 Task: Search one way flight ticket for 5 adults, 2 children, 1 infant in seat and 1 infant on lap in economy from Sioux Falls: Joe Foss Field to Laramie: Laramie Regional Airport on 5-3-2023. Choice of flights is Southwest. Number of bags: 2 carry on bags. Price is upto 60000. Outbound departure time preference is 6:00.
Action: Mouse moved to (390, 153)
Screenshot: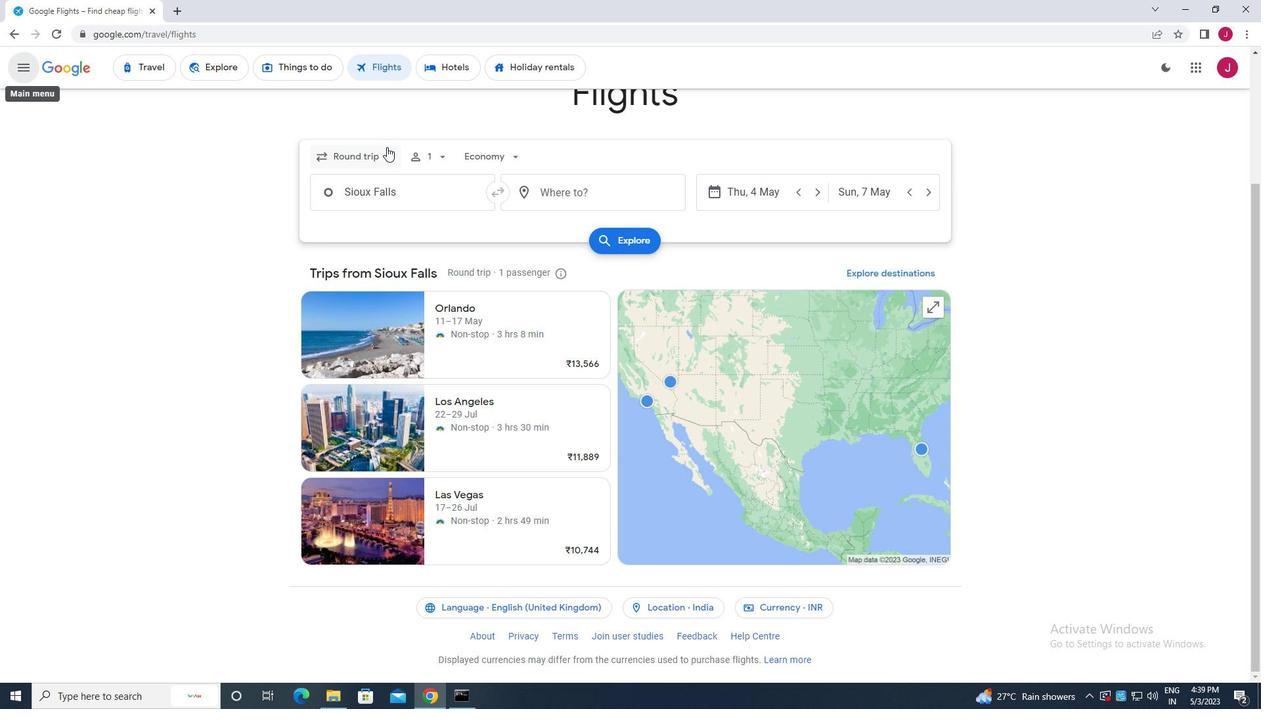 
Action: Mouse pressed left at (390, 153)
Screenshot: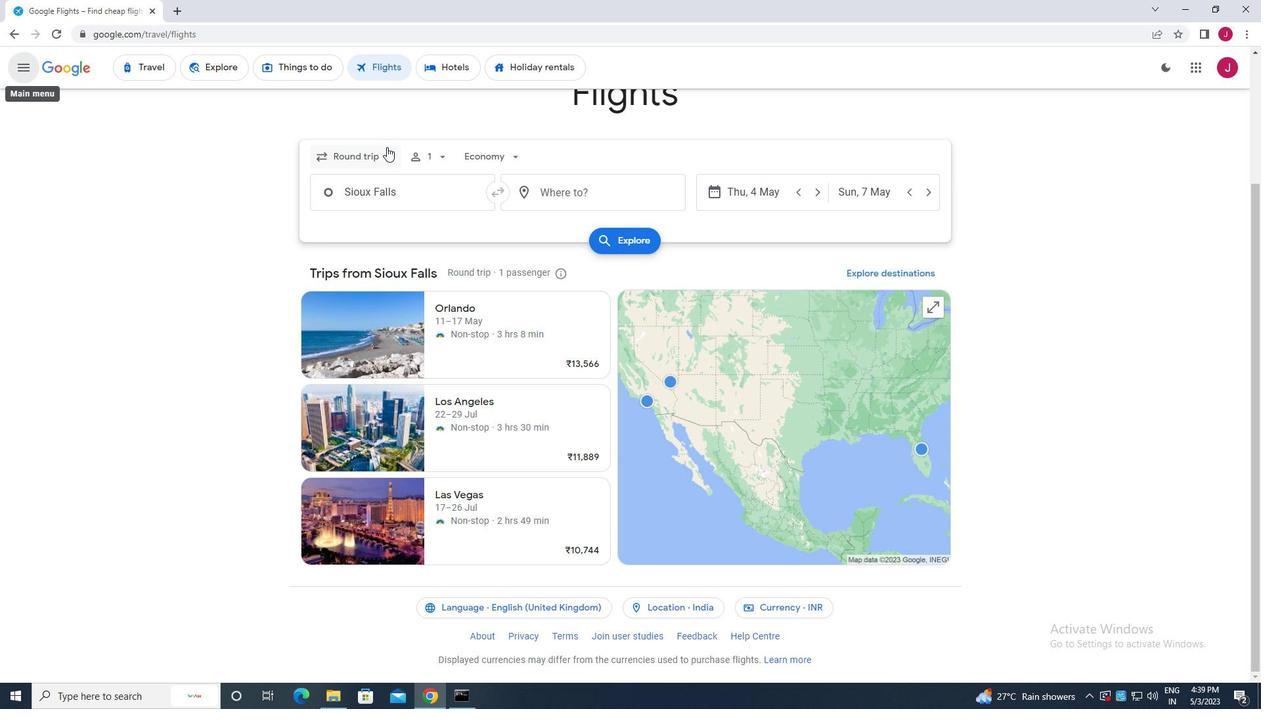
Action: Mouse moved to (373, 214)
Screenshot: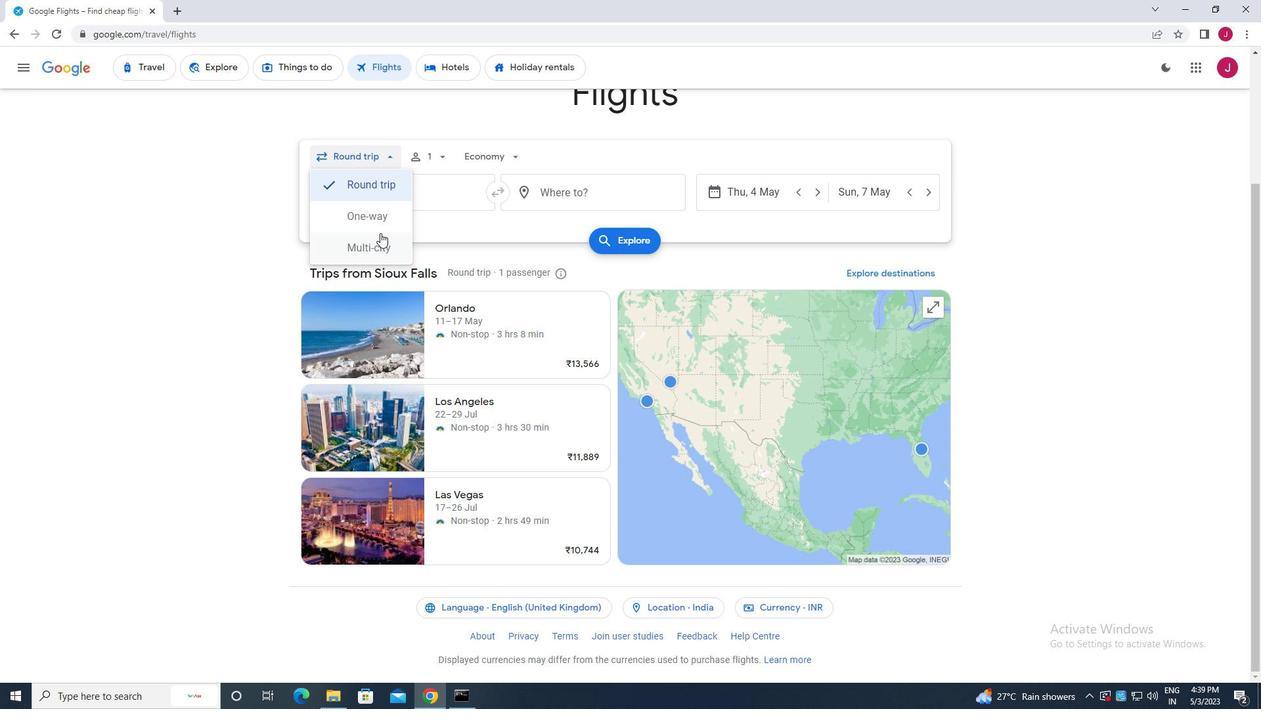 
Action: Mouse pressed left at (373, 214)
Screenshot: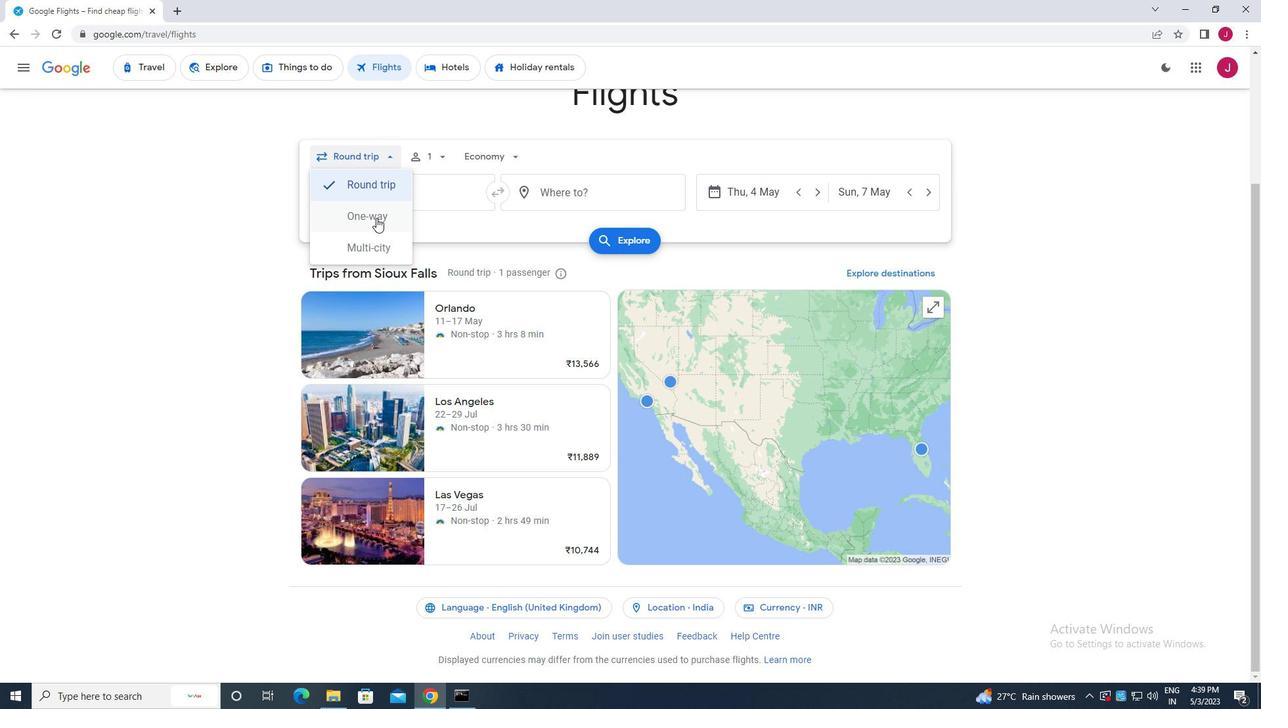 
Action: Mouse moved to (439, 156)
Screenshot: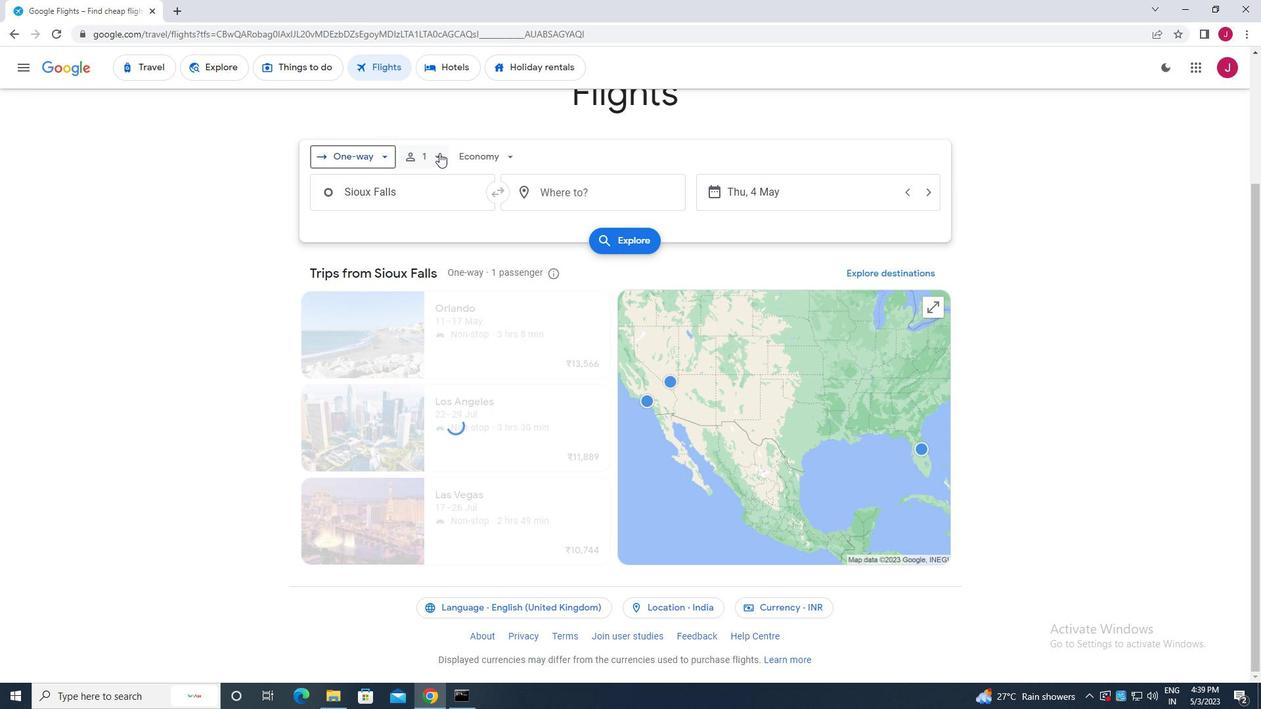 
Action: Mouse pressed left at (439, 156)
Screenshot: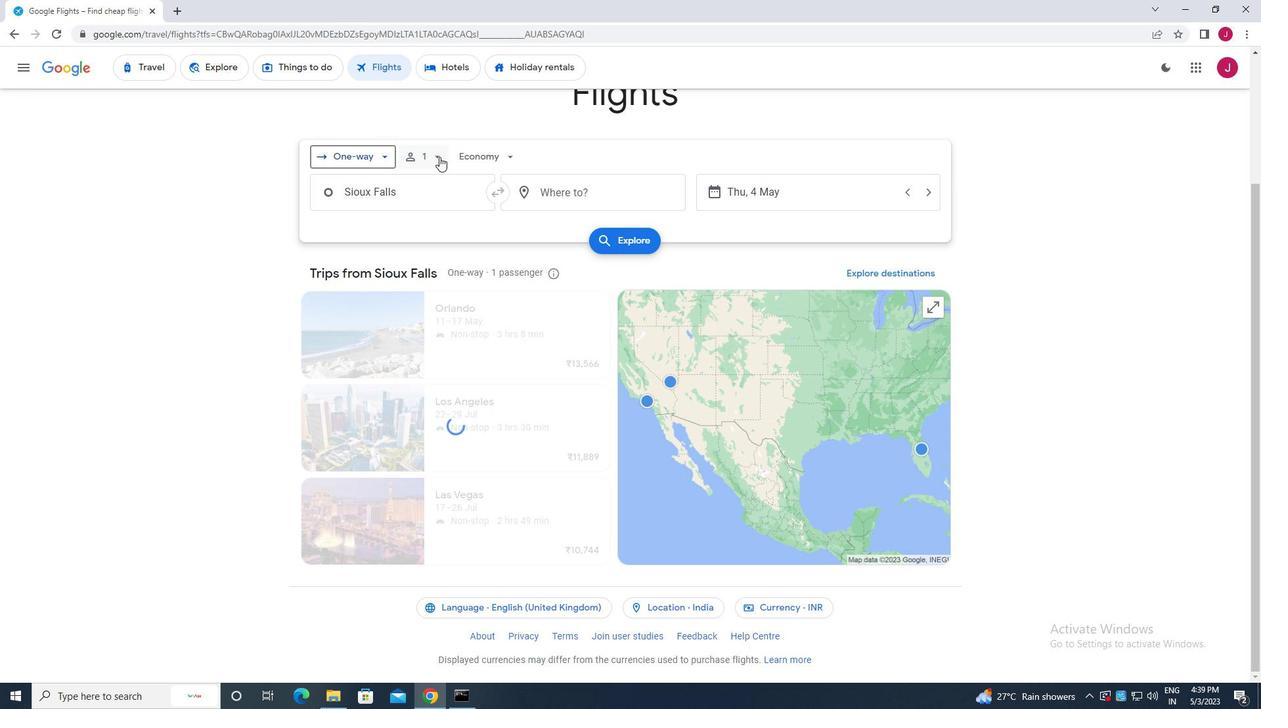 
Action: Mouse moved to (539, 193)
Screenshot: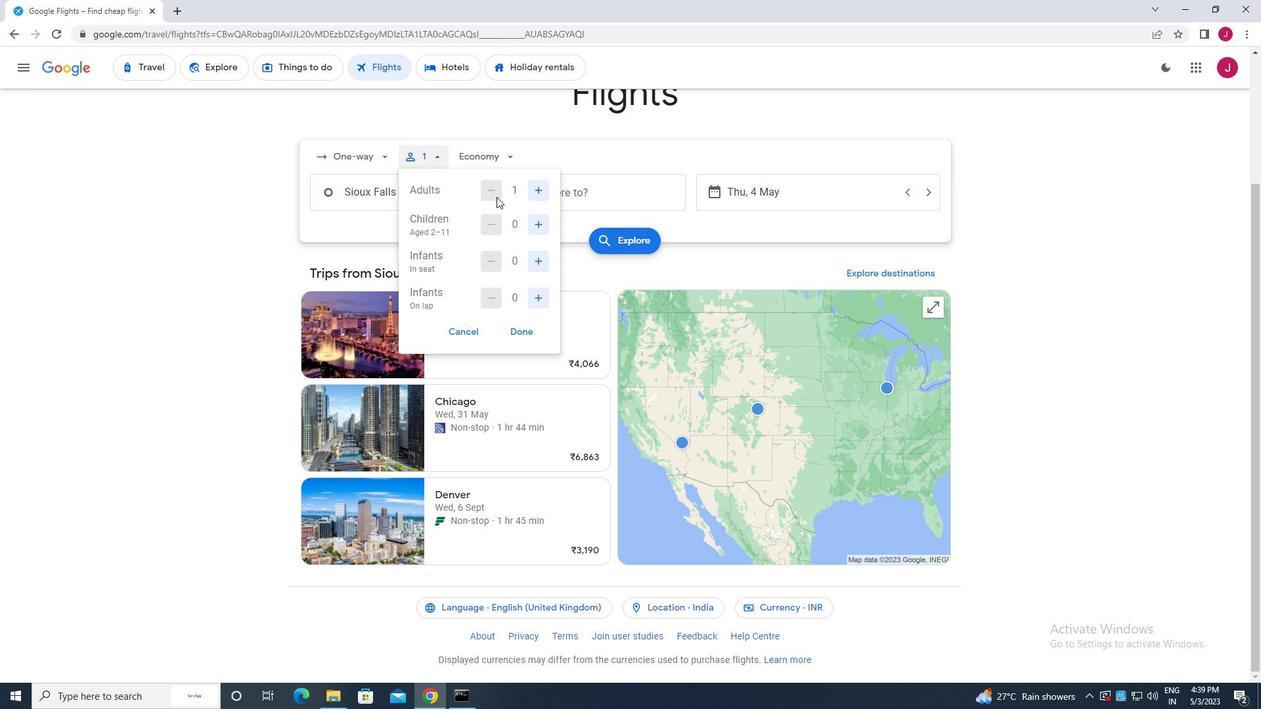 
Action: Mouse pressed left at (539, 193)
Screenshot: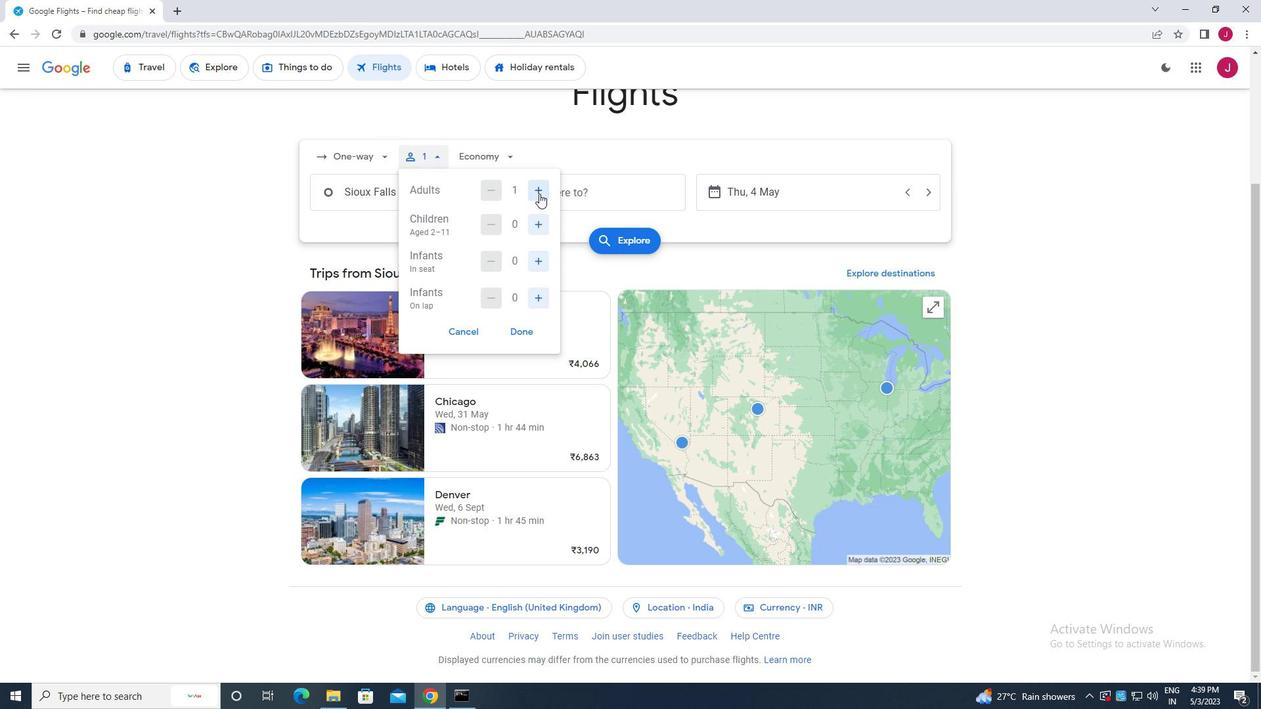 
Action: Mouse pressed left at (539, 193)
Screenshot: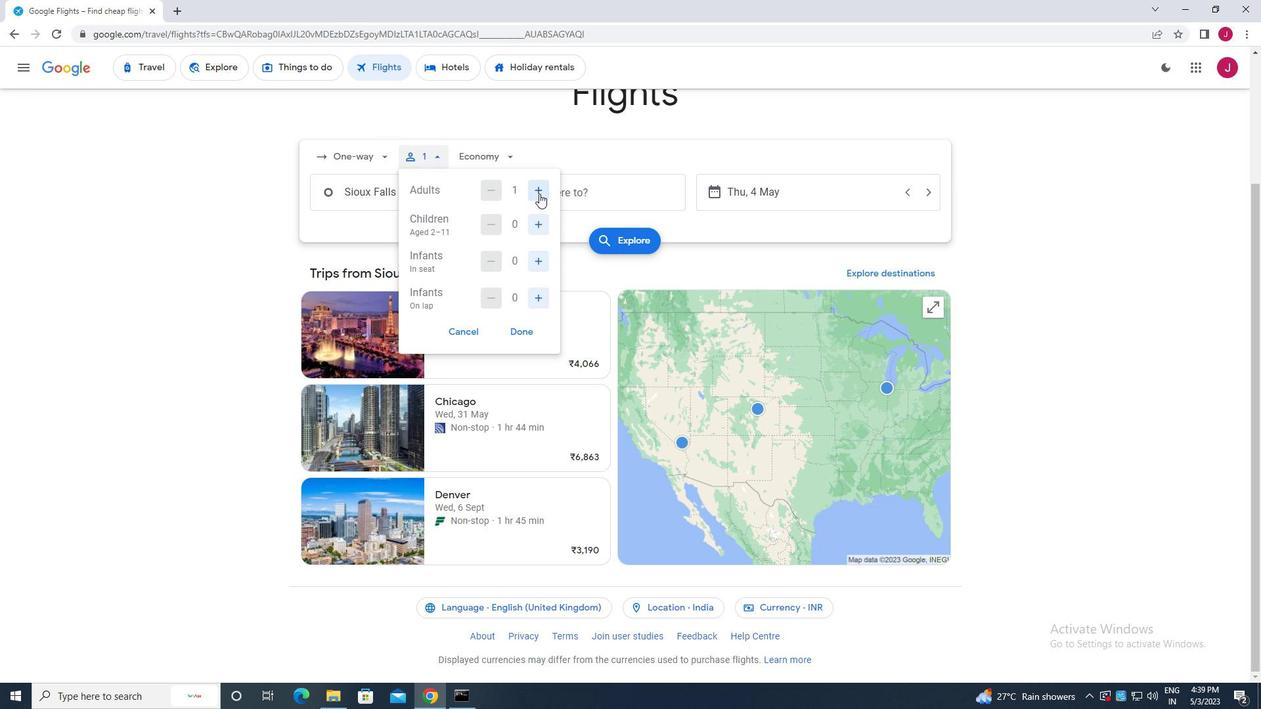 
Action: Mouse pressed left at (539, 193)
Screenshot: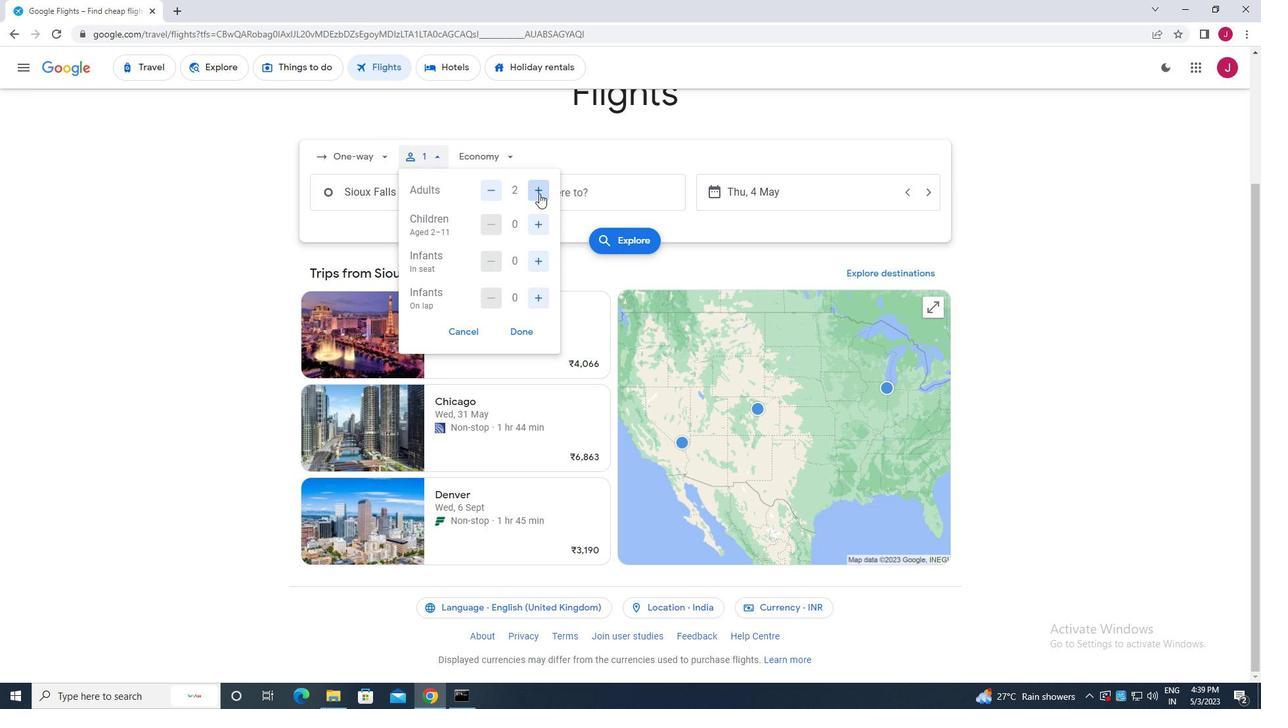 
Action: Mouse pressed left at (539, 193)
Screenshot: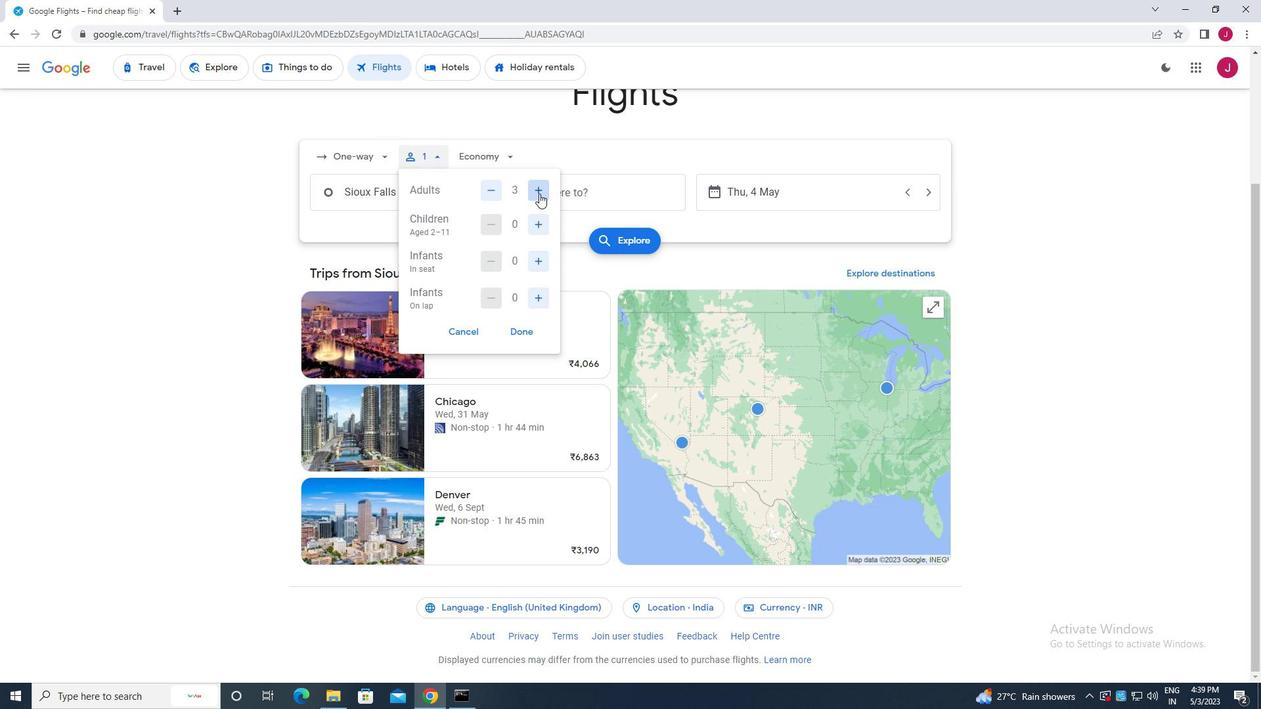 
Action: Mouse moved to (538, 226)
Screenshot: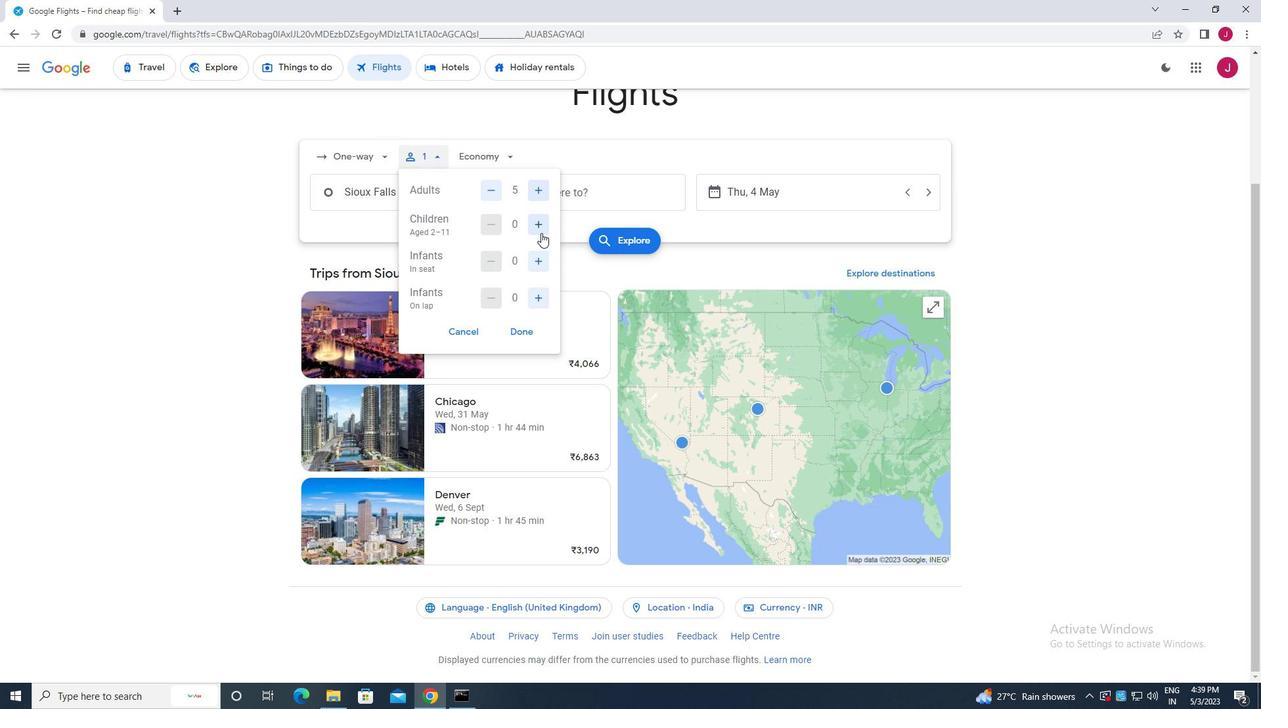 
Action: Mouse pressed left at (538, 226)
Screenshot: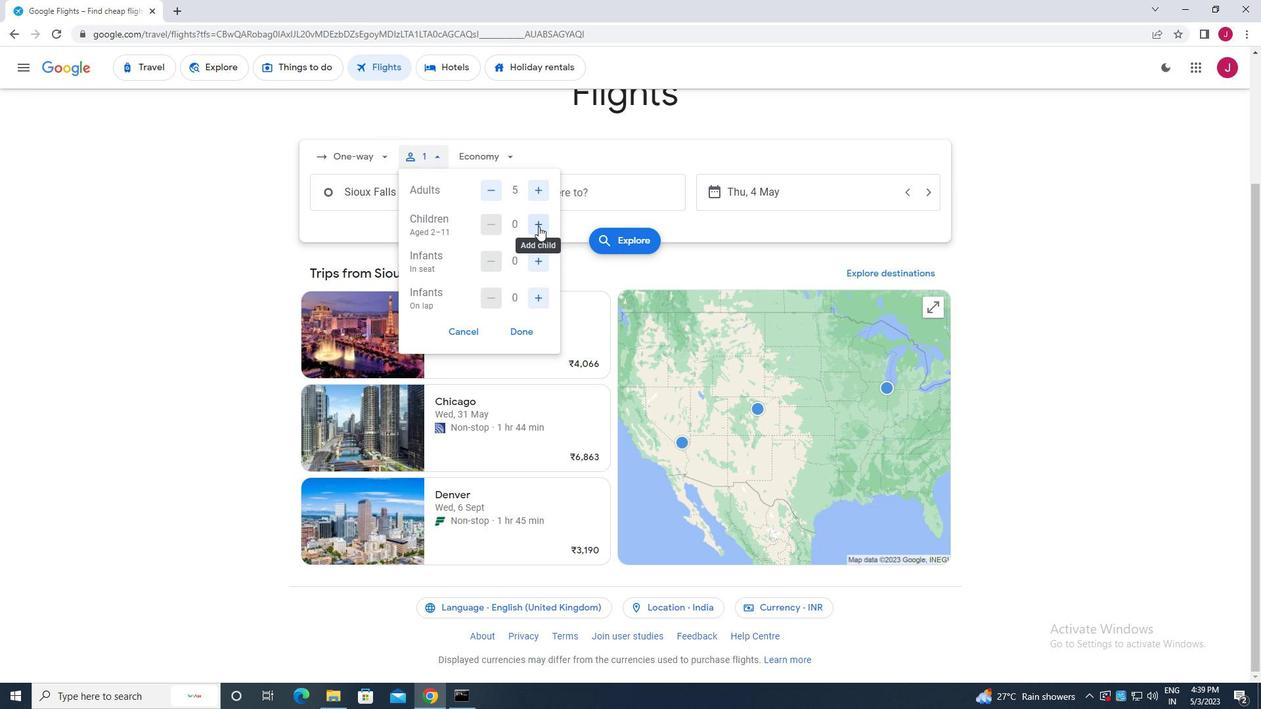 
Action: Mouse pressed left at (538, 226)
Screenshot: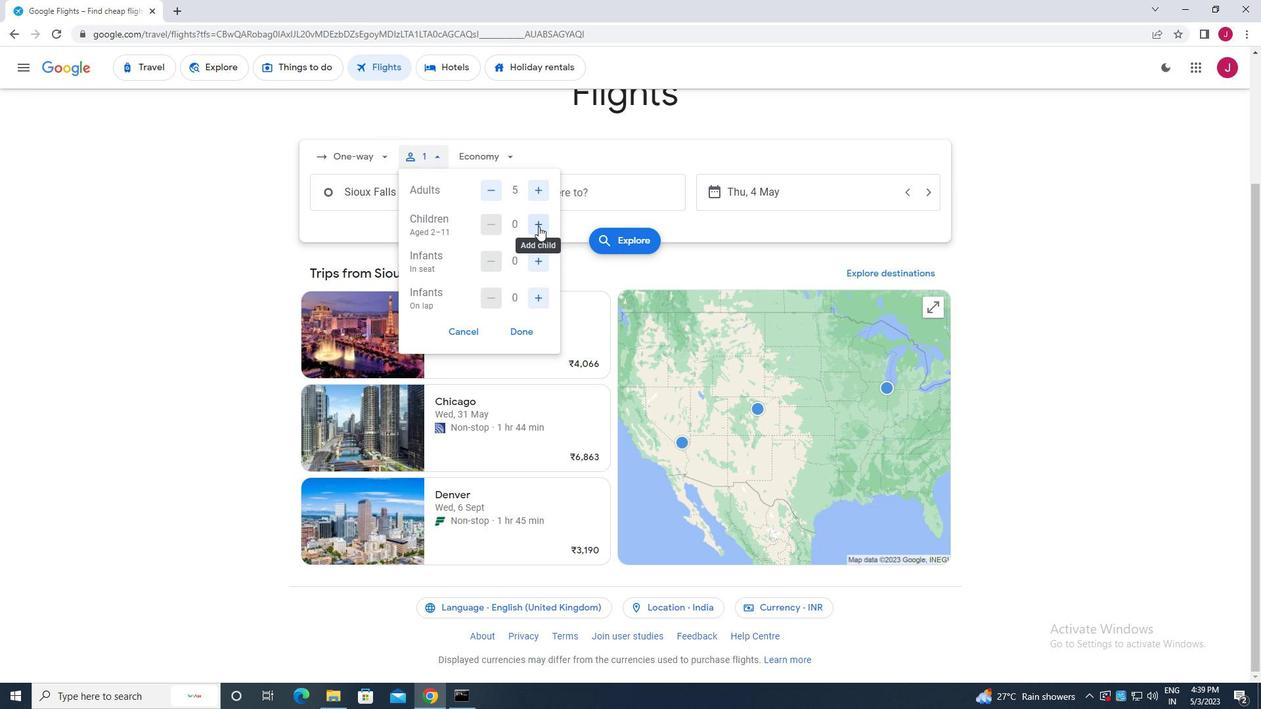 
Action: Mouse moved to (542, 259)
Screenshot: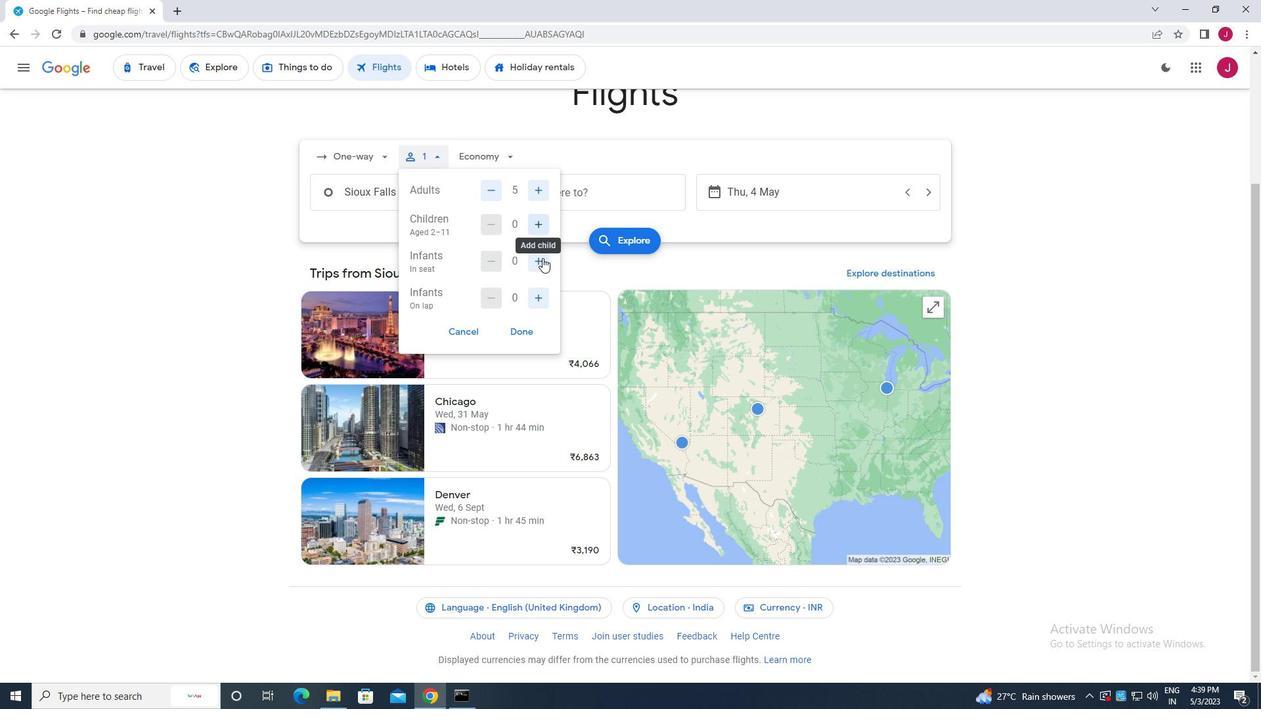 
Action: Mouse pressed left at (542, 259)
Screenshot: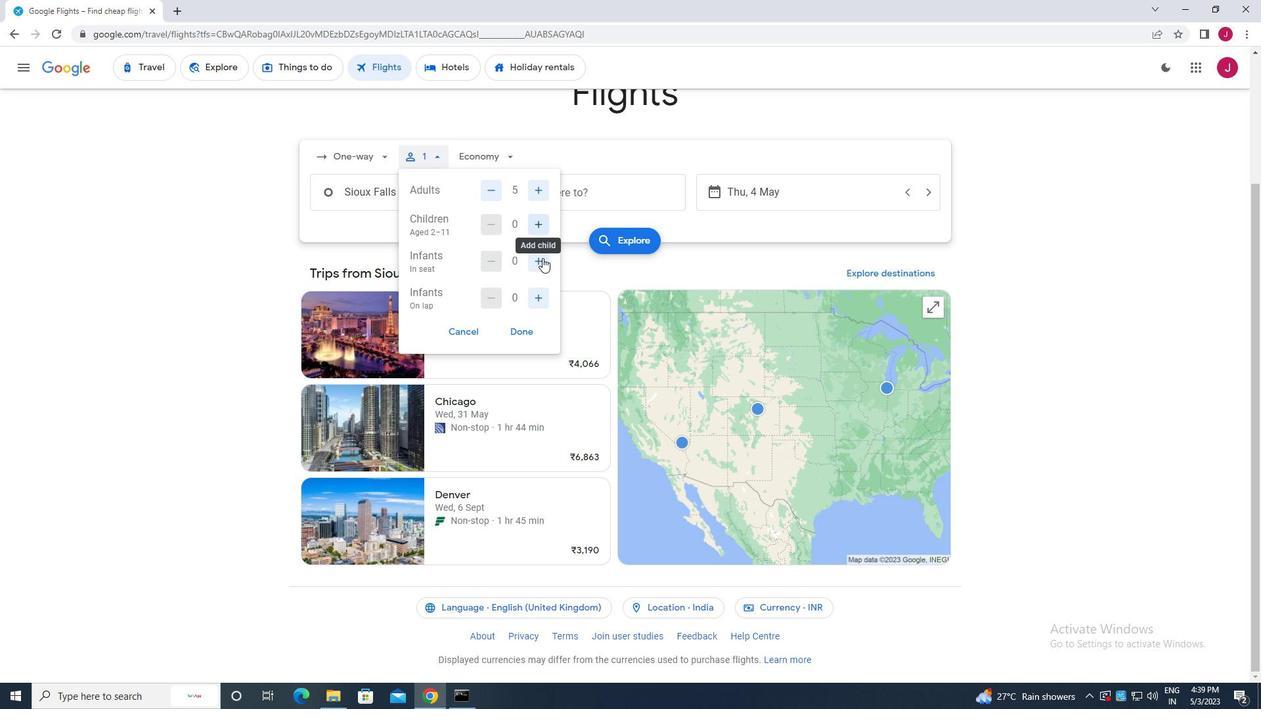
Action: Mouse moved to (535, 297)
Screenshot: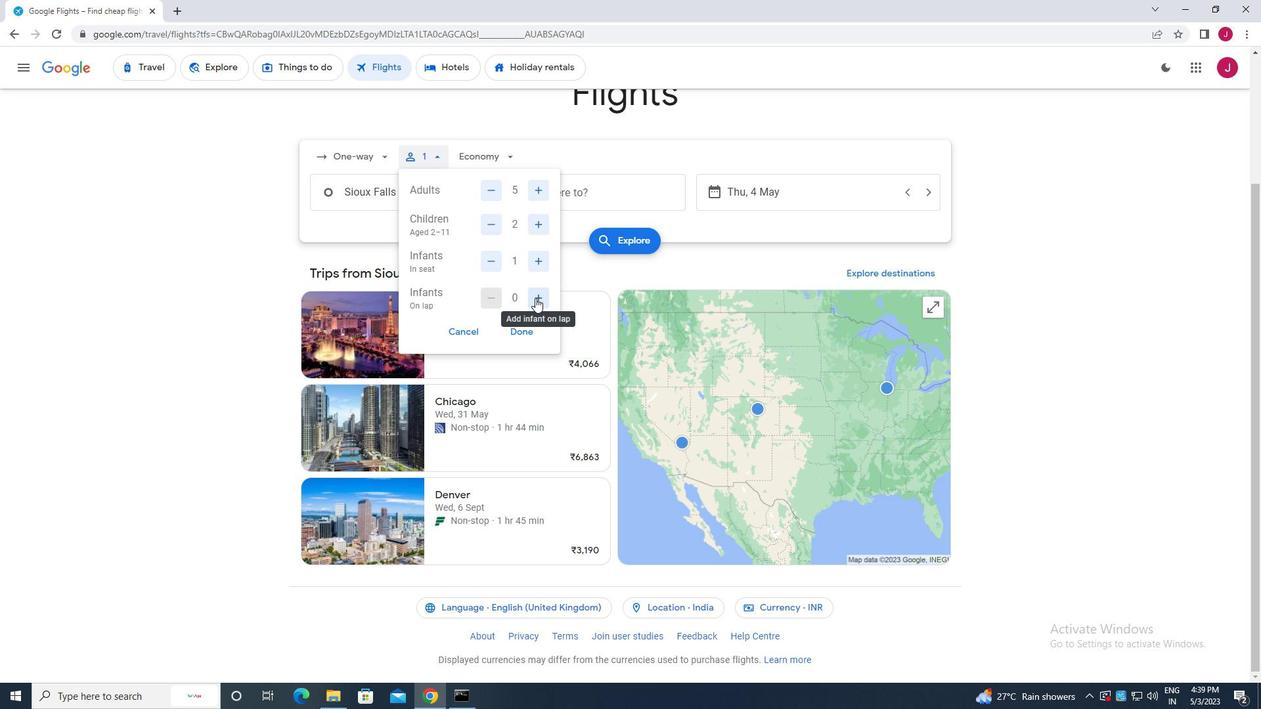 
Action: Mouse pressed left at (535, 297)
Screenshot: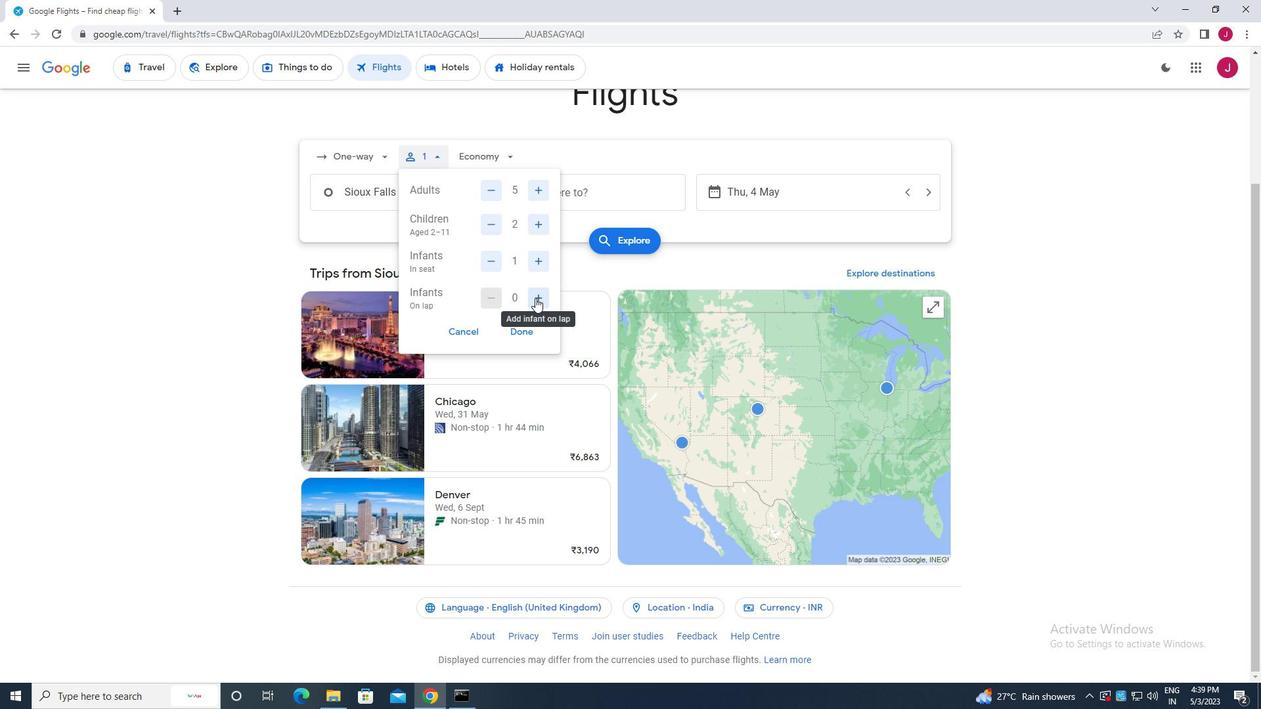 
Action: Mouse moved to (525, 331)
Screenshot: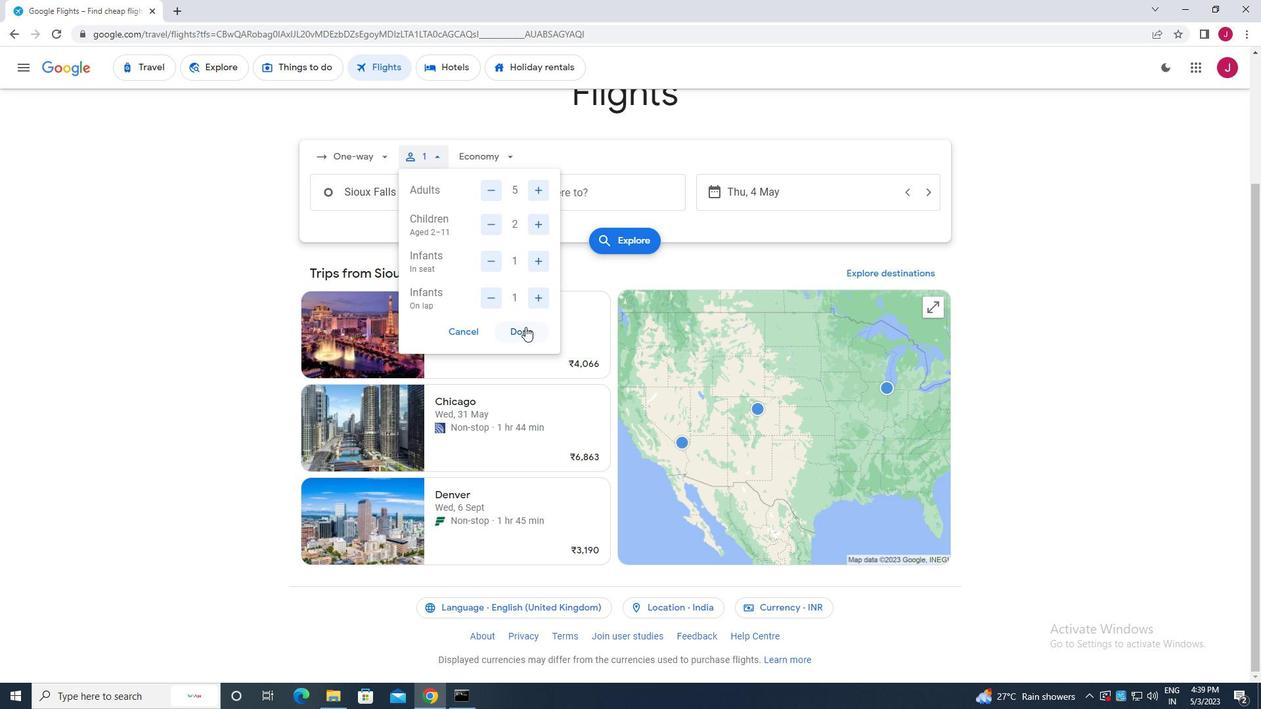 
Action: Mouse pressed left at (525, 331)
Screenshot: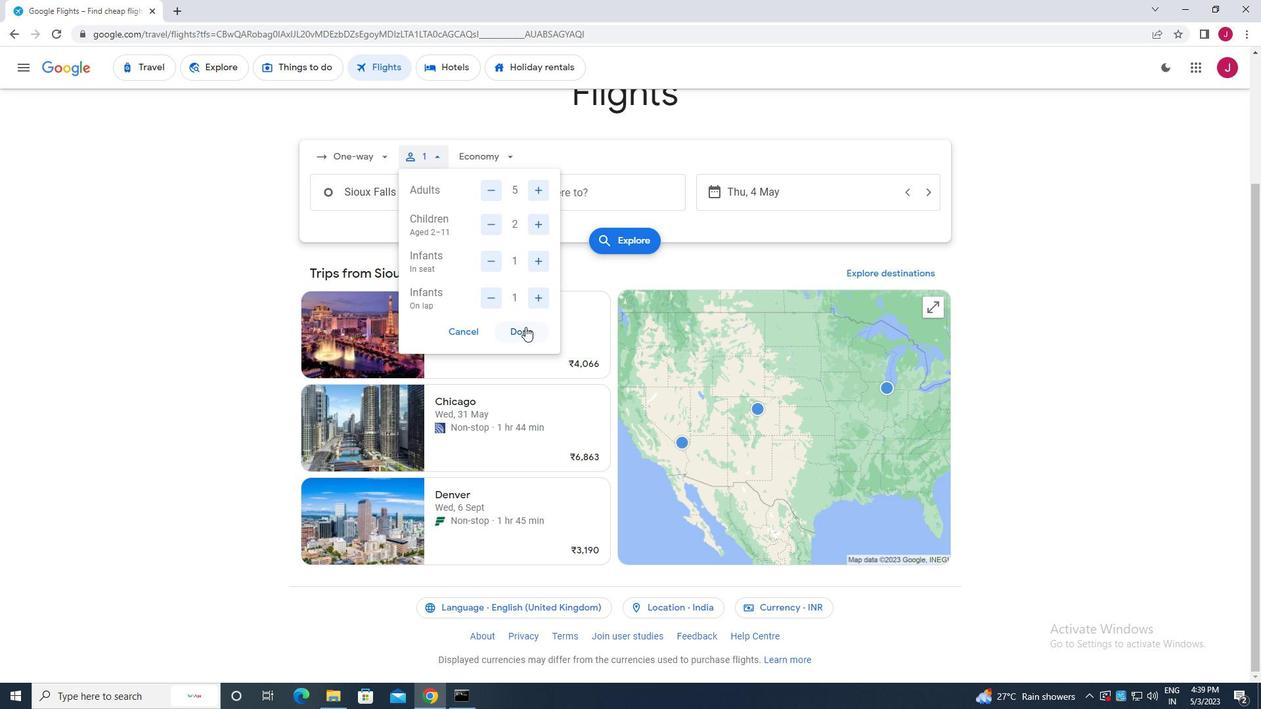 
Action: Mouse moved to (509, 155)
Screenshot: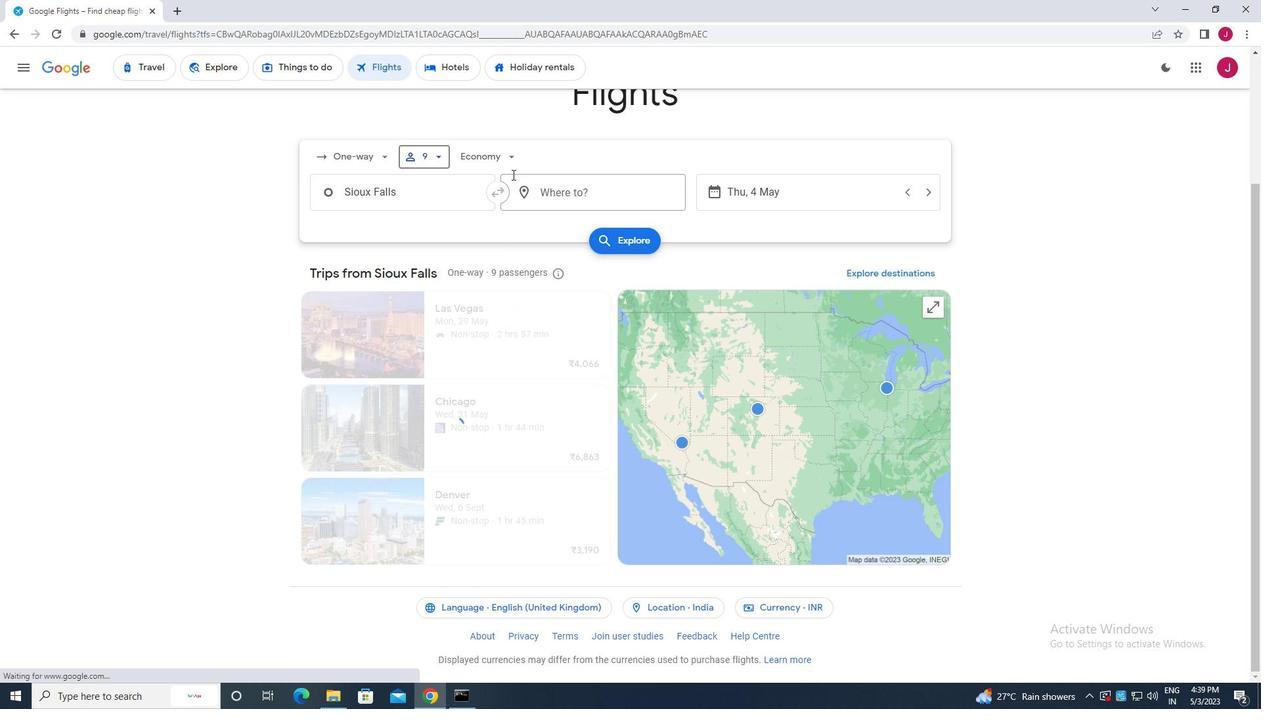 
Action: Mouse pressed left at (509, 155)
Screenshot: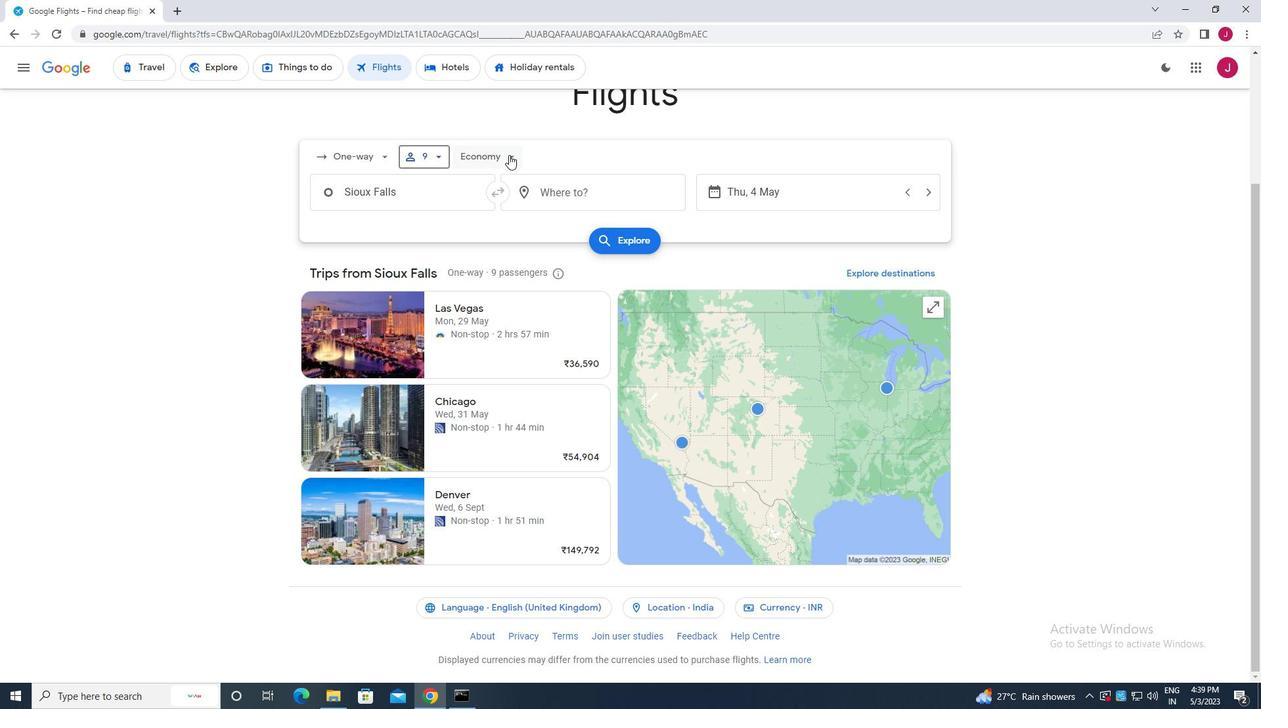 
Action: Mouse moved to (518, 184)
Screenshot: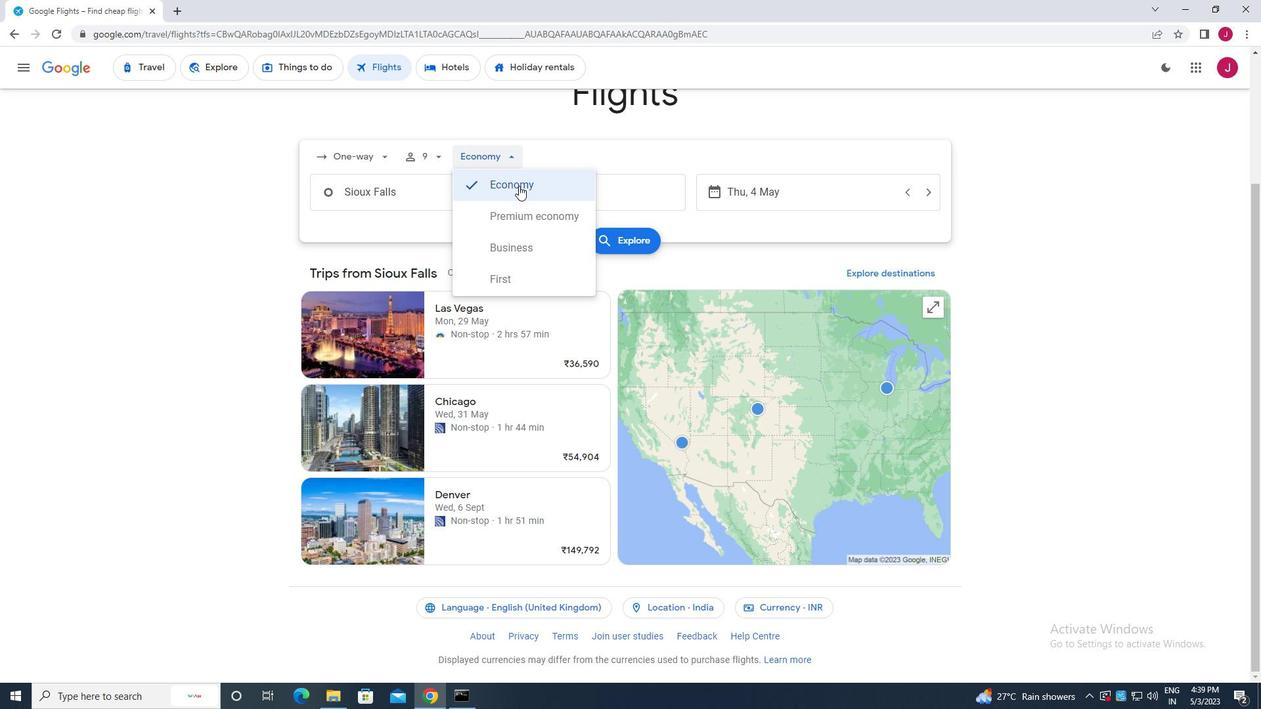 
Action: Mouse pressed left at (518, 184)
Screenshot: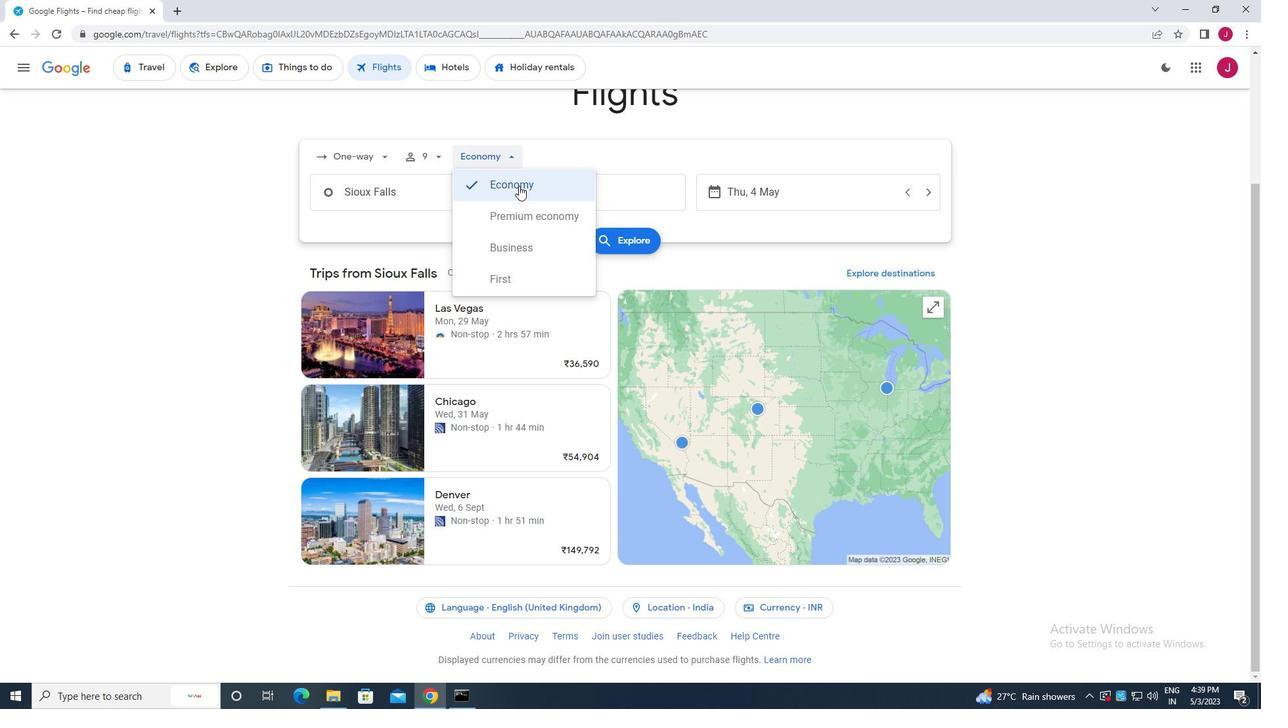 
Action: Mouse moved to (433, 192)
Screenshot: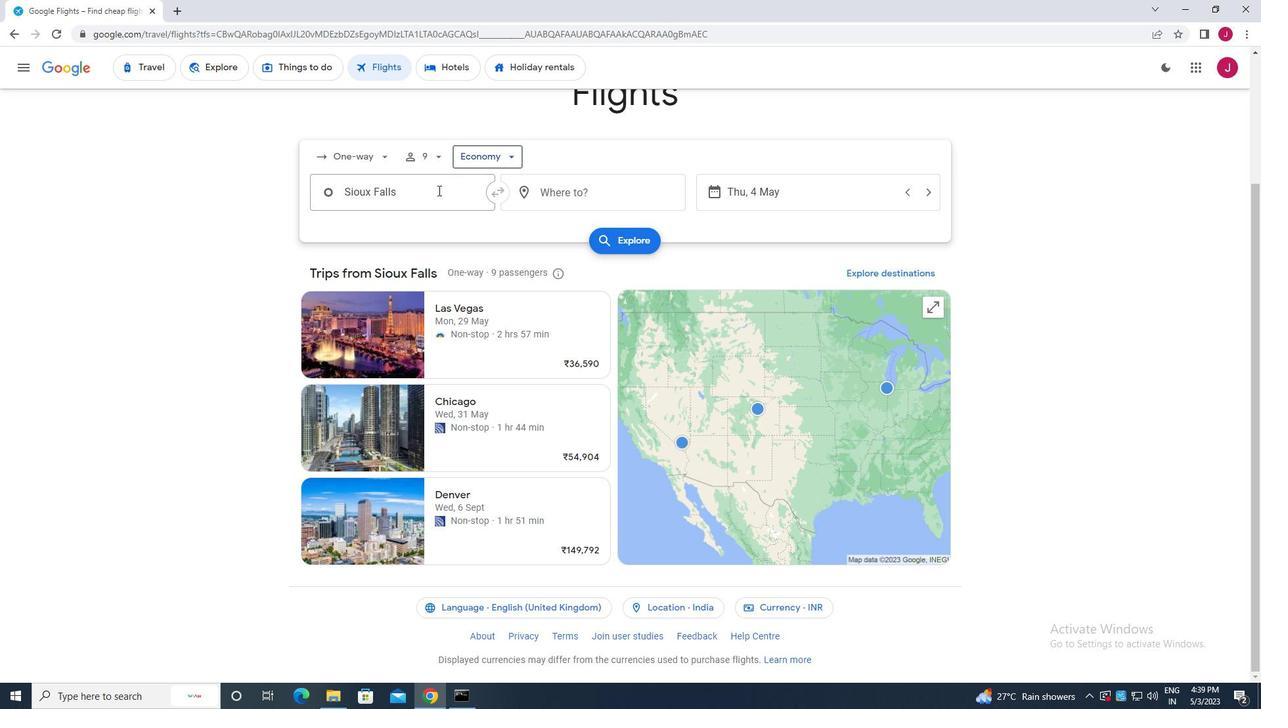 
Action: Mouse pressed left at (433, 192)
Screenshot: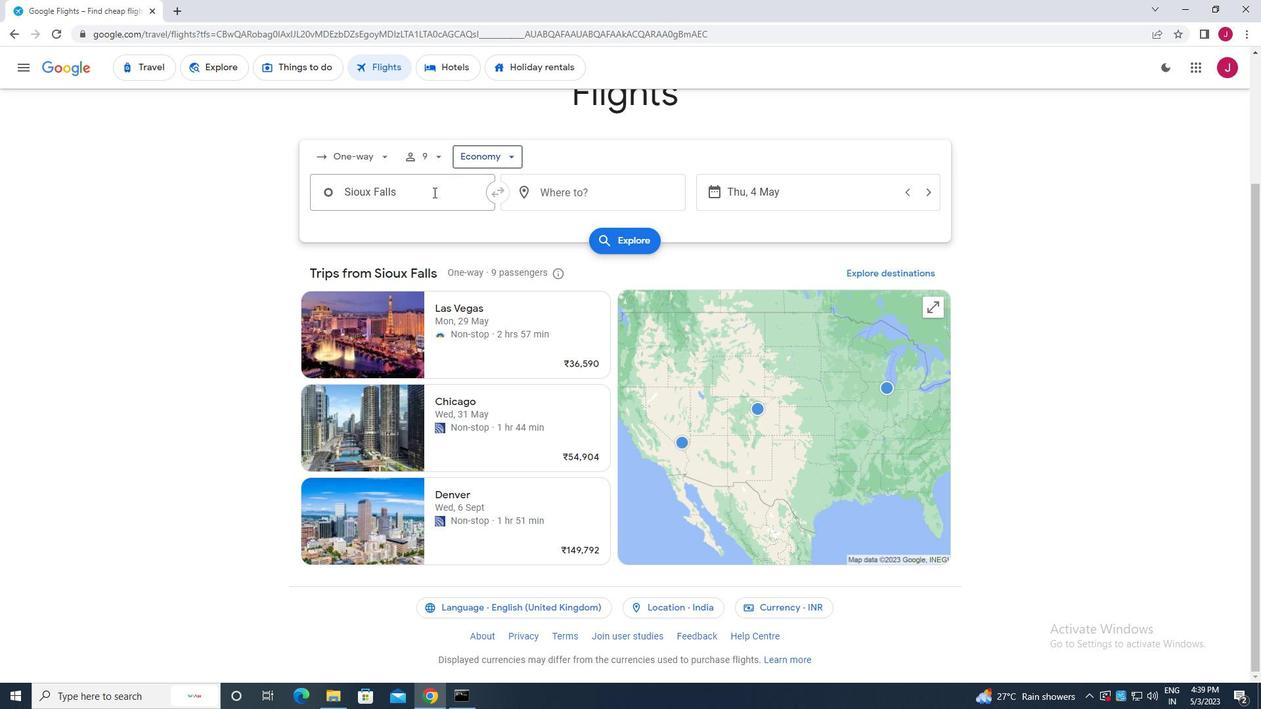 
Action: Mouse moved to (432, 191)
Screenshot: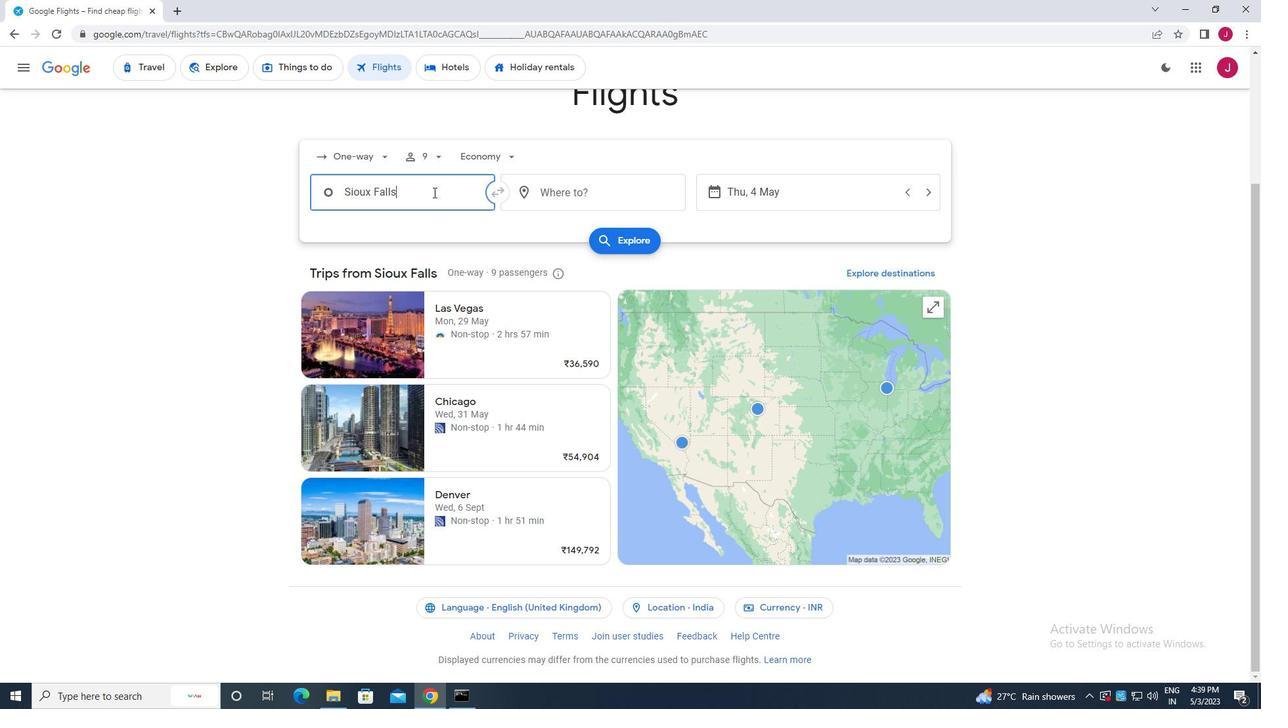 
Action: Key pressed sioux<Key.space>falls<Key.enter>
Screenshot: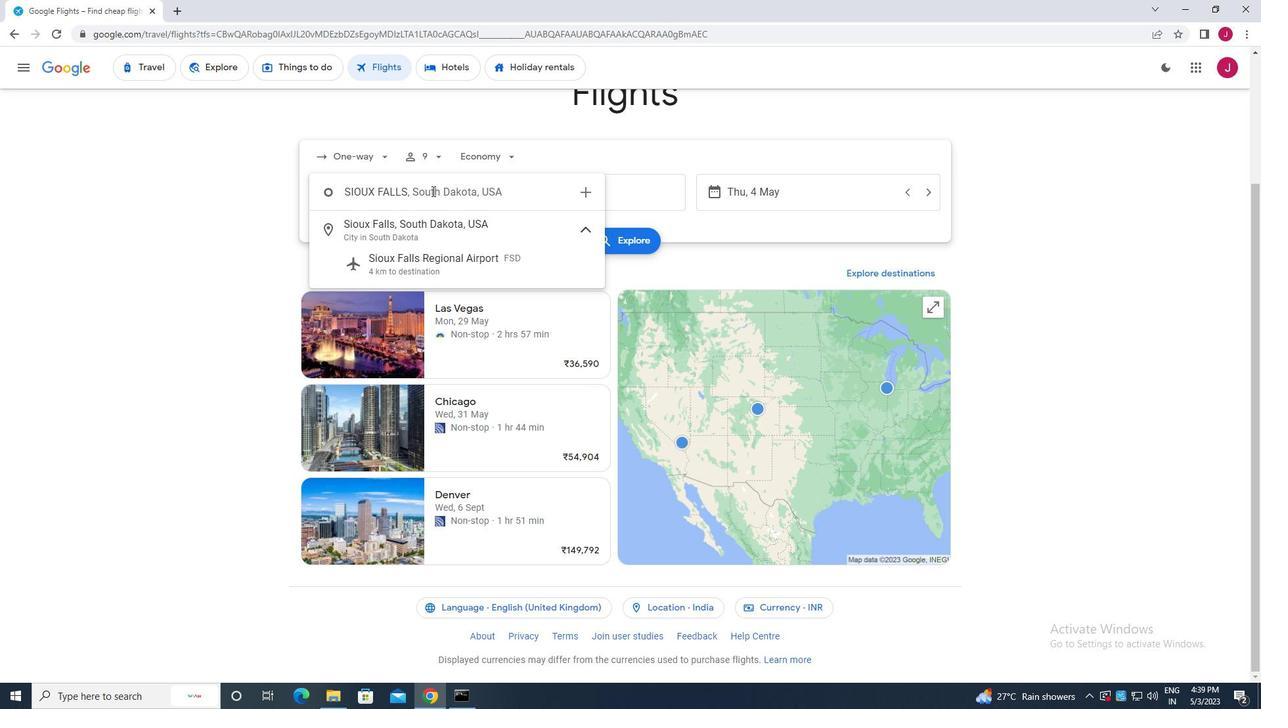 
Action: Mouse moved to (587, 187)
Screenshot: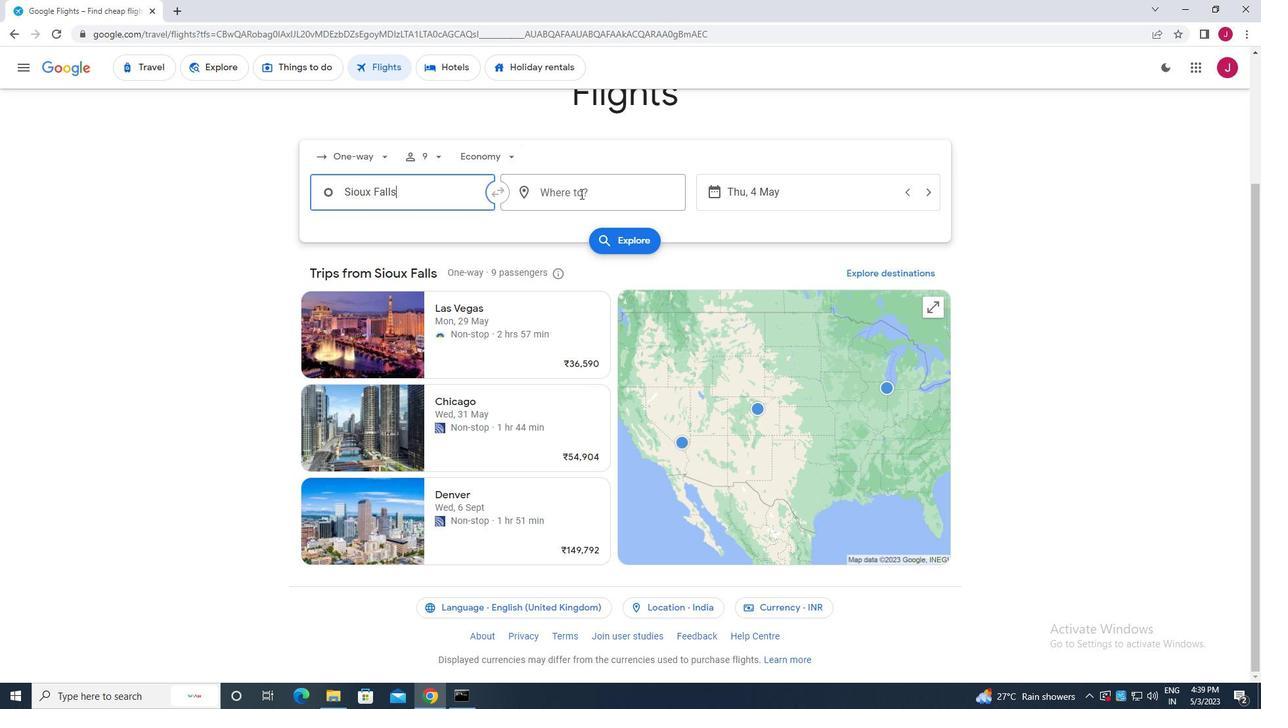 
Action: Mouse pressed left at (587, 187)
Screenshot: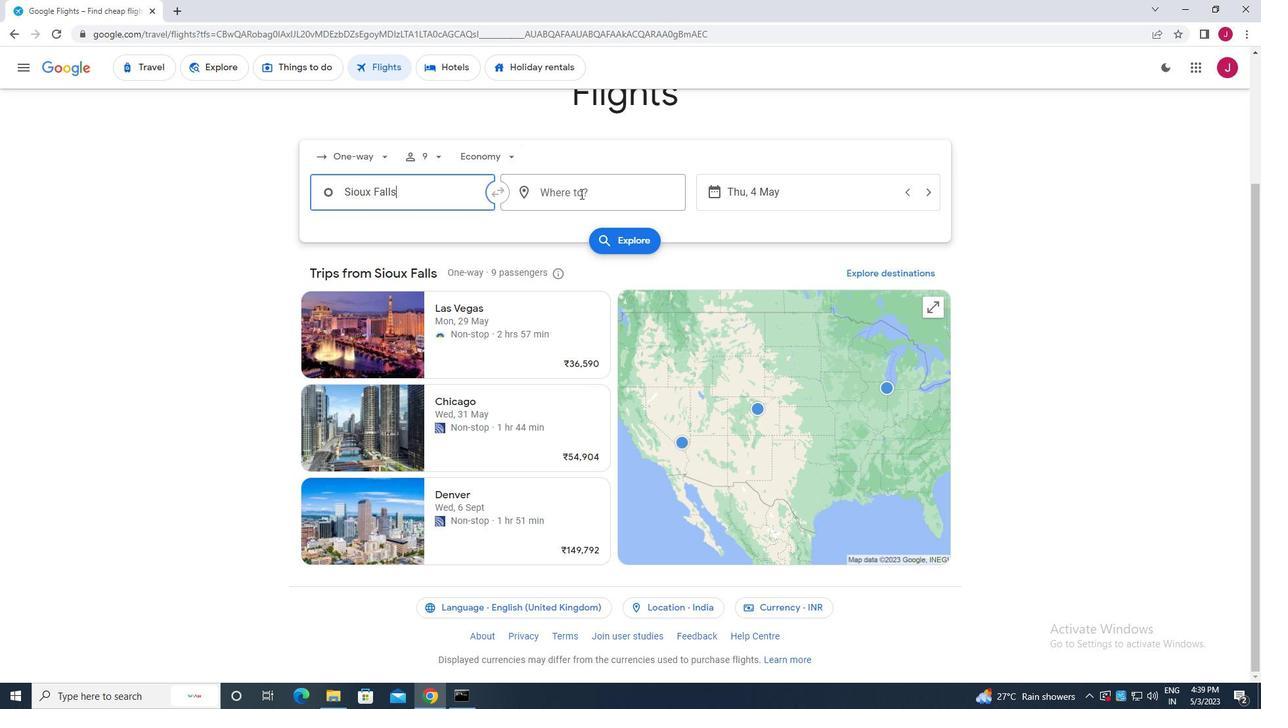 
Action: Mouse moved to (587, 187)
Screenshot: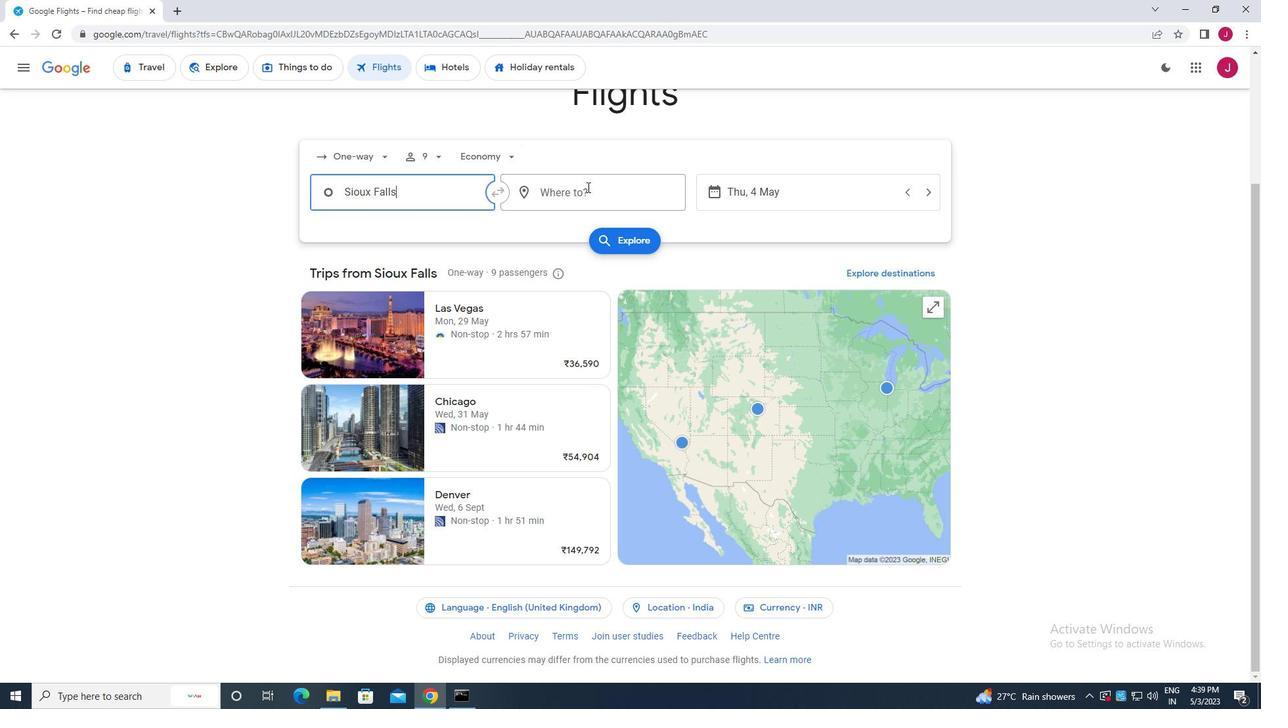 
Action: Key pressed laram
Screenshot: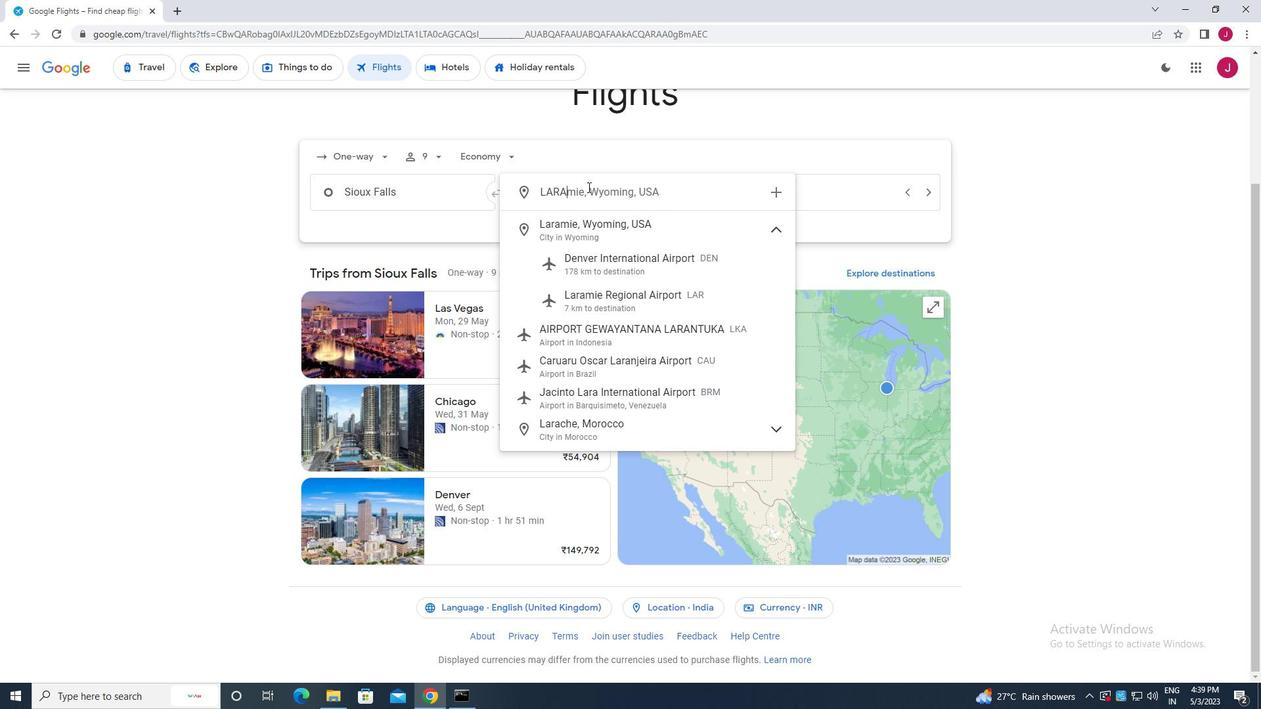 
Action: Mouse moved to (644, 298)
Screenshot: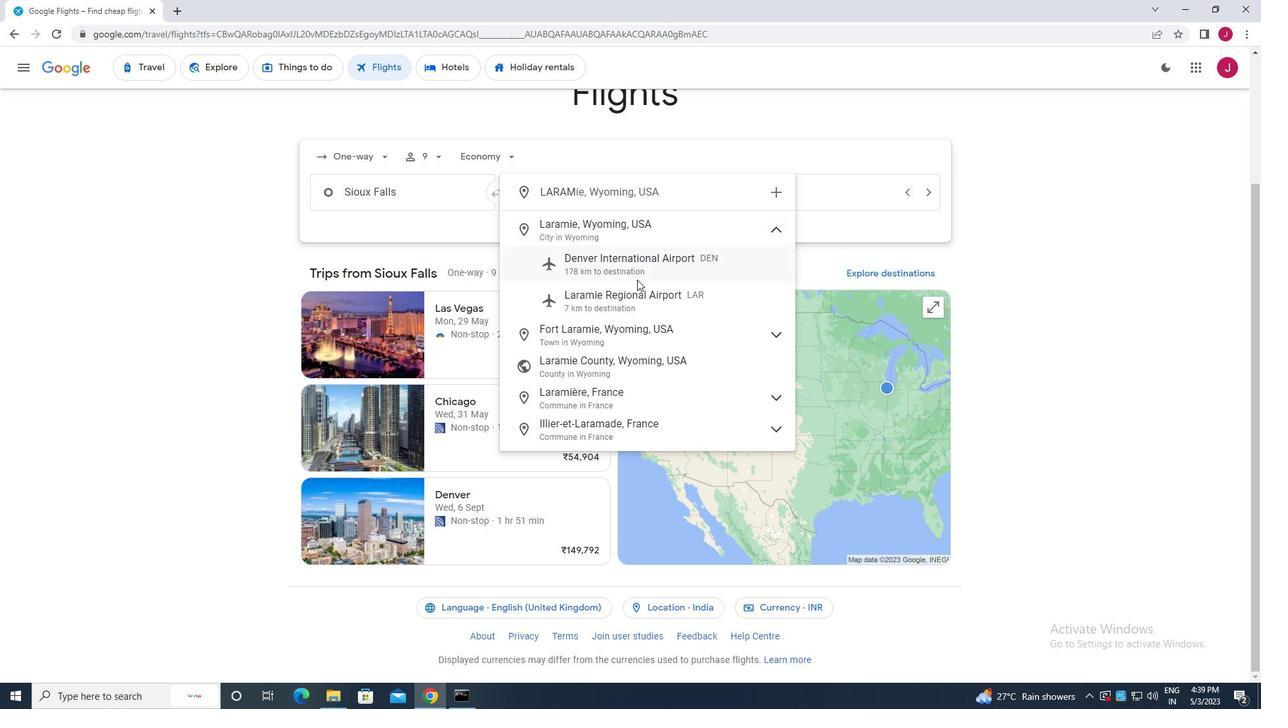 
Action: Mouse pressed left at (644, 298)
Screenshot: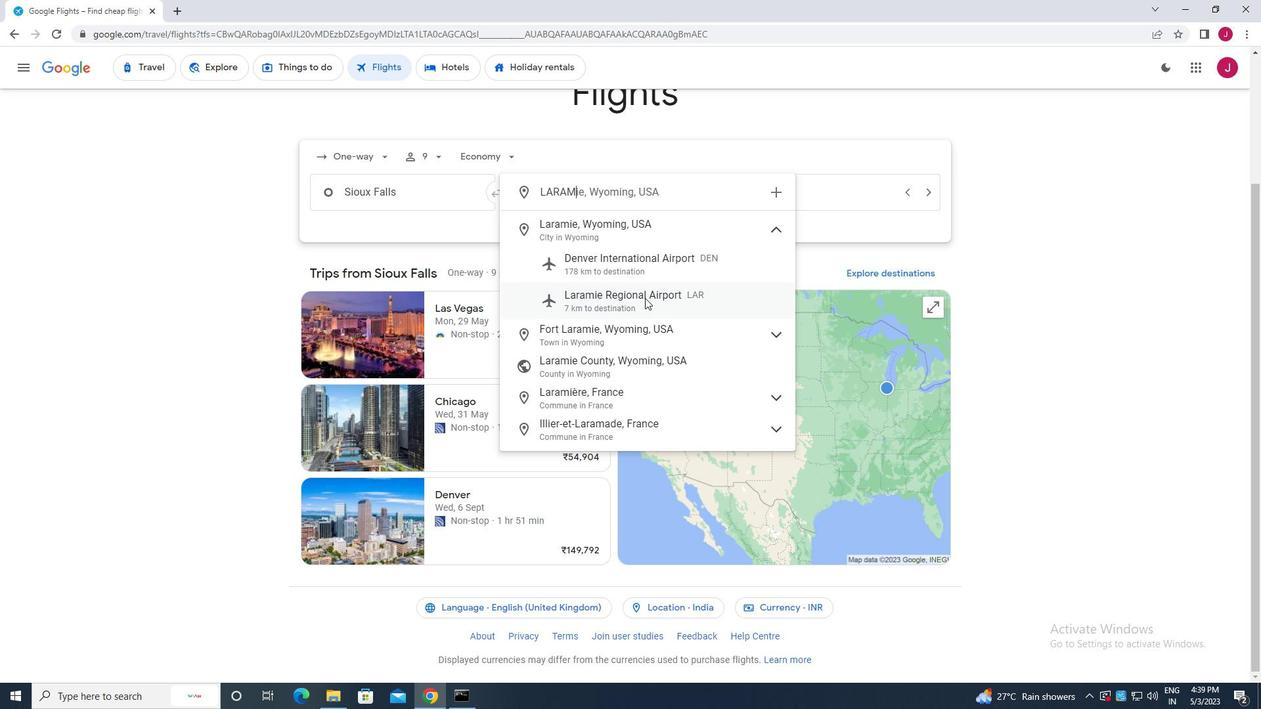 
Action: Mouse moved to (784, 188)
Screenshot: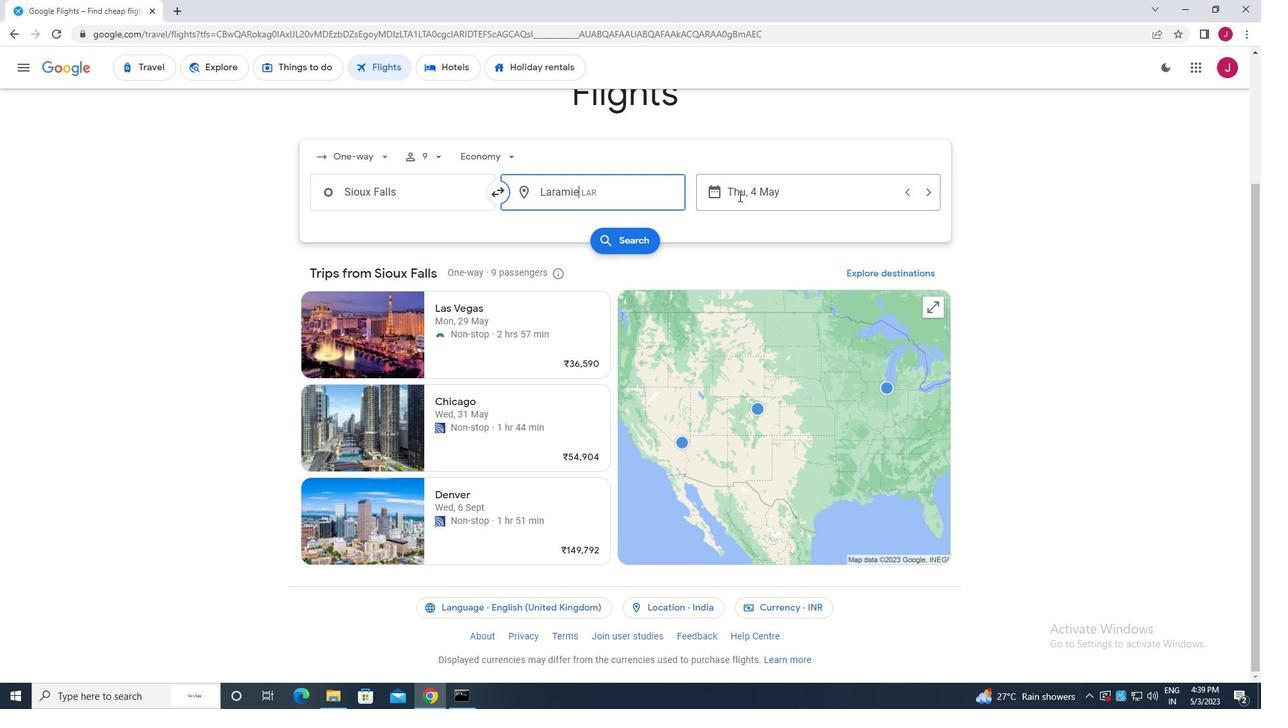 
Action: Mouse pressed left at (784, 188)
Screenshot: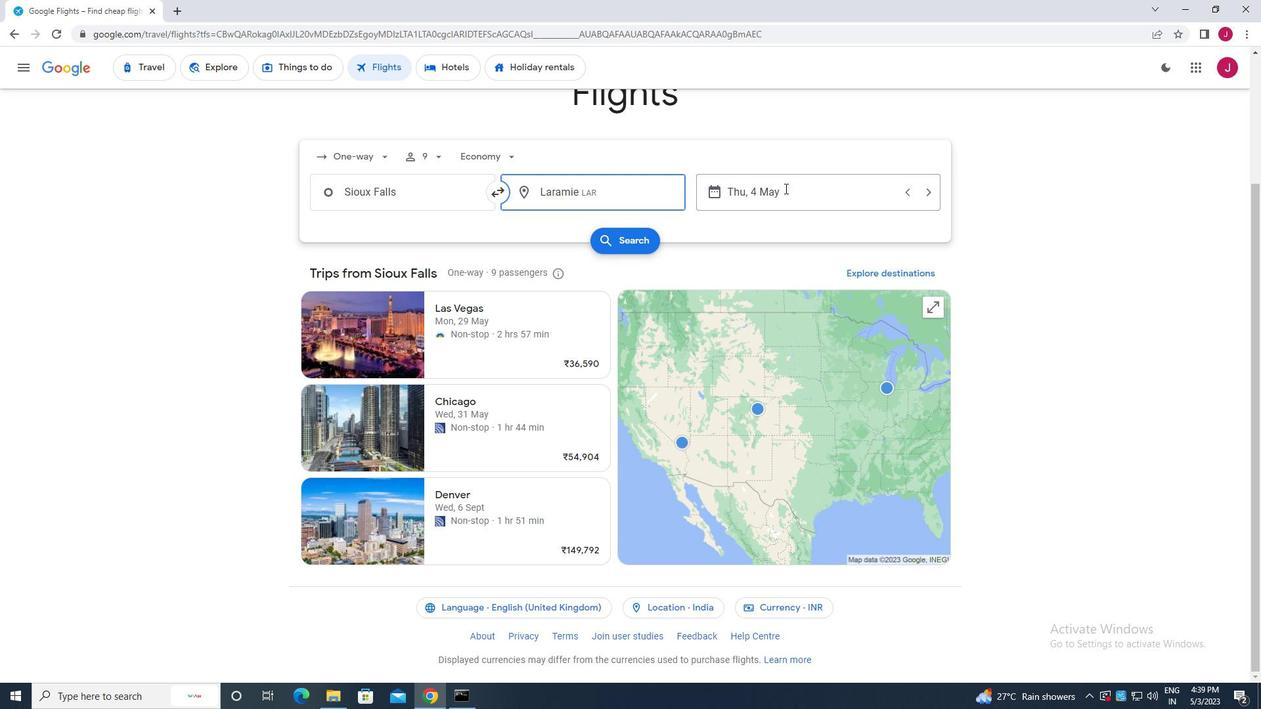 
Action: Mouse moved to (564, 294)
Screenshot: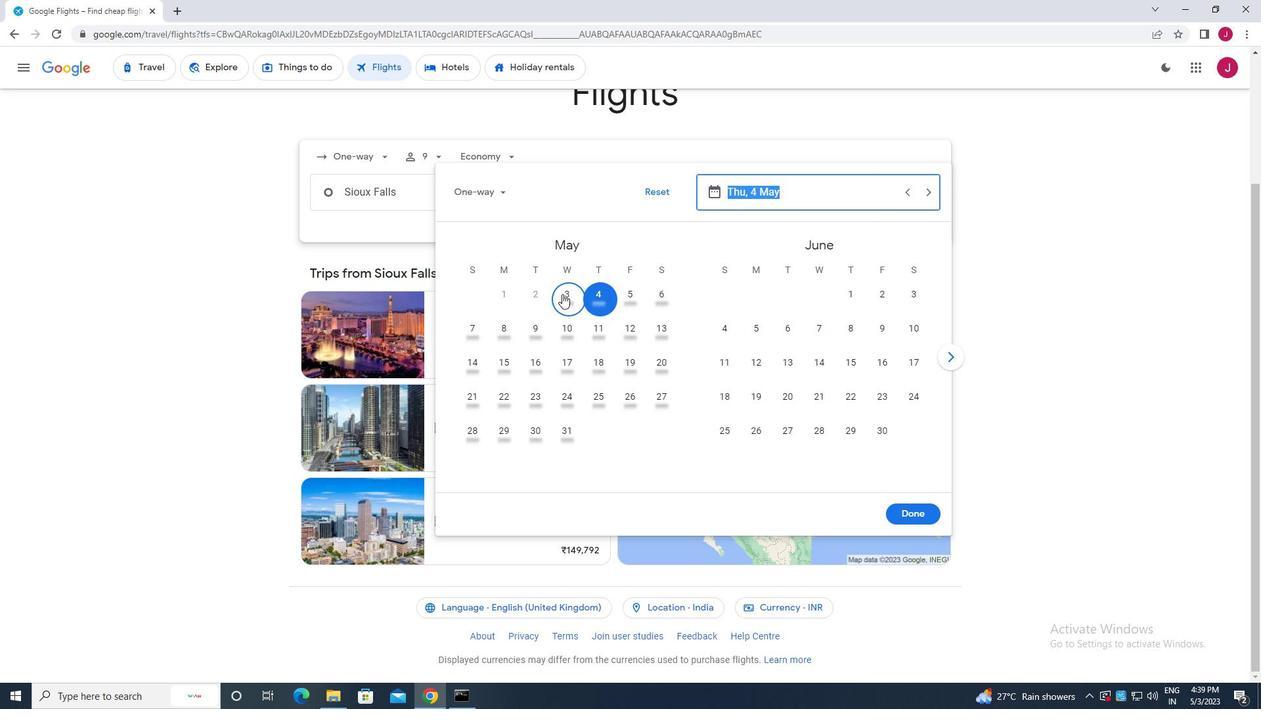 
Action: Mouse pressed left at (564, 294)
Screenshot: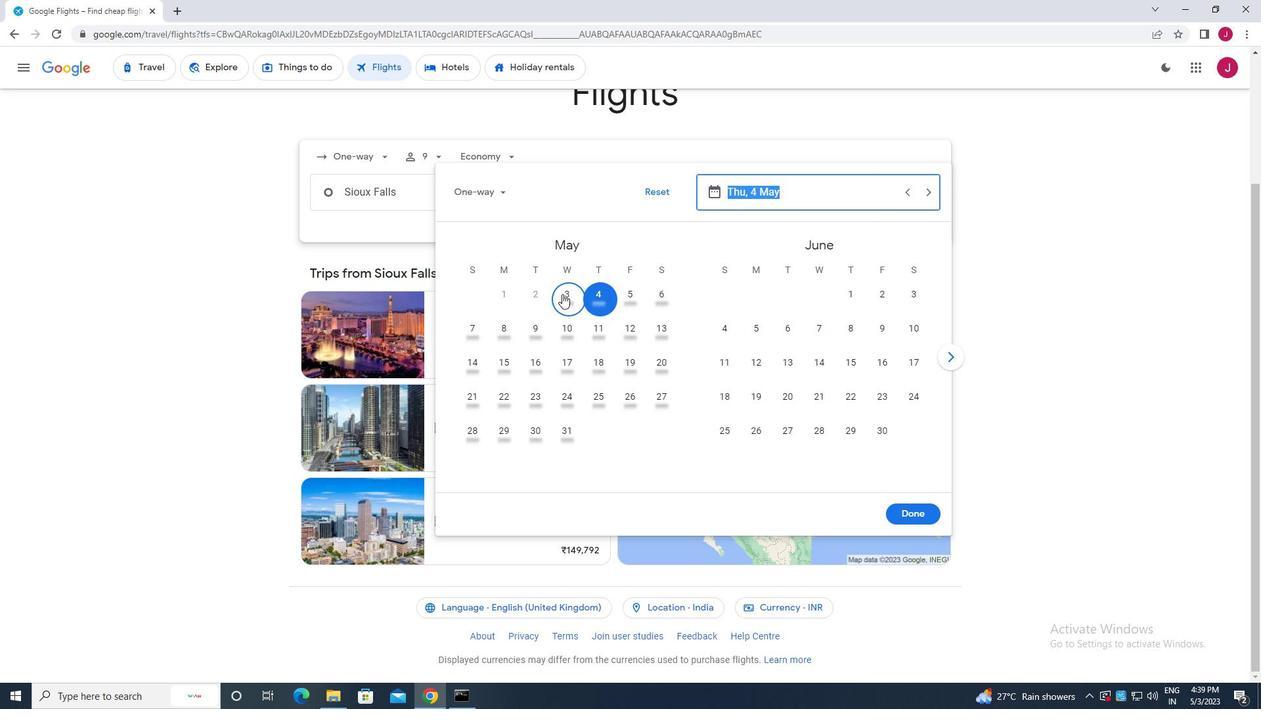 
Action: Mouse moved to (918, 511)
Screenshot: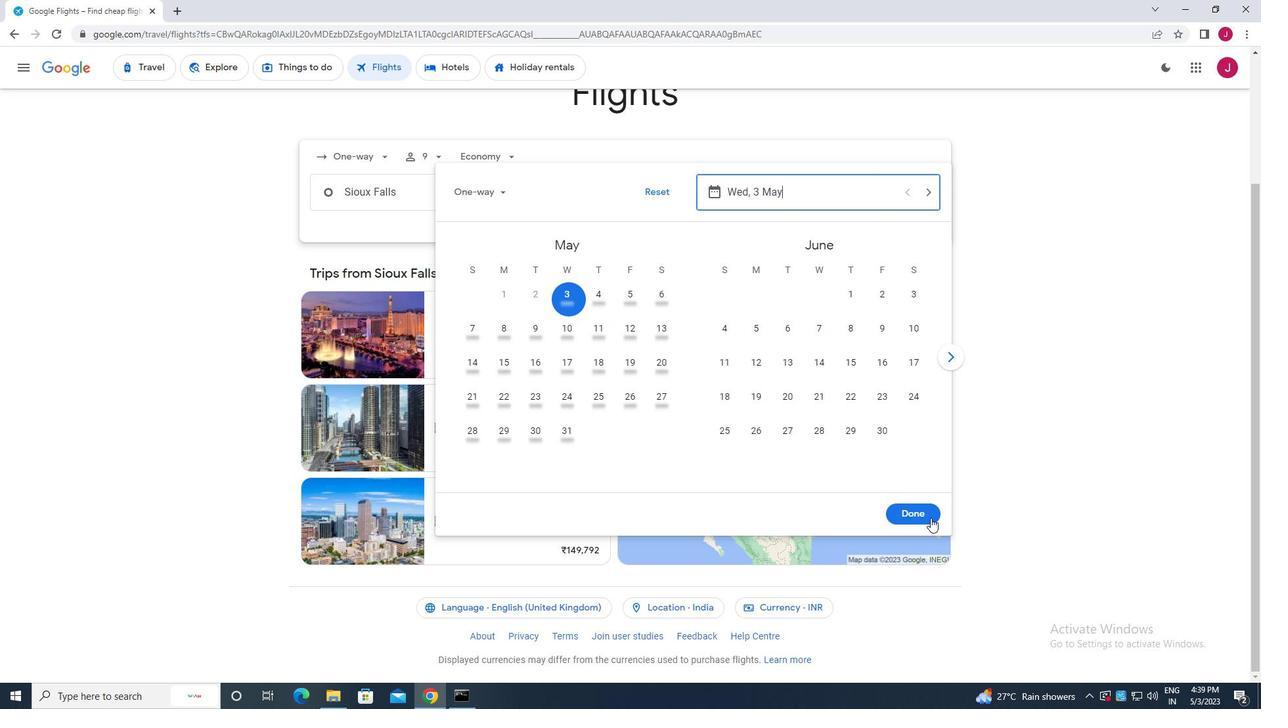 
Action: Mouse pressed left at (918, 511)
Screenshot: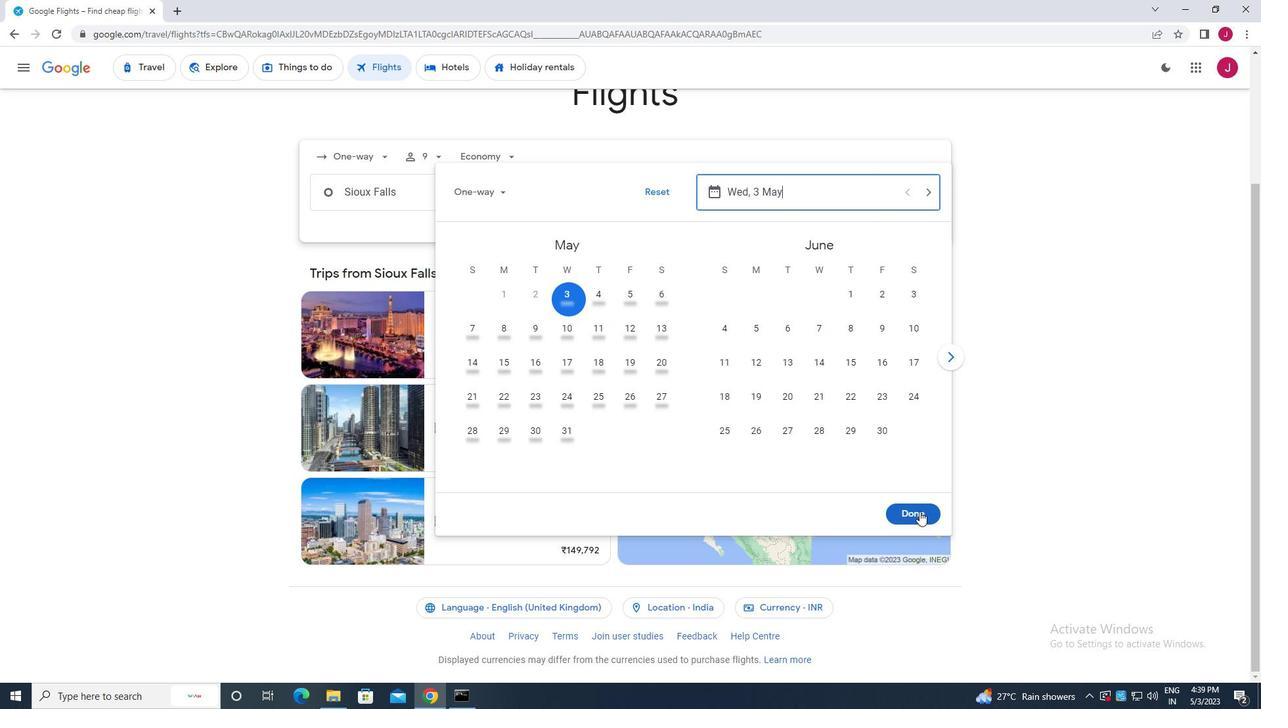 
Action: Mouse moved to (620, 236)
Screenshot: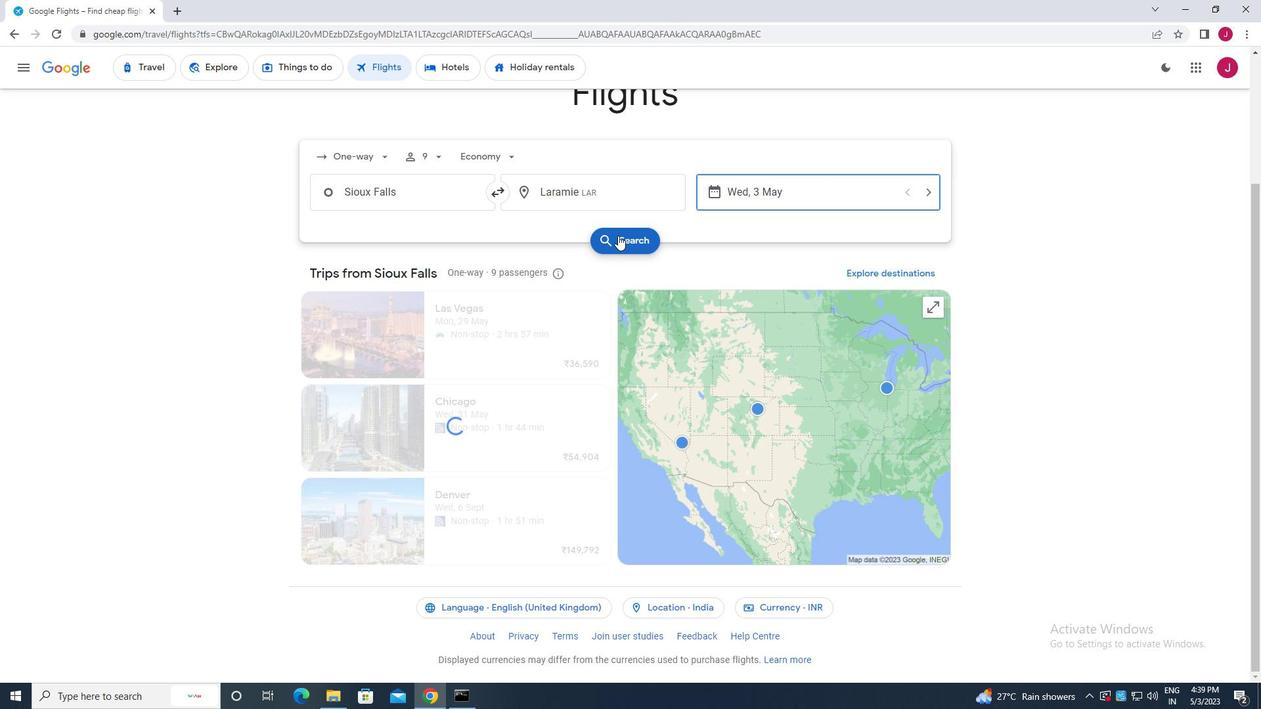 
Action: Mouse pressed left at (620, 236)
Screenshot: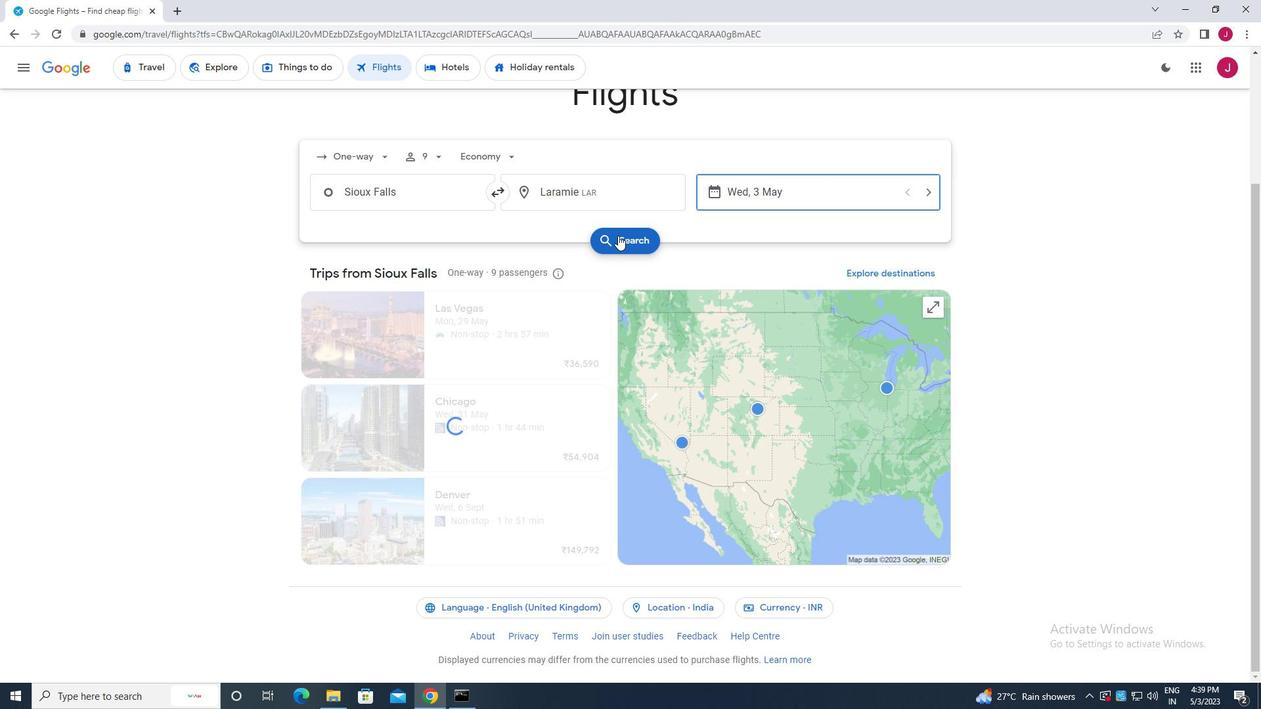 
Action: Mouse moved to (334, 183)
Screenshot: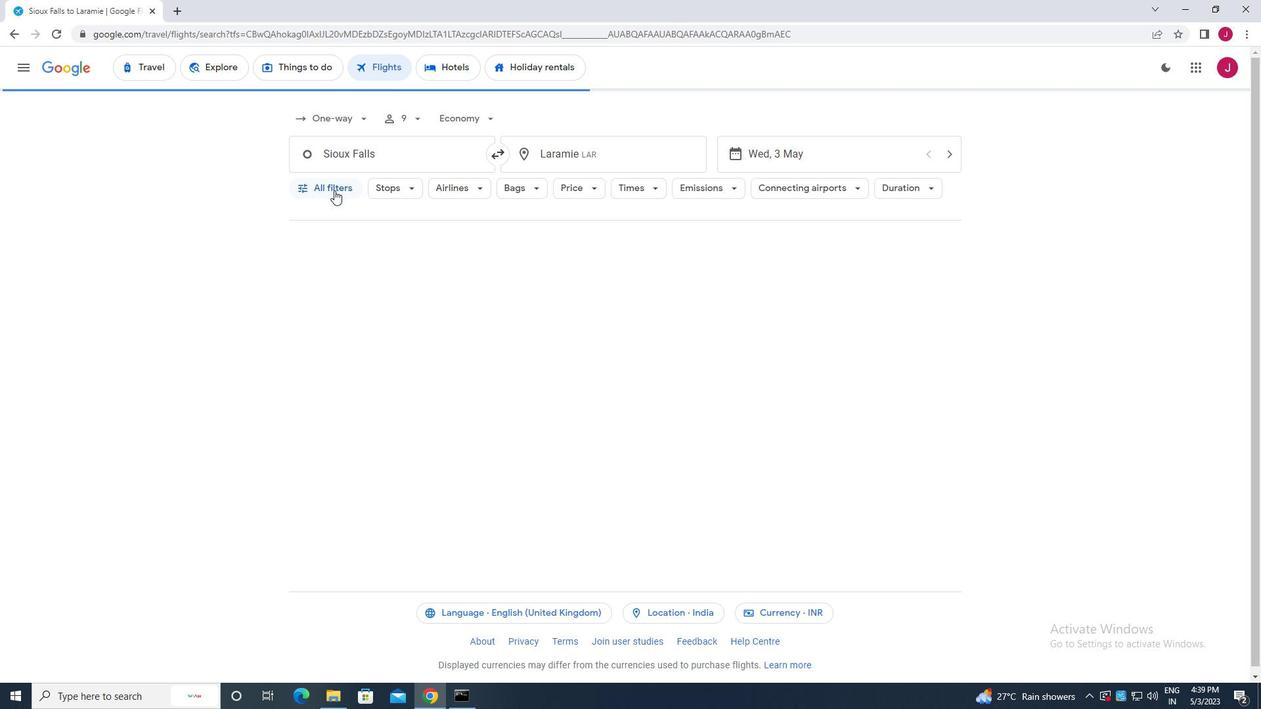 
Action: Mouse pressed left at (334, 183)
Screenshot: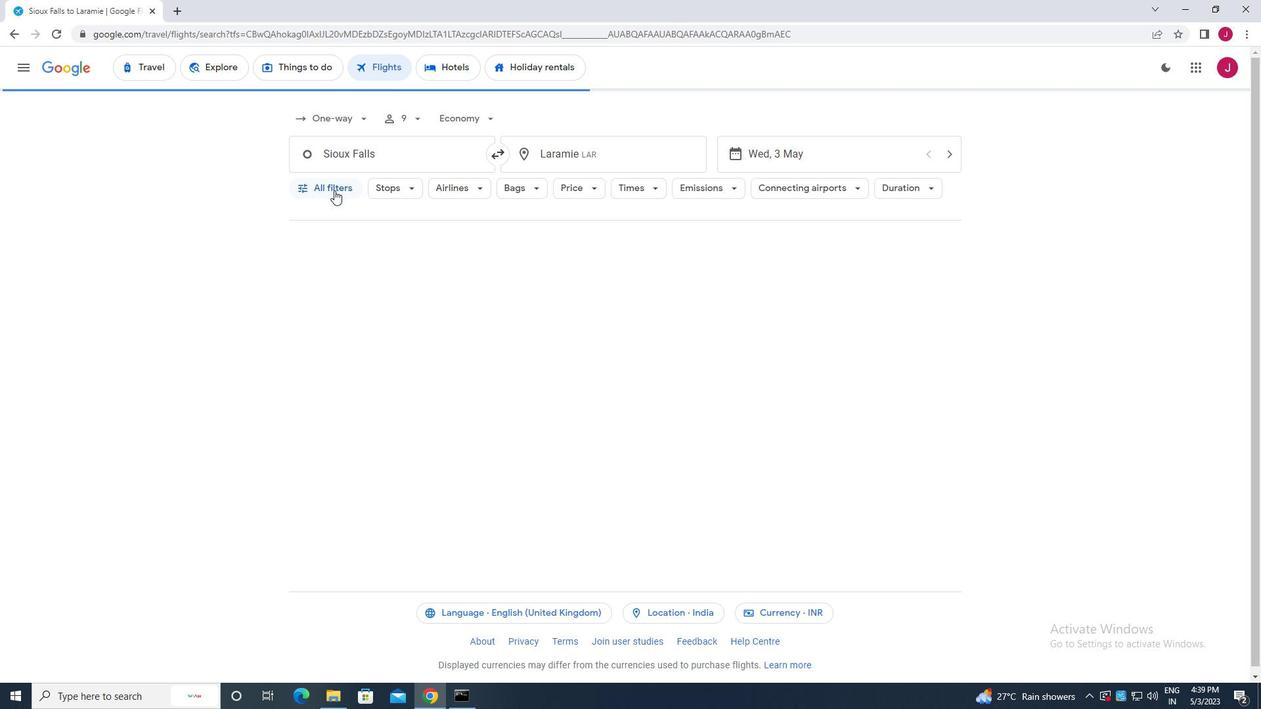 
Action: Mouse moved to (372, 298)
Screenshot: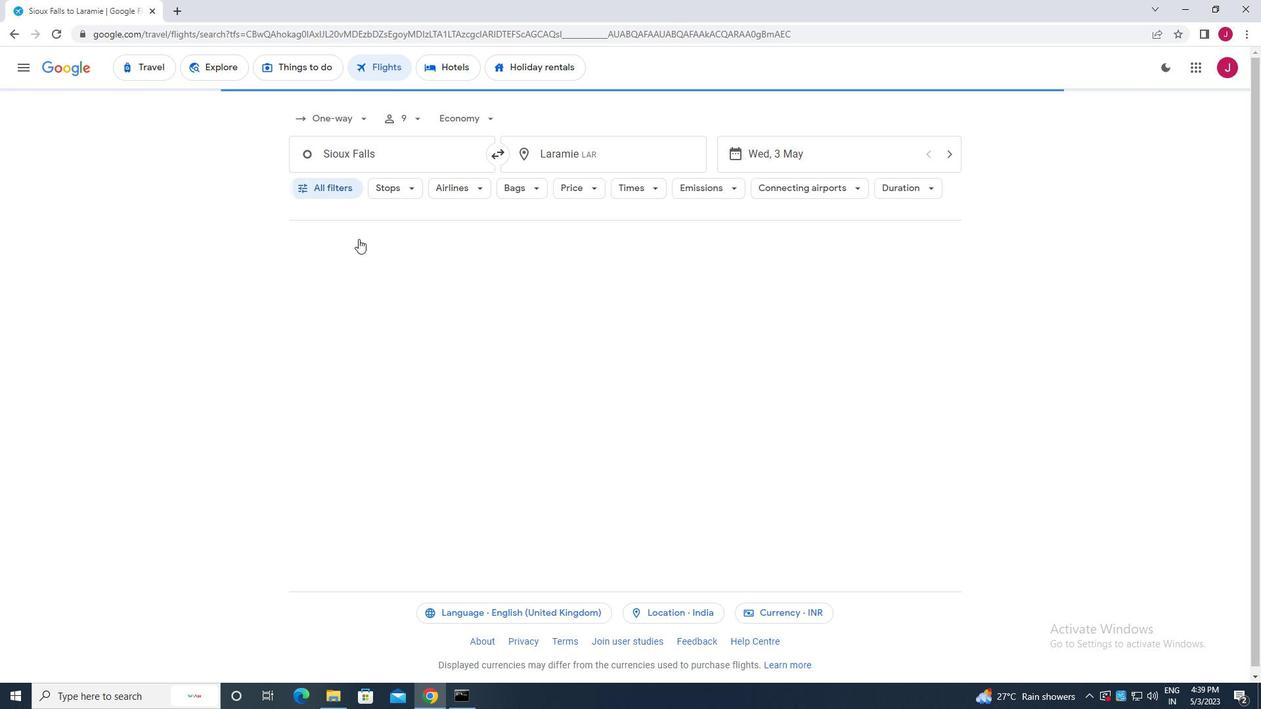
Action: Mouse scrolled (372, 297) with delta (0, 0)
Screenshot: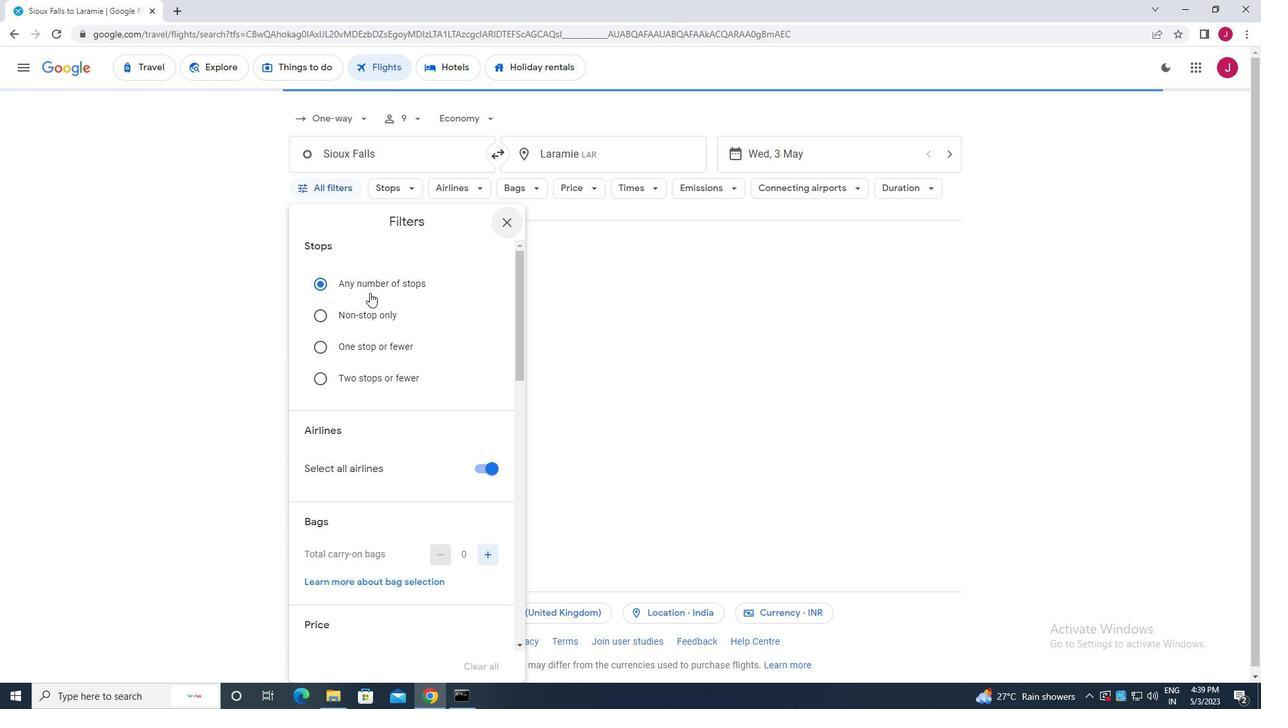 
Action: Mouse scrolled (372, 297) with delta (0, 0)
Screenshot: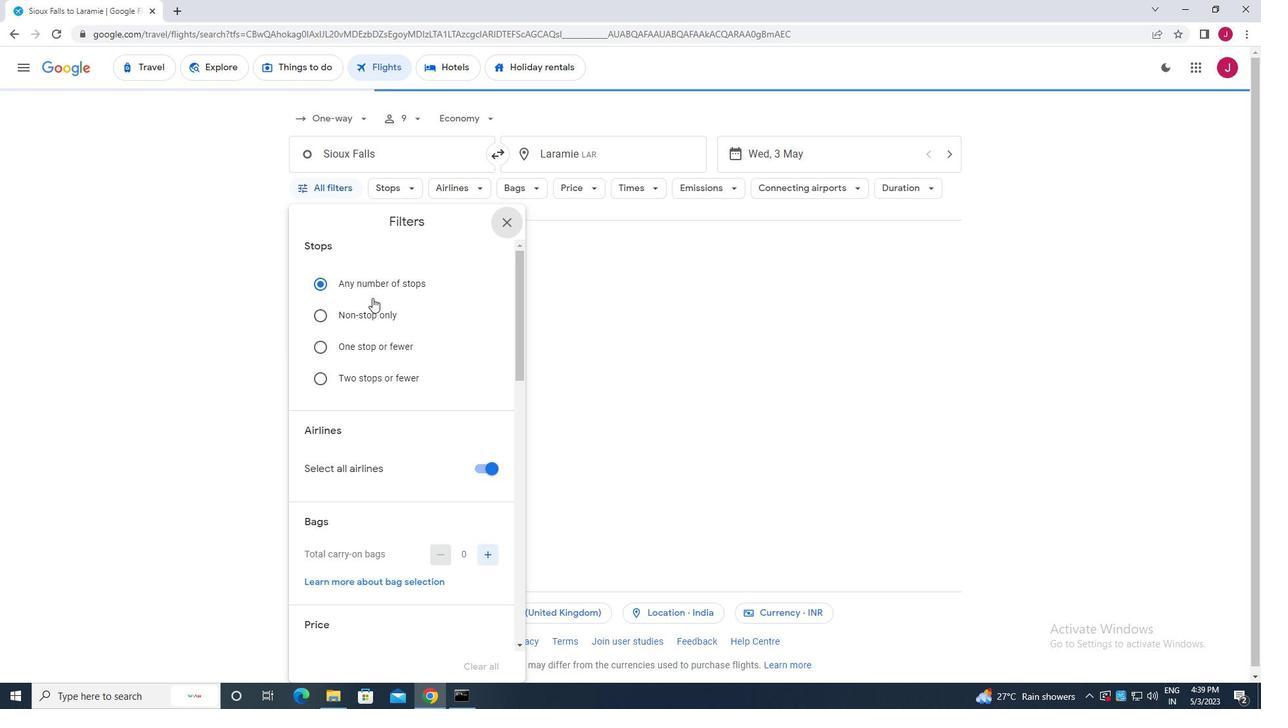 
Action: Mouse scrolled (372, 297) with delta (0, 0)
Screenshot: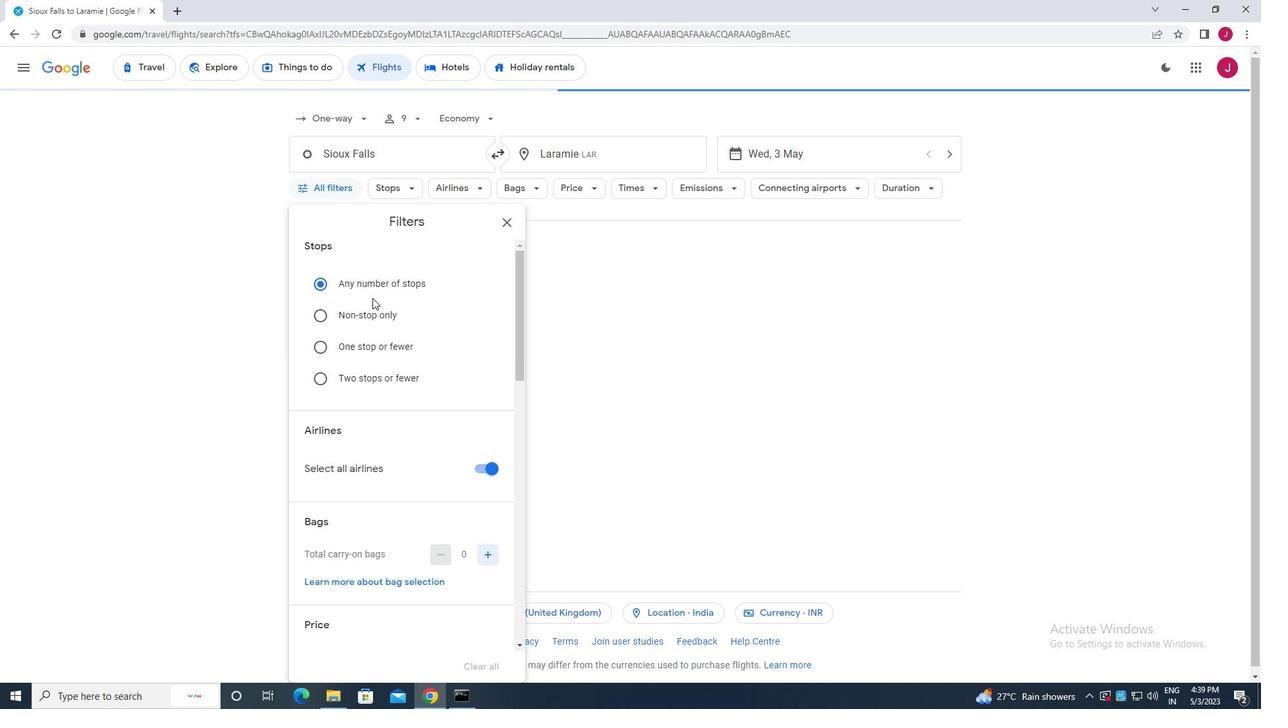 
Action: Mouse moved to (484, 271)
Screenshot: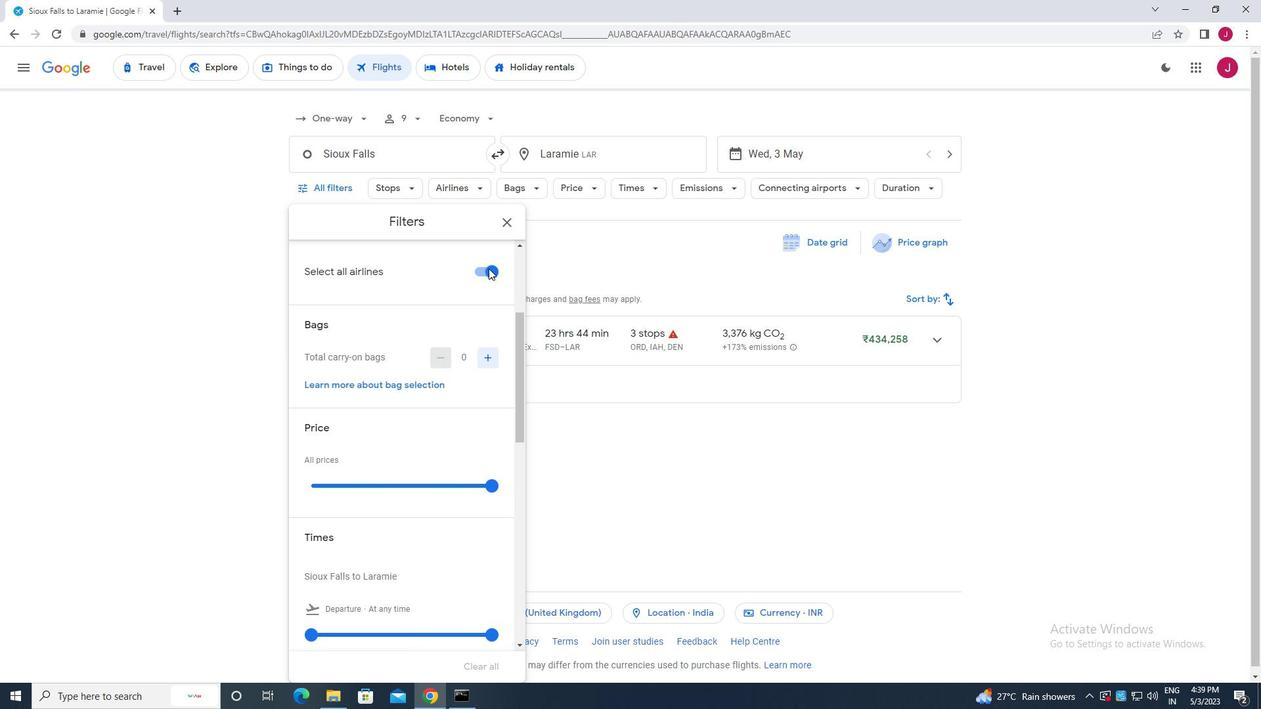 
Action: Mouse pressed left at (484, 271)
Screenshot: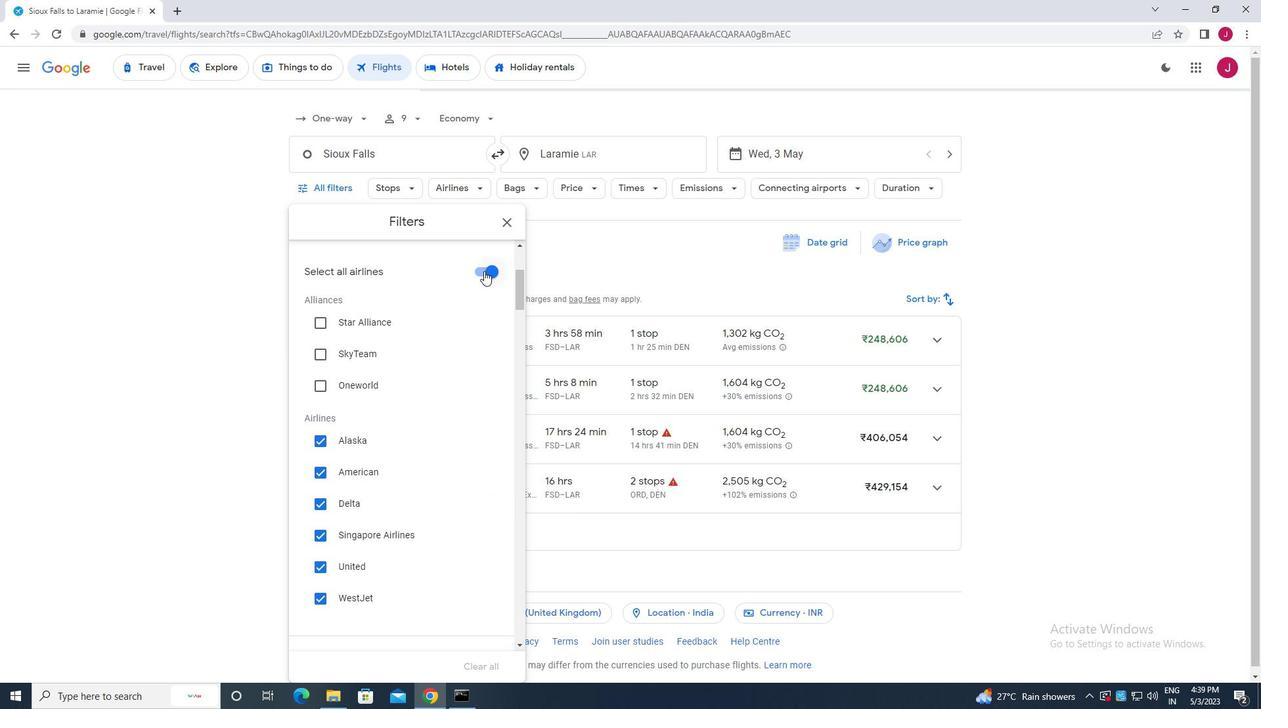 
Action: Mouse moved to (434, 324)
Screenshot: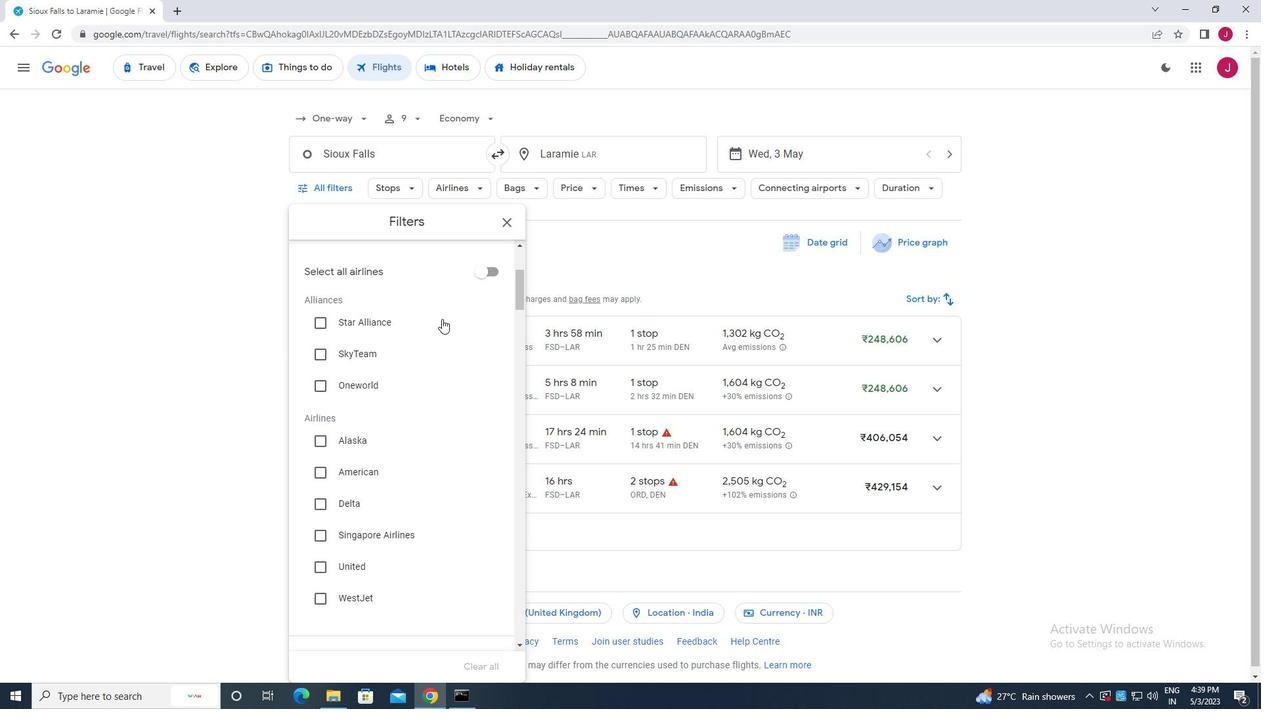 
Action: Mouse scrolled (434, 323) with delta (0, 0)
Screenshot: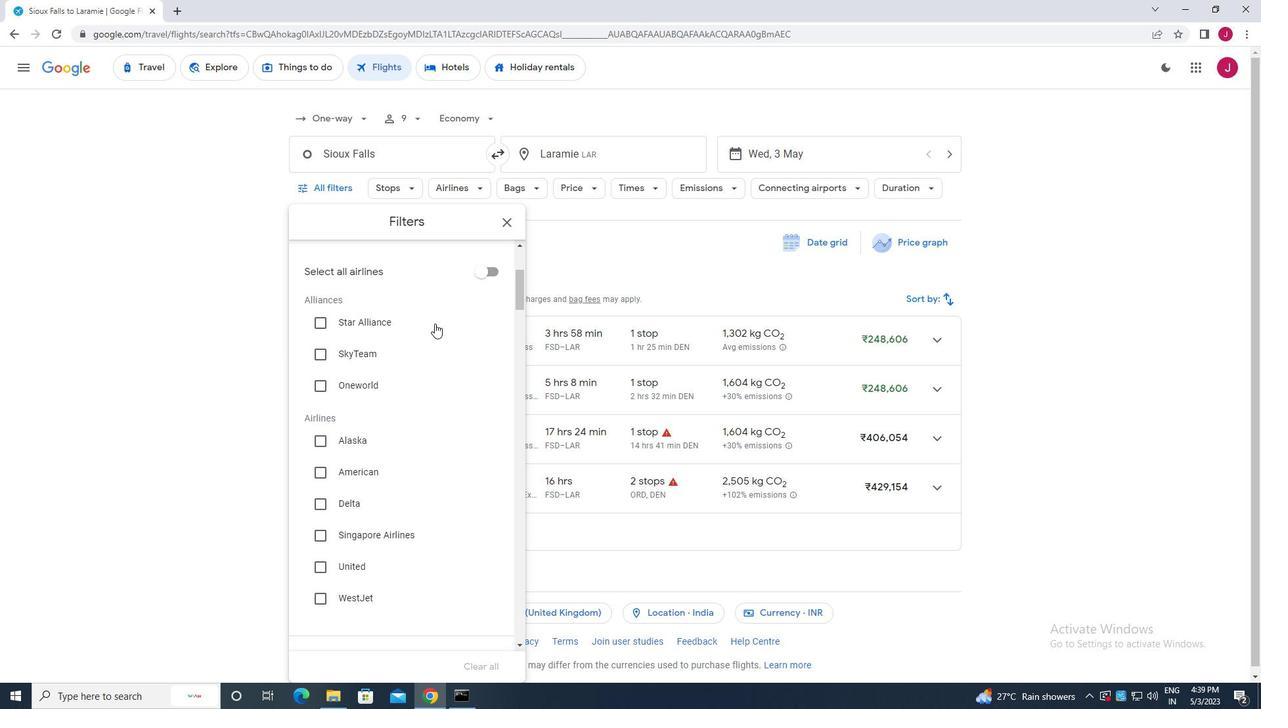 
Action: Mouse moved to (386, 278)
Screenshot: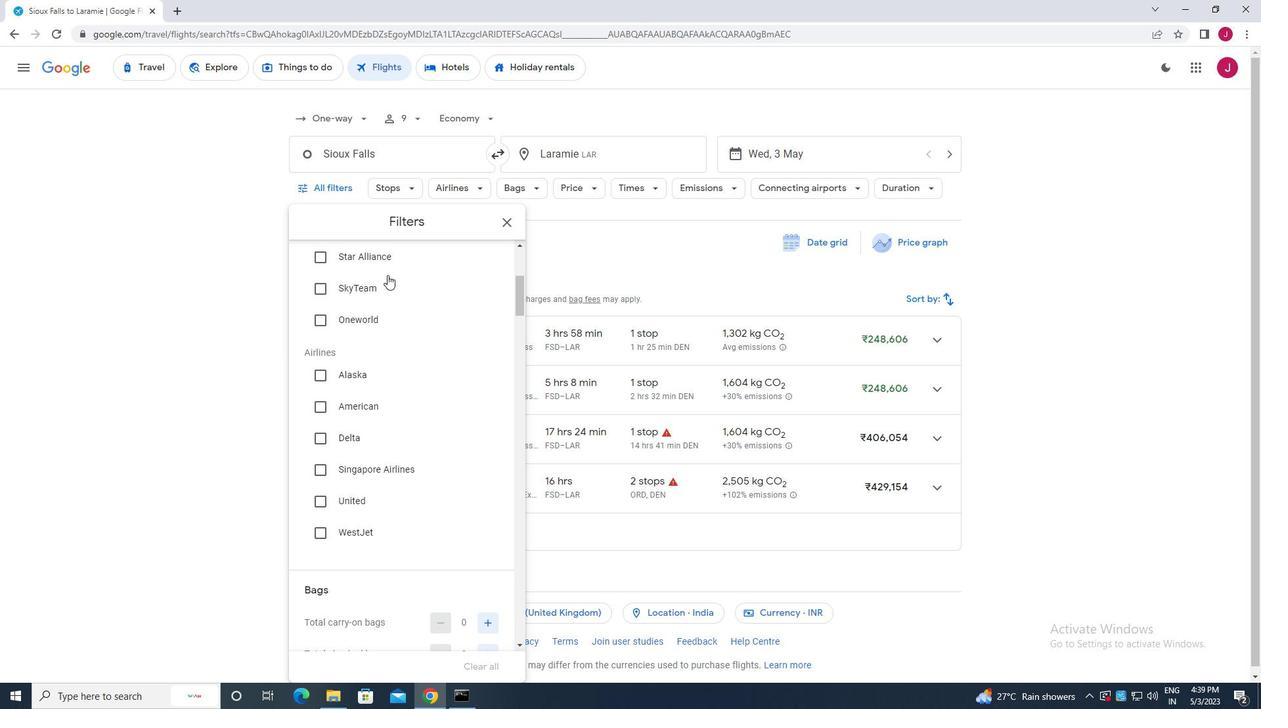 
Action: Mouse scrolled (386, 277) with delta (0, 0)
Screenshot: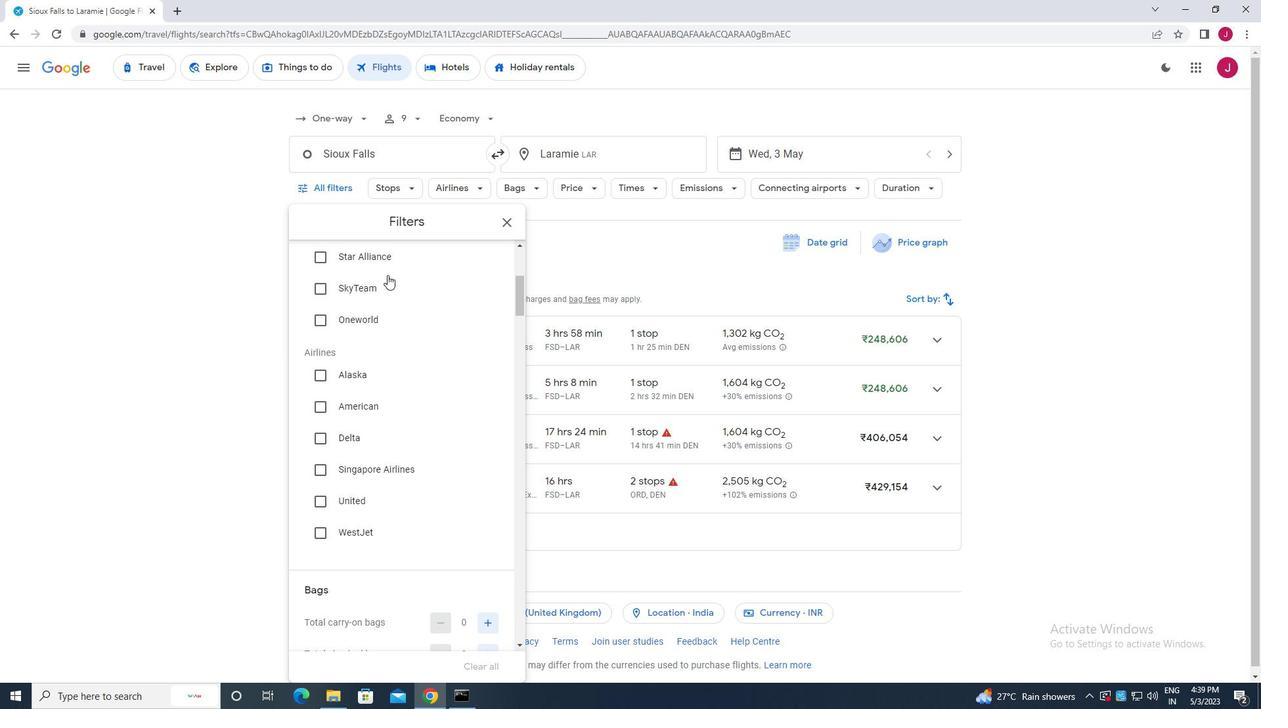 
Action: Mouse moved to (388, 285)
Screenshot: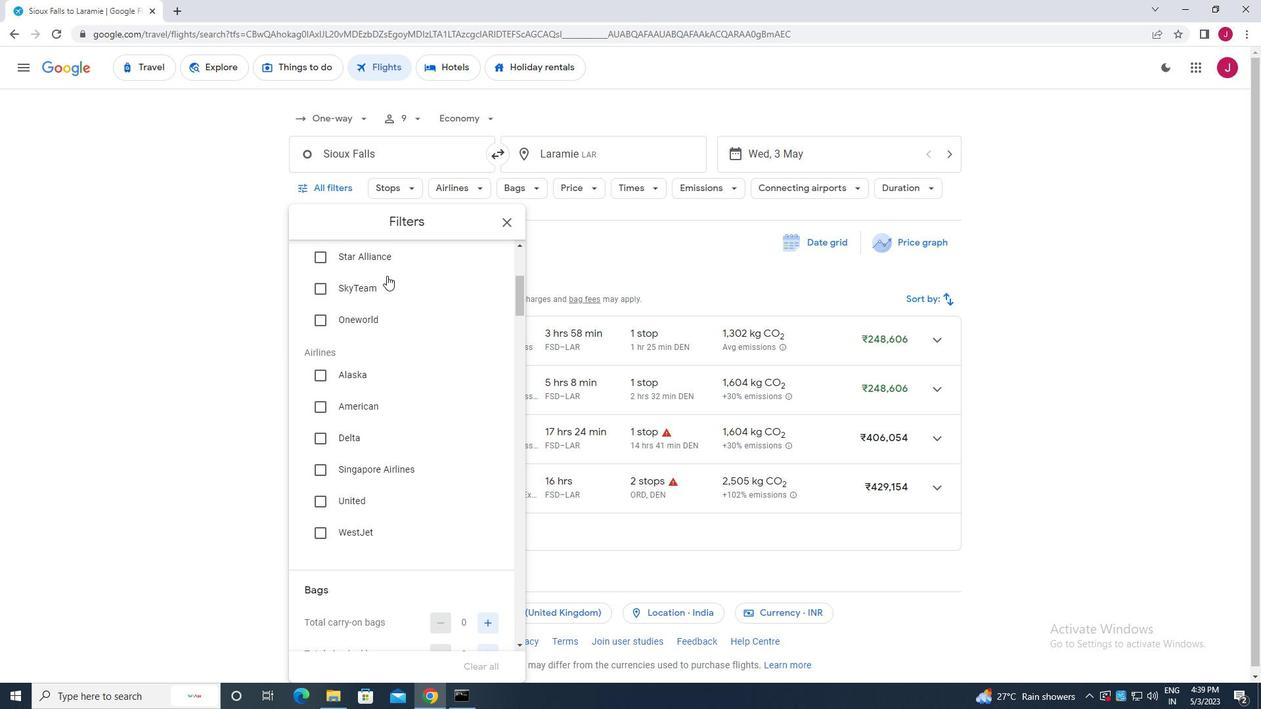 
Action: Mouse scrolled (388, 285) with delta (0, 0)
Screenshot: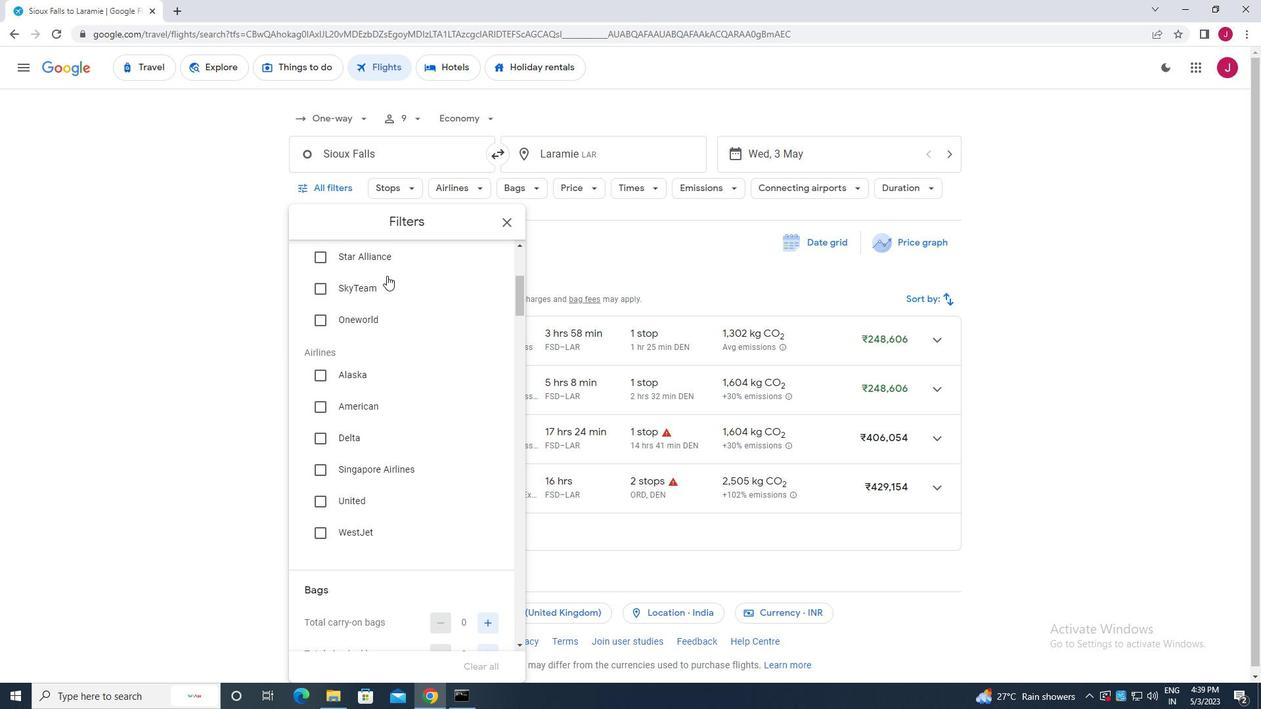 
Action: Mouse moved to (388, 289)
Screenshot: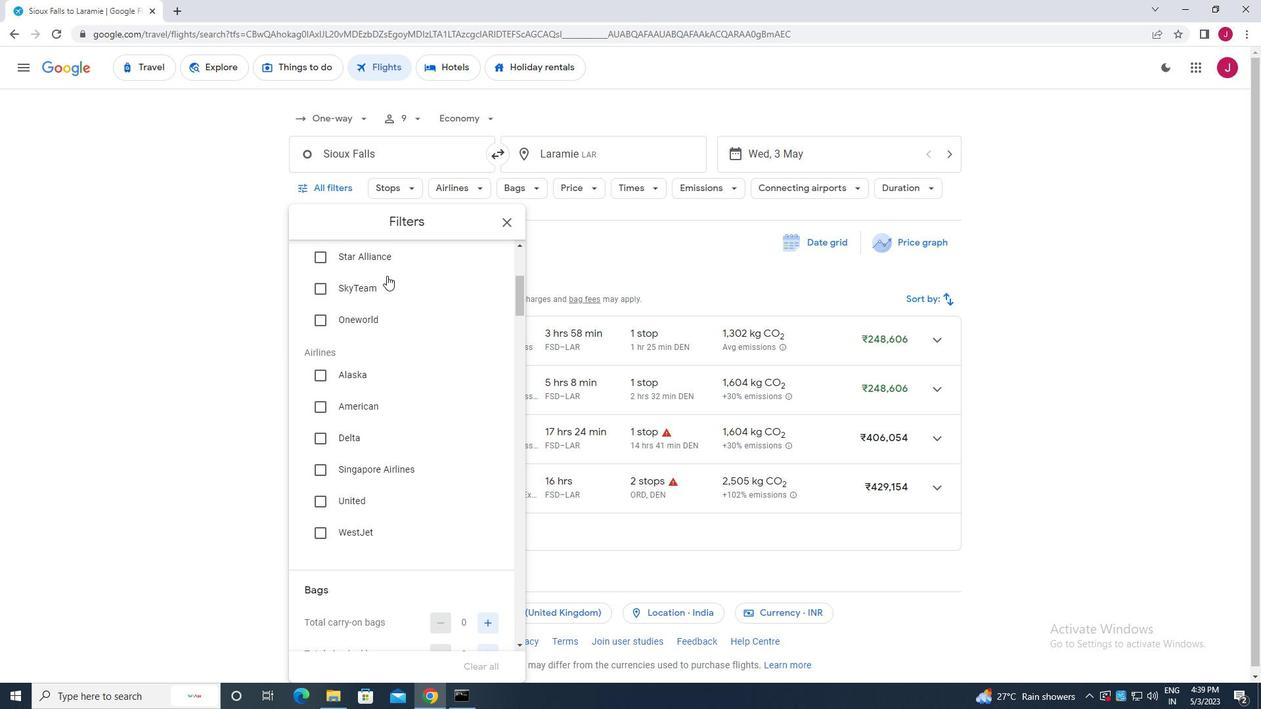 
Action: Mouse scrolled (388, 289) with delta (0, 0)
Screenshot: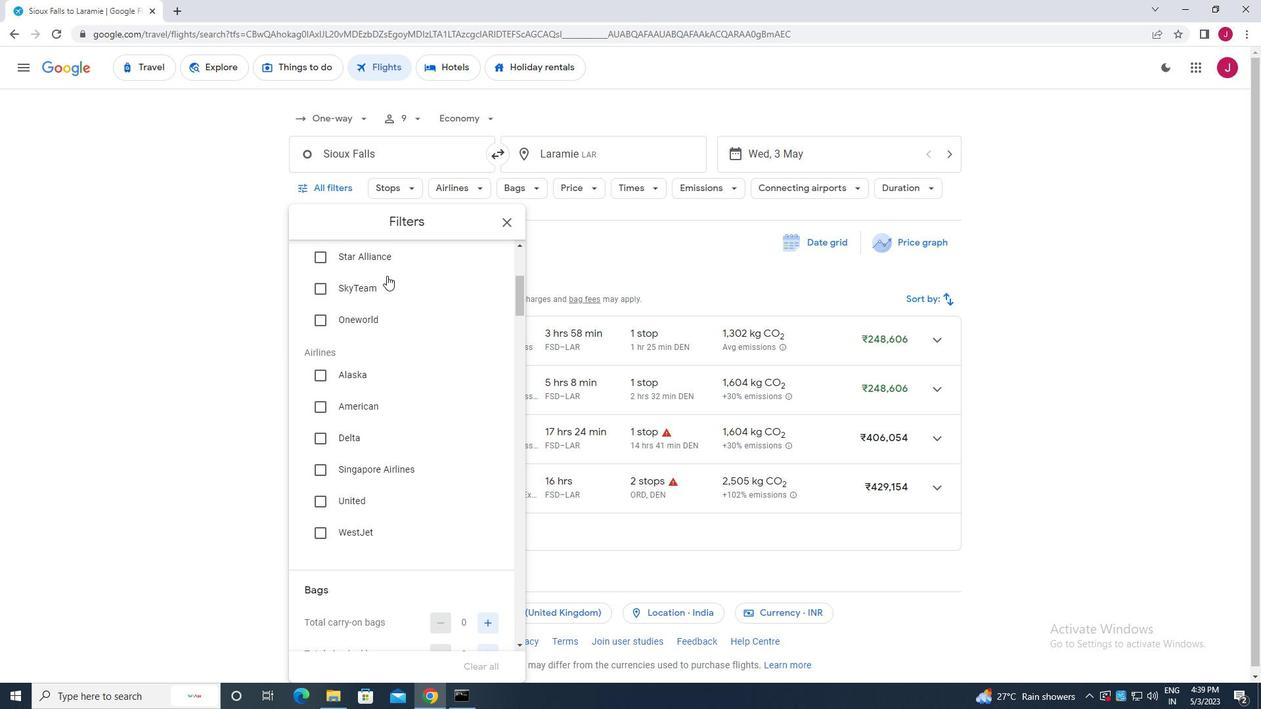 
Action: Mouse moved to (390, 292)
Screenshot: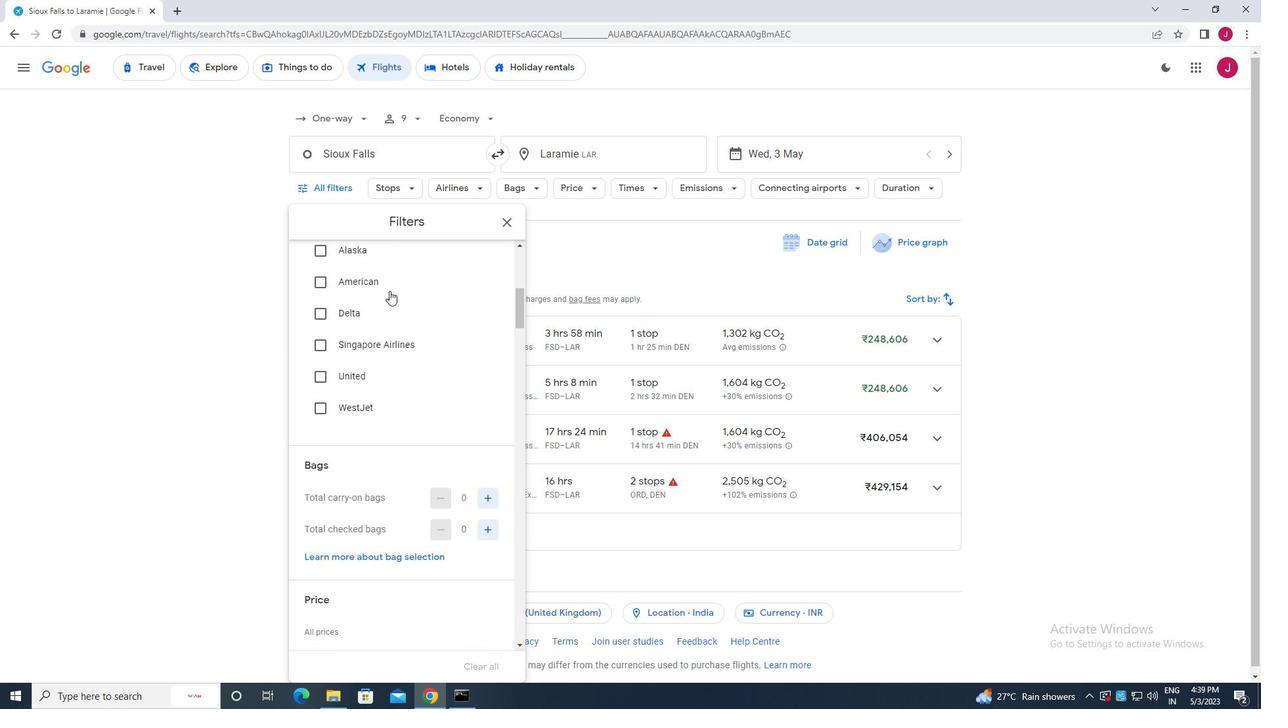 
Action: Mouse scrolled (390, 292) with delta (0, 0)
Screenshot: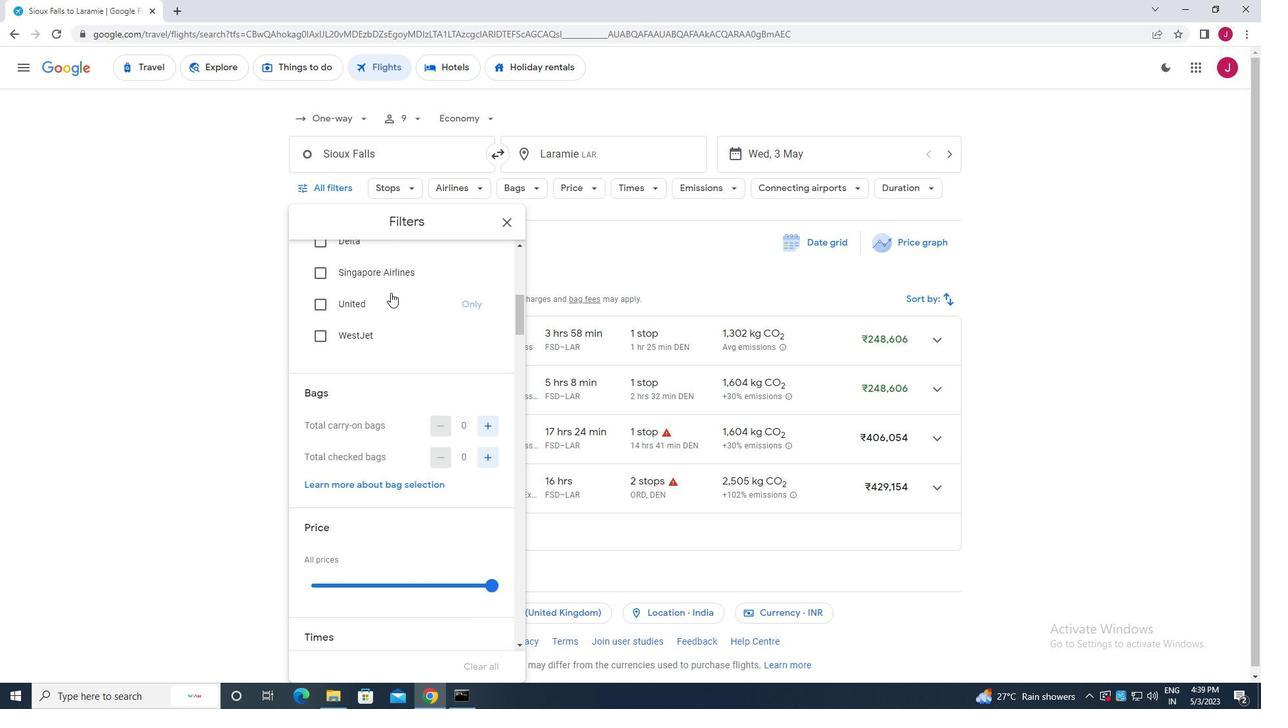 
Action: Mouse scrolled (390, 292) with delta (0, 0)
Screenshot: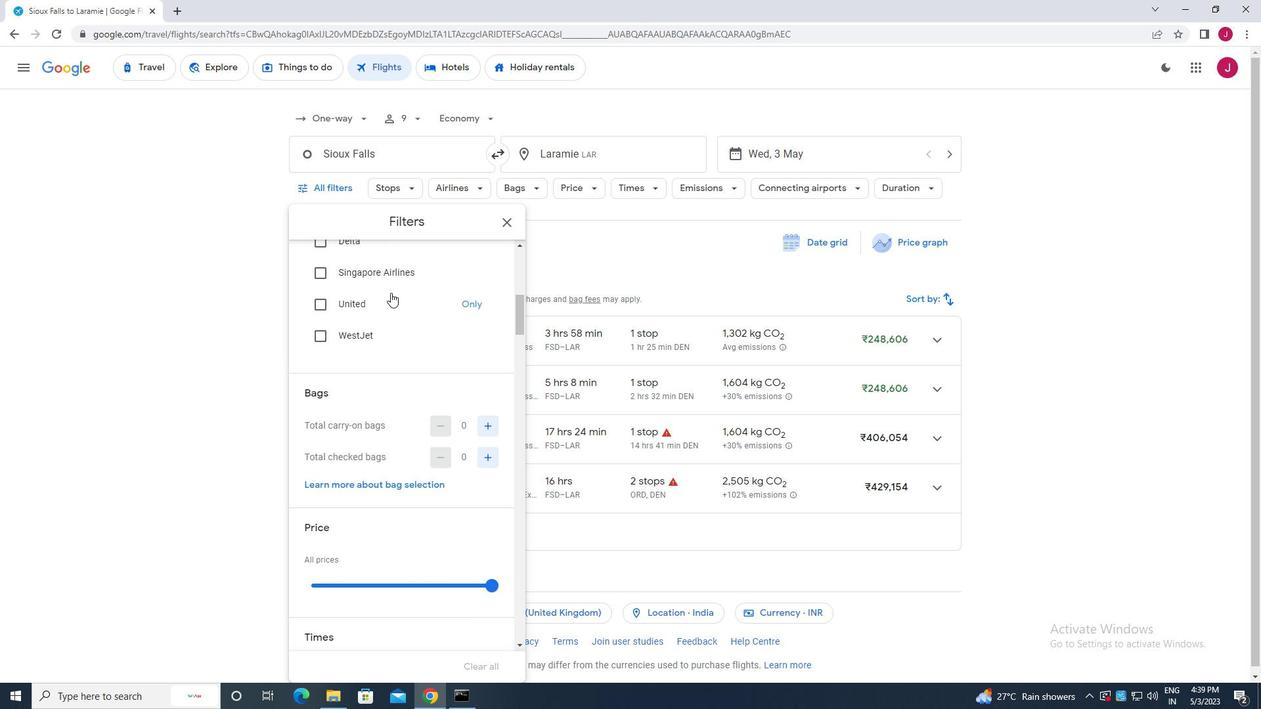 
Action: Mouse moved to (490, 292)
Screenshot: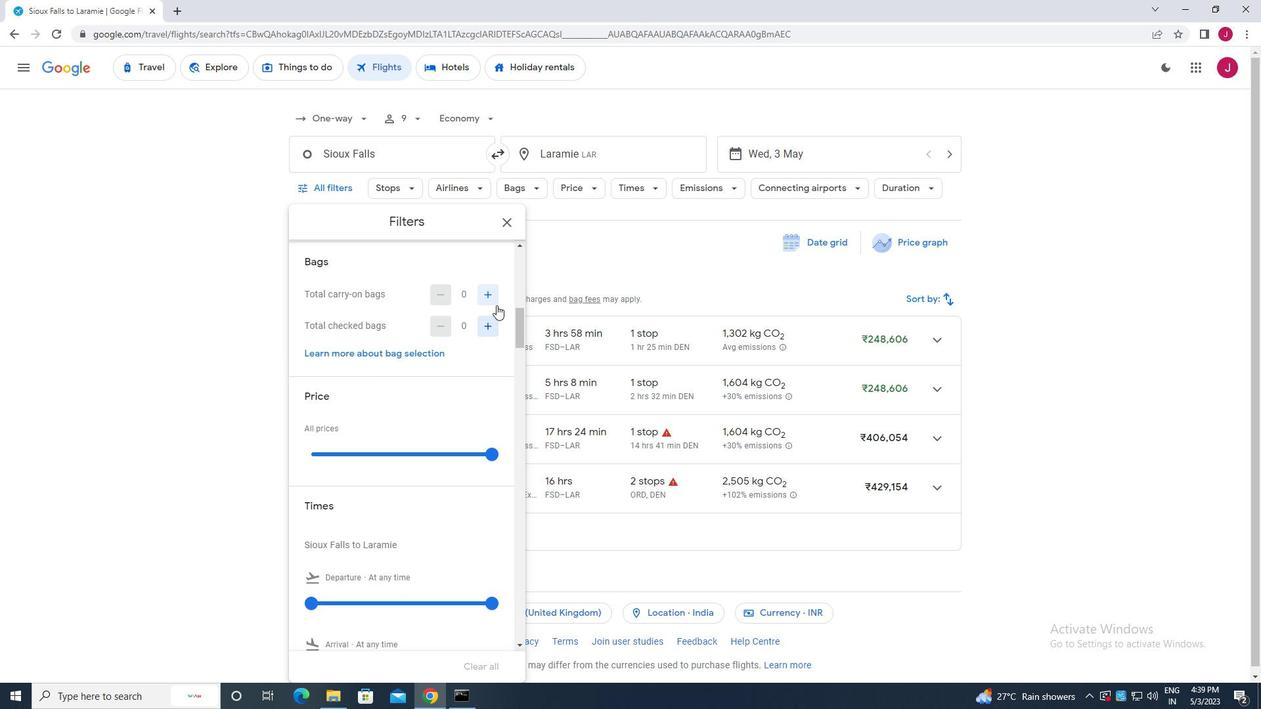 
Action: Mouse pressed left at (490, 292)
Screenshot: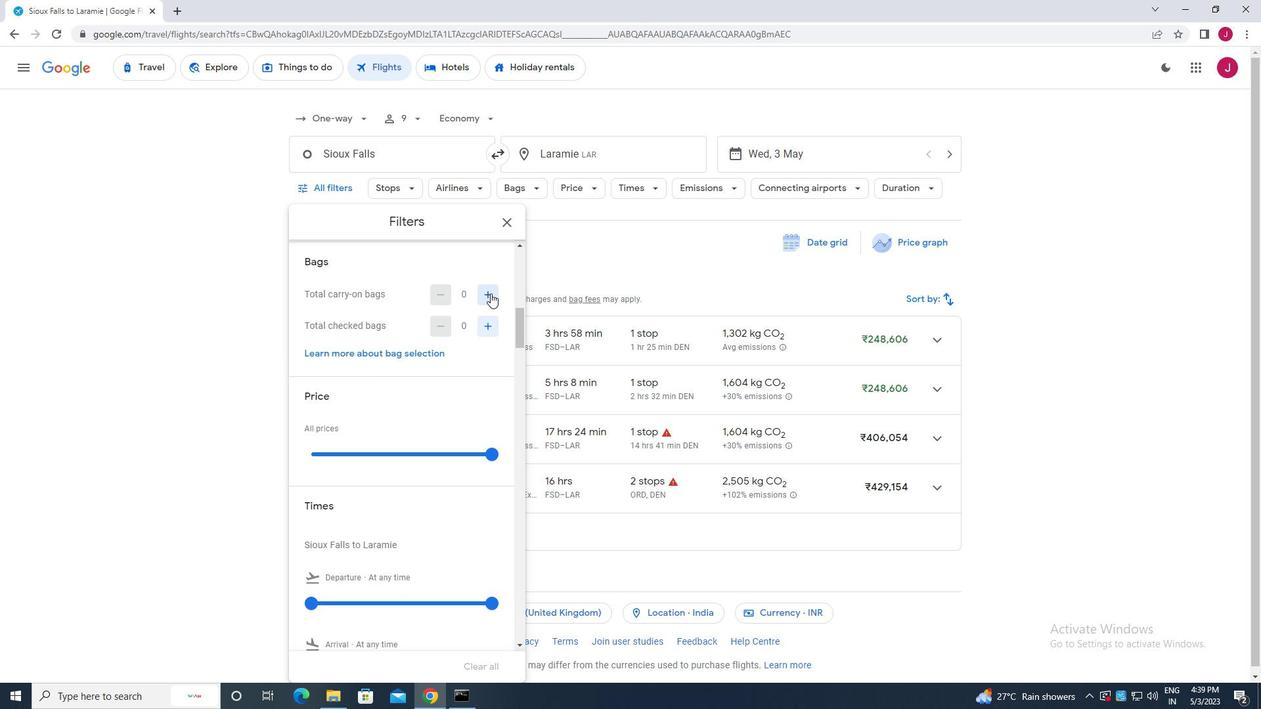 
Action: Mouse pressed left at (490, 292)
Screenshot: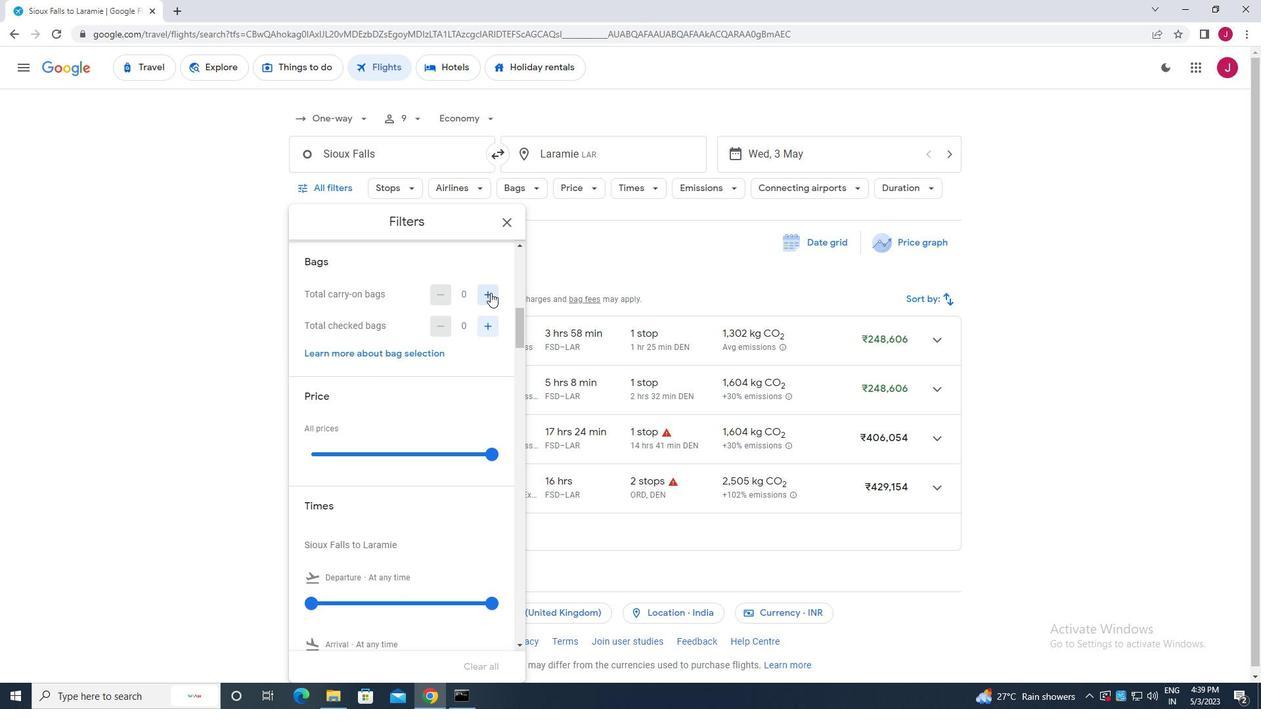 
Action: Mouse moved to (483, 306)
Screenshot: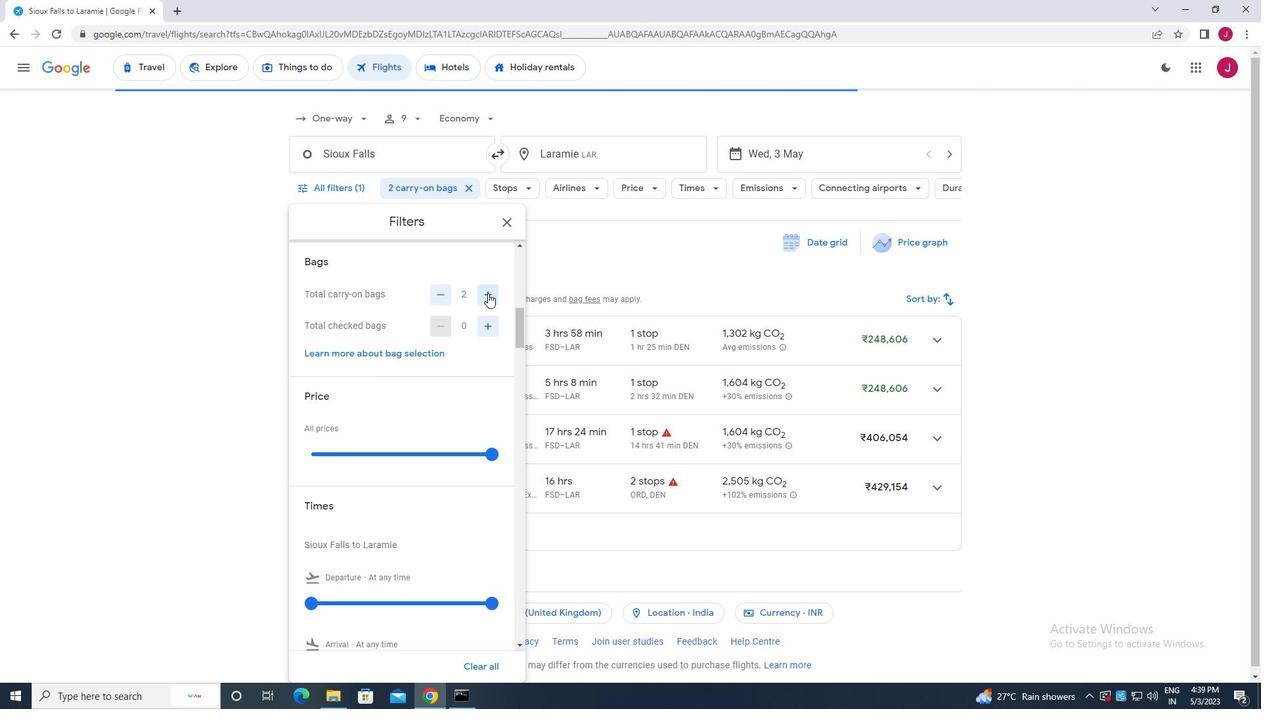
Action: Mouse scrolled (483, 306) with delta (0, 0)
Screenshot: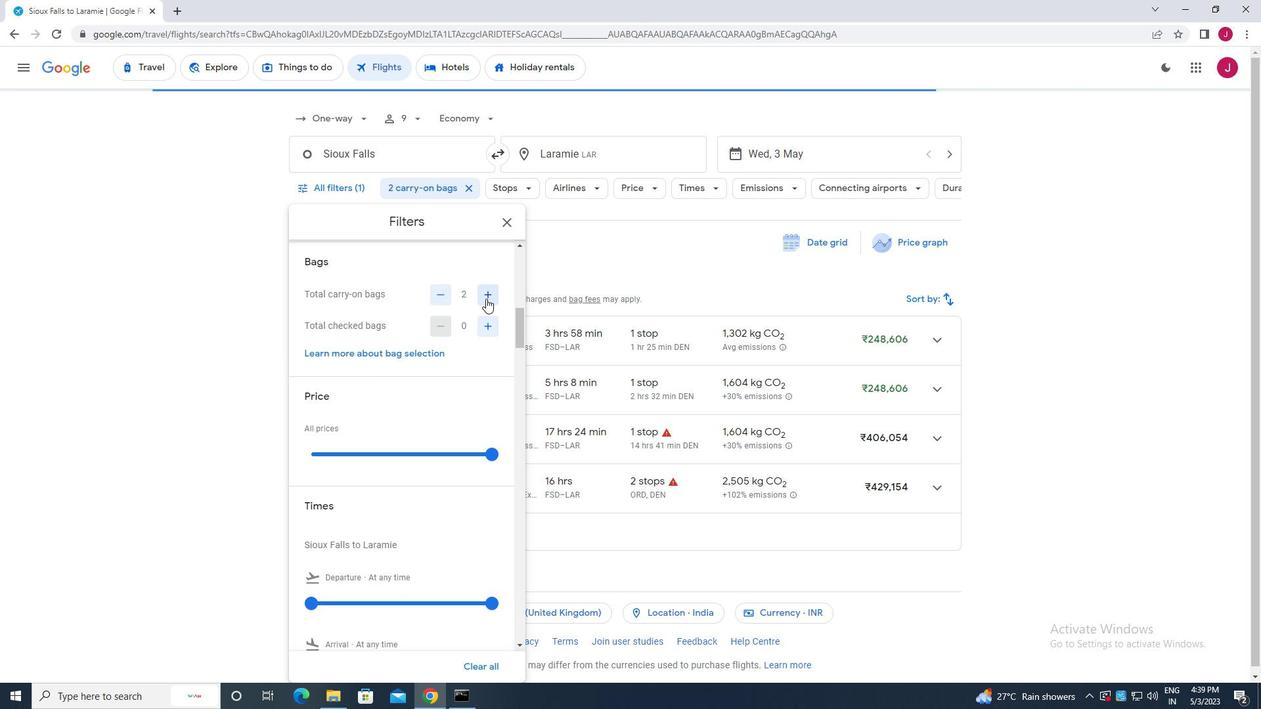 
Action: Mouse moved to (491, 384)
Screenshot: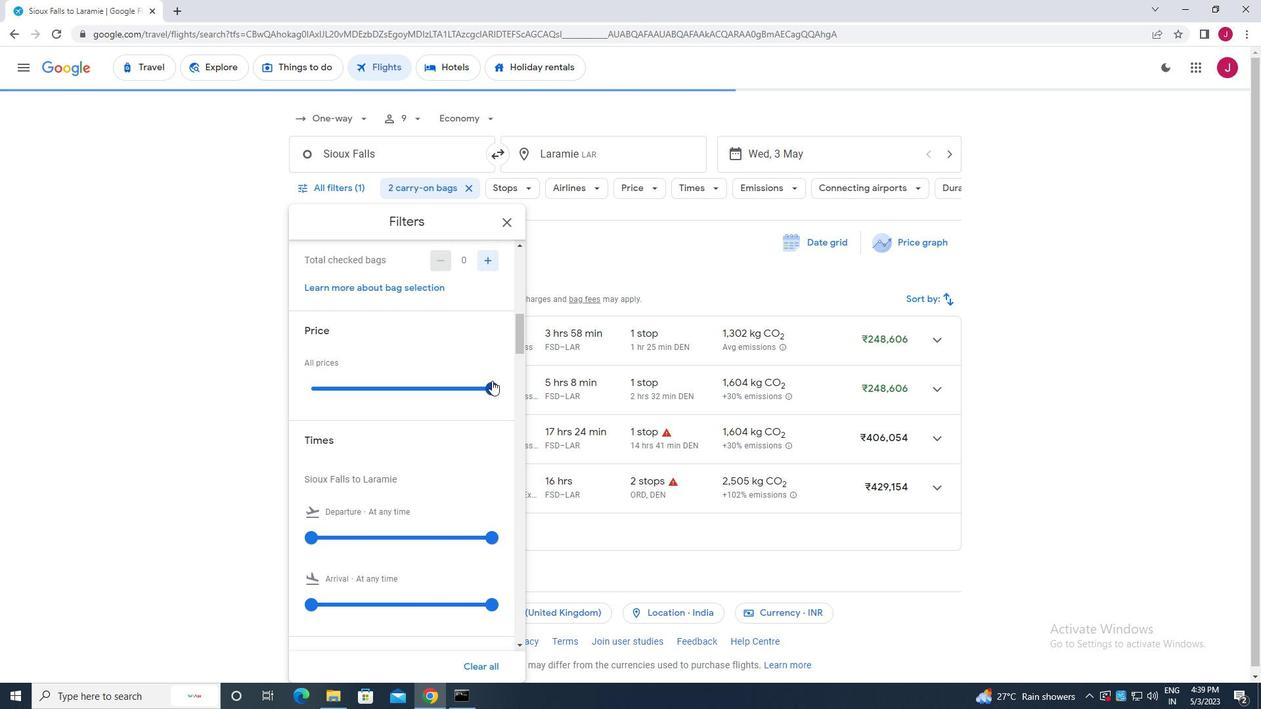 
Action: Mouse pressed left at (491, 384)
Screenshot: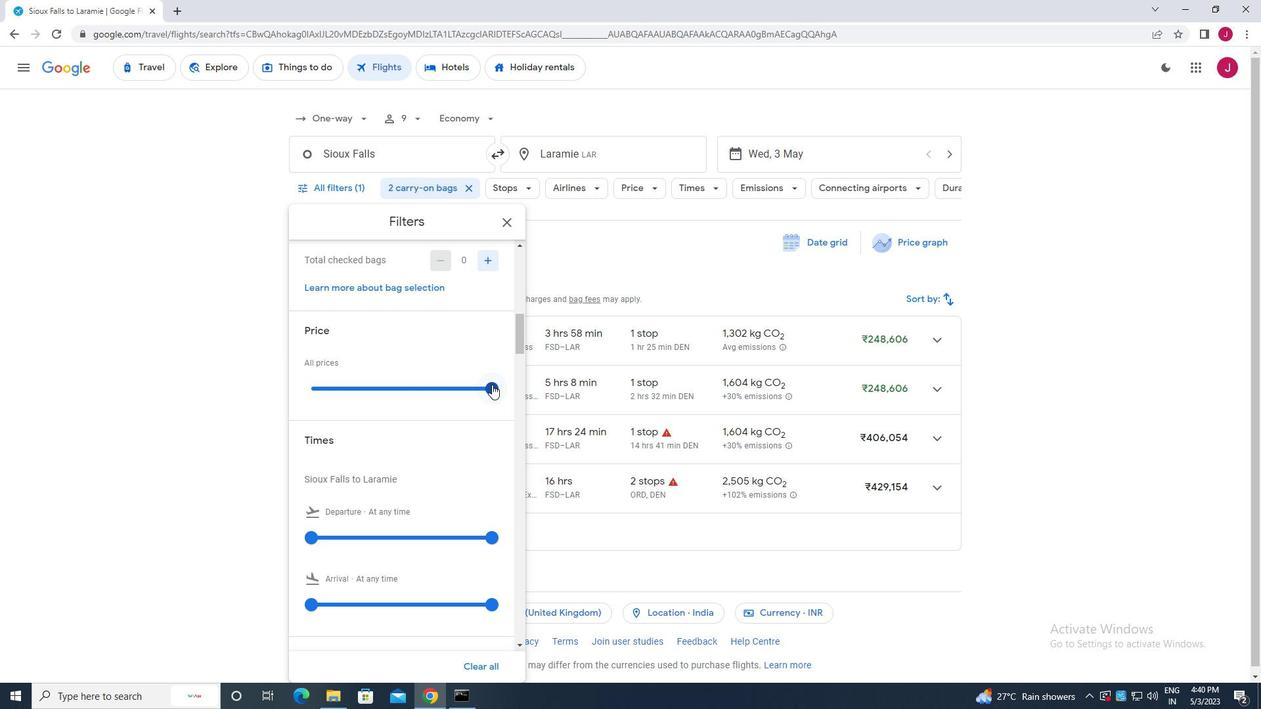 
Action: Mouse moved to (359, 352)
Screenshot: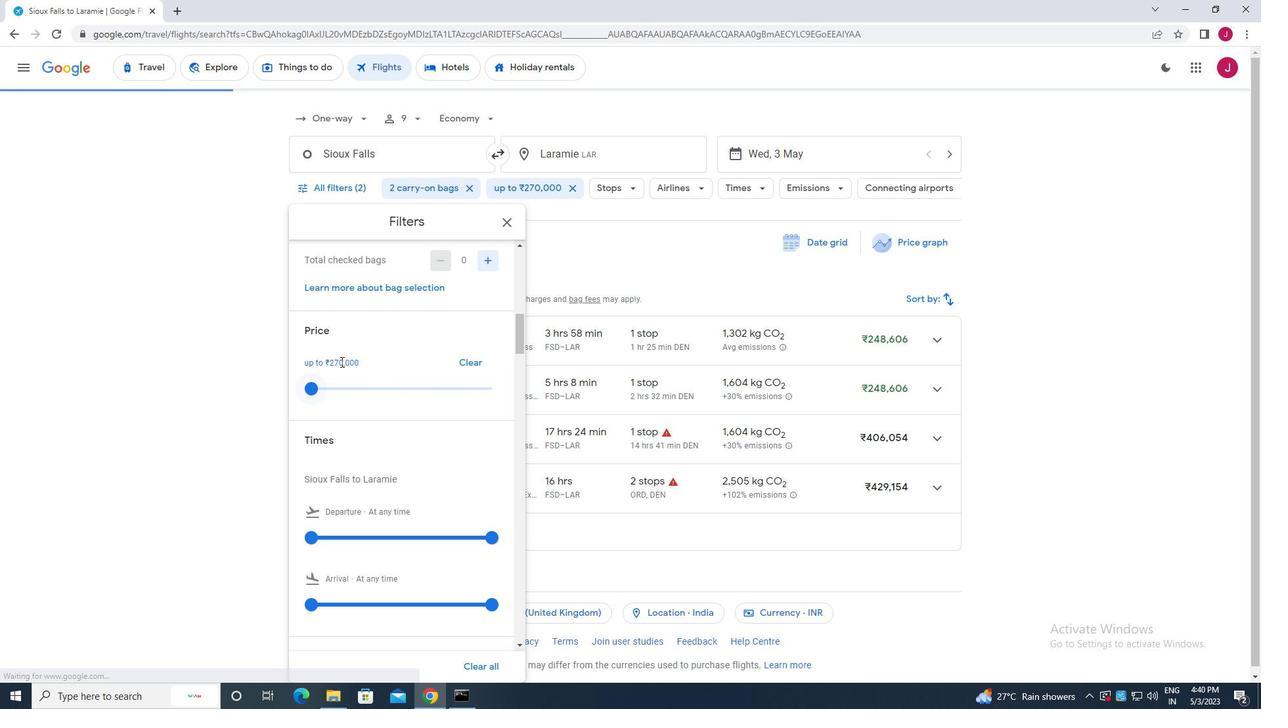 
Action: Mouse scrolled (359, 351) with delta (0, 0)
Screenshot: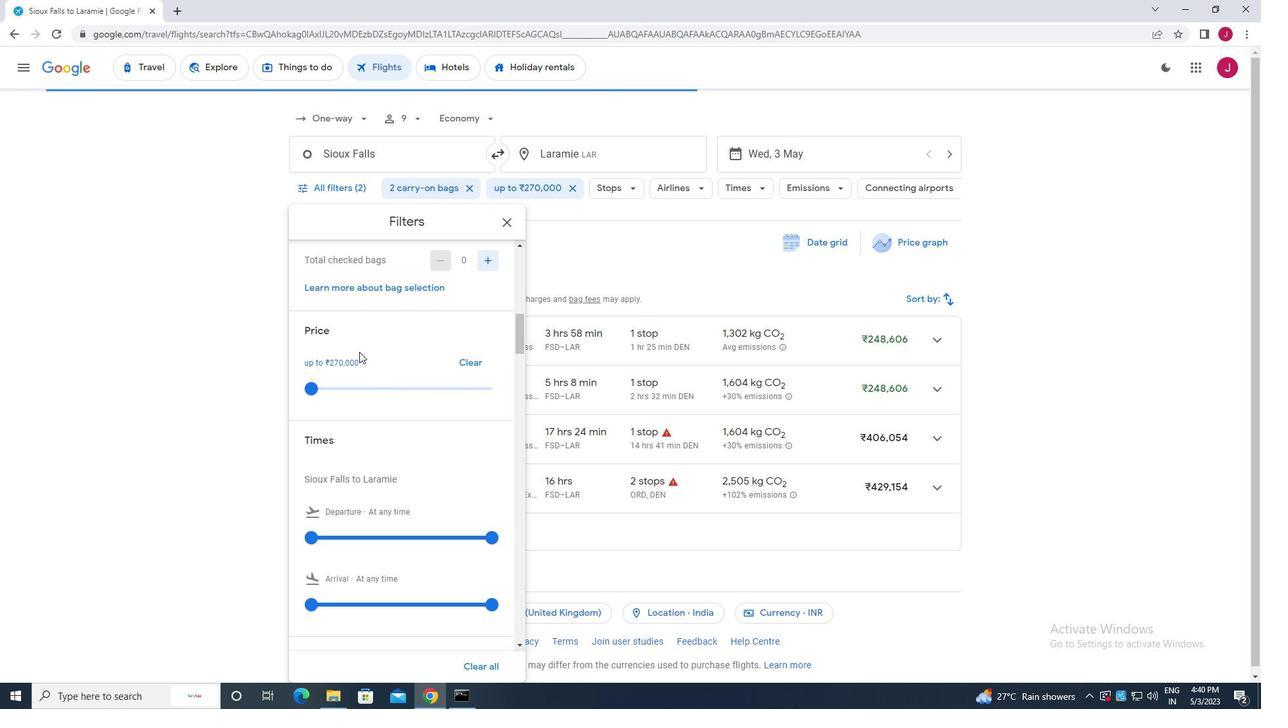 
Action: Mouse scrolled (359, 351) with delta (0, 0)
Screenshot: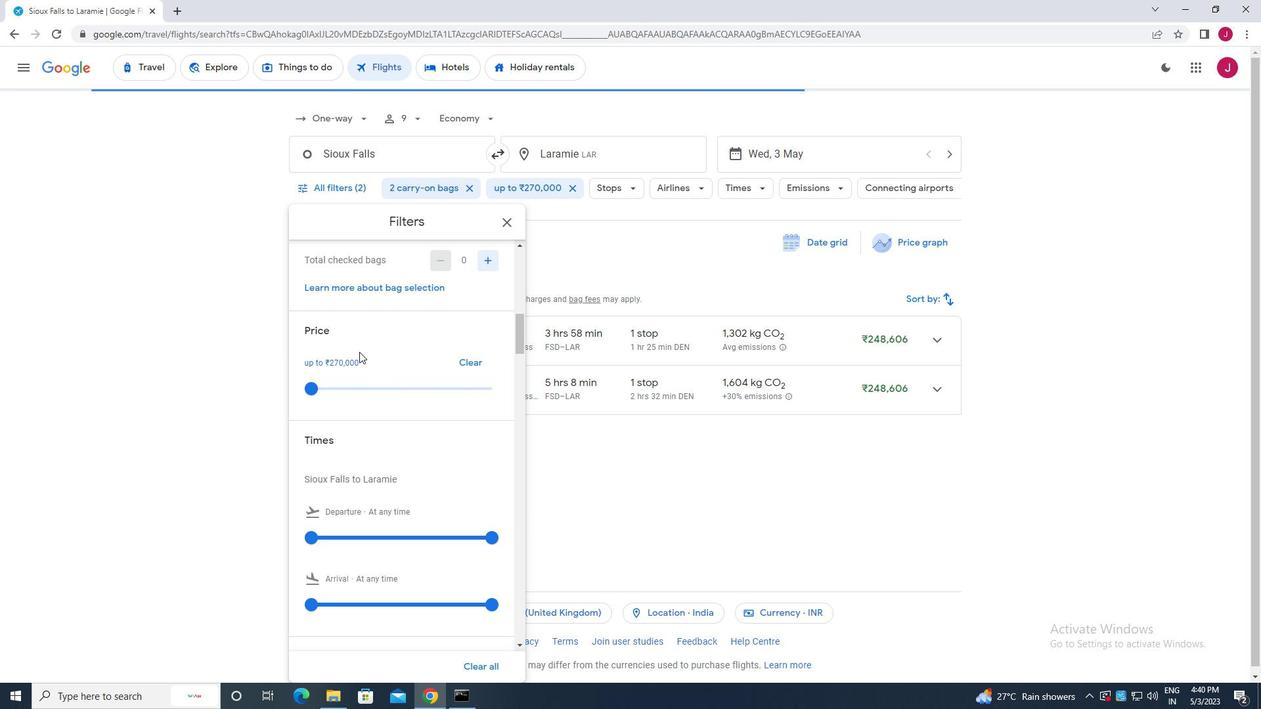 
Action: Mouse scrolled (359, 351) with delta (0, 0)
Screenshot: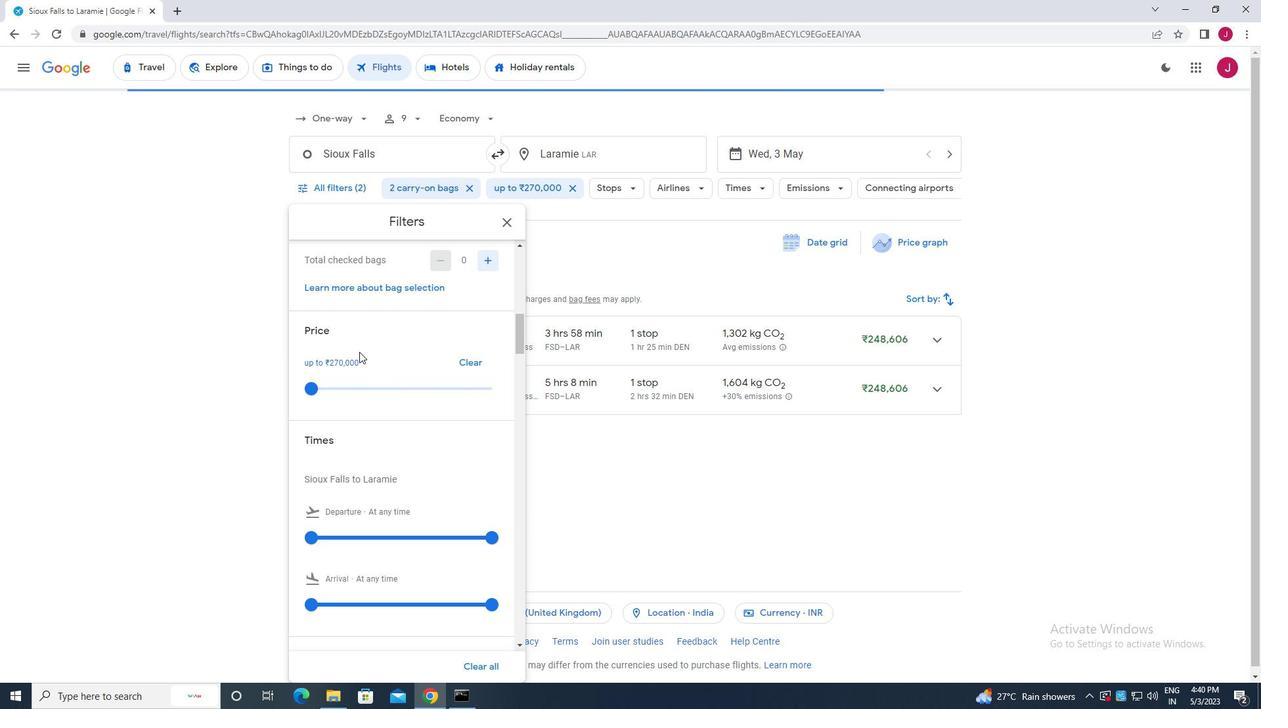 
Action: Mouse moved to (313, 343)
Screenshot: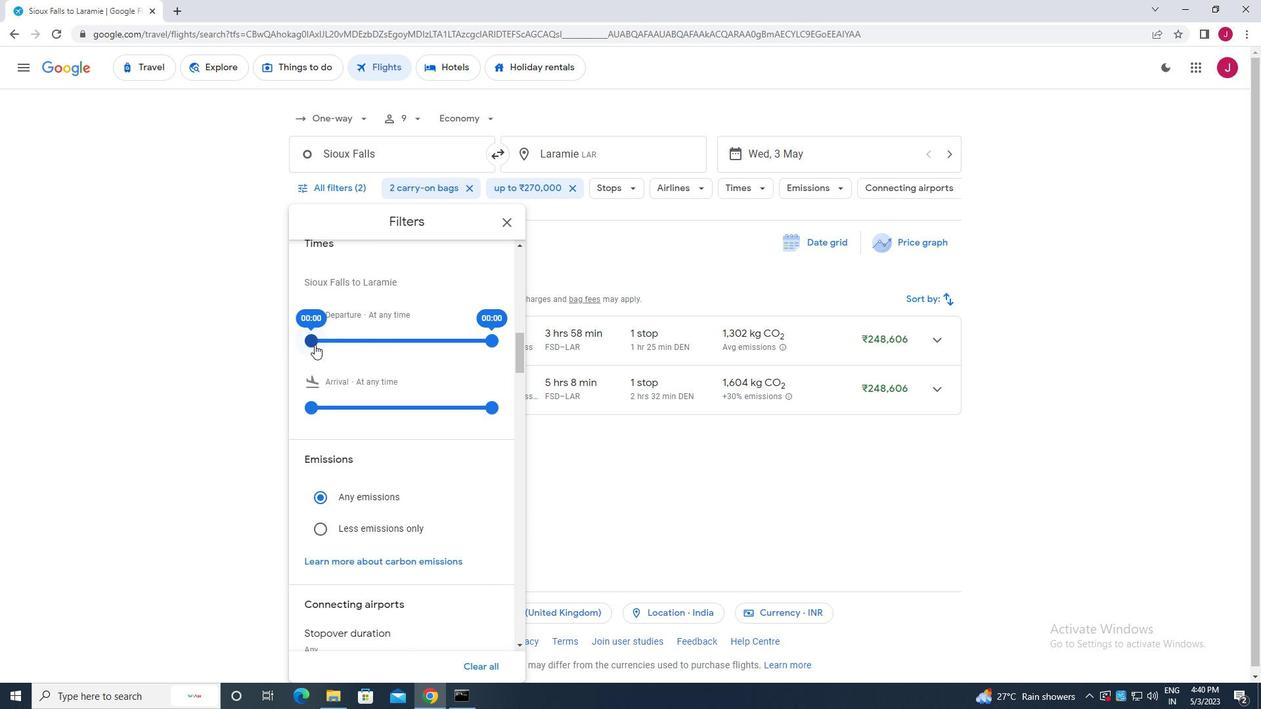 
Action: Mouse pressed left at (313, 343)
Screenshot: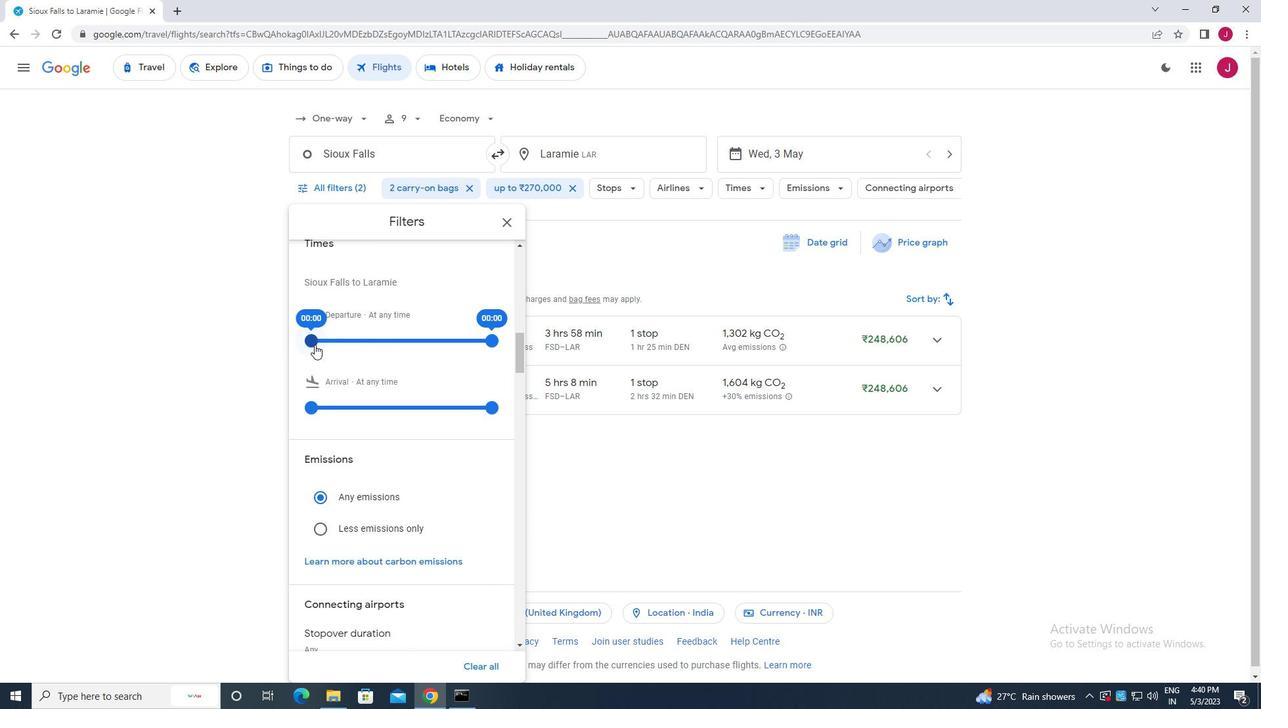 
Action: Mouse moved to (491, 340)
Screenshot: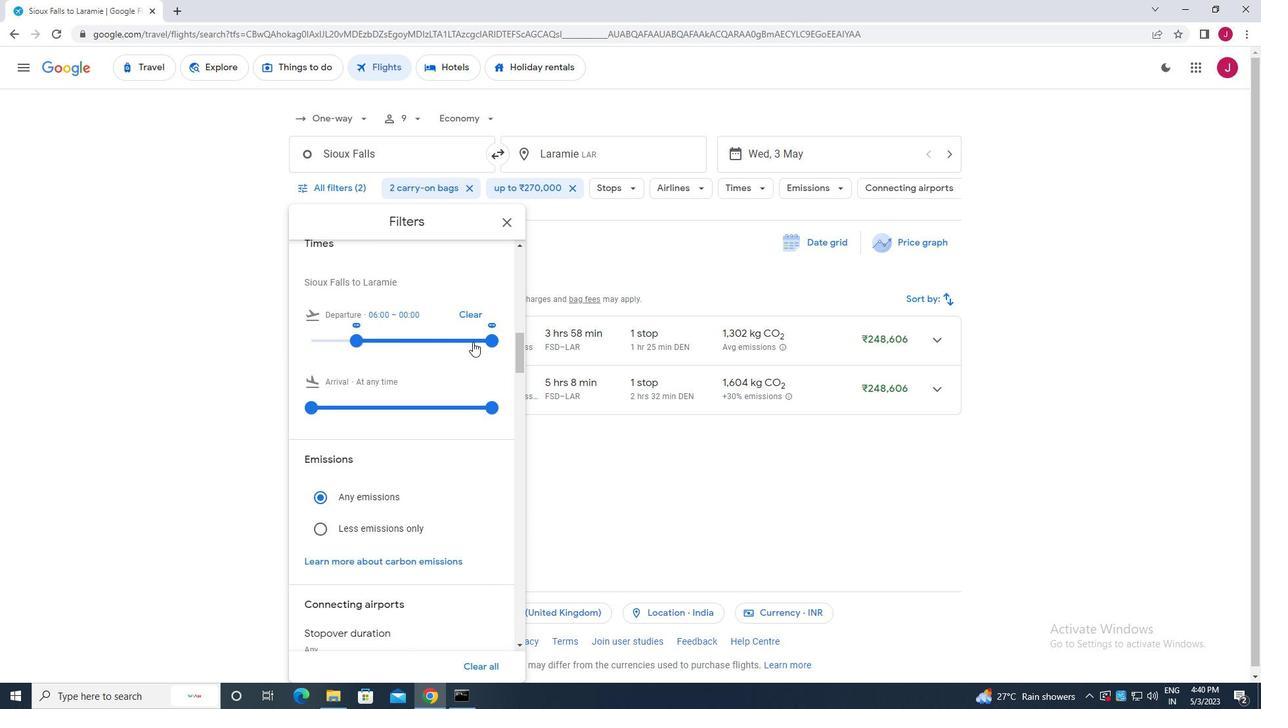 
Action: Mouse pressed left at (491, 340)
Screenshot: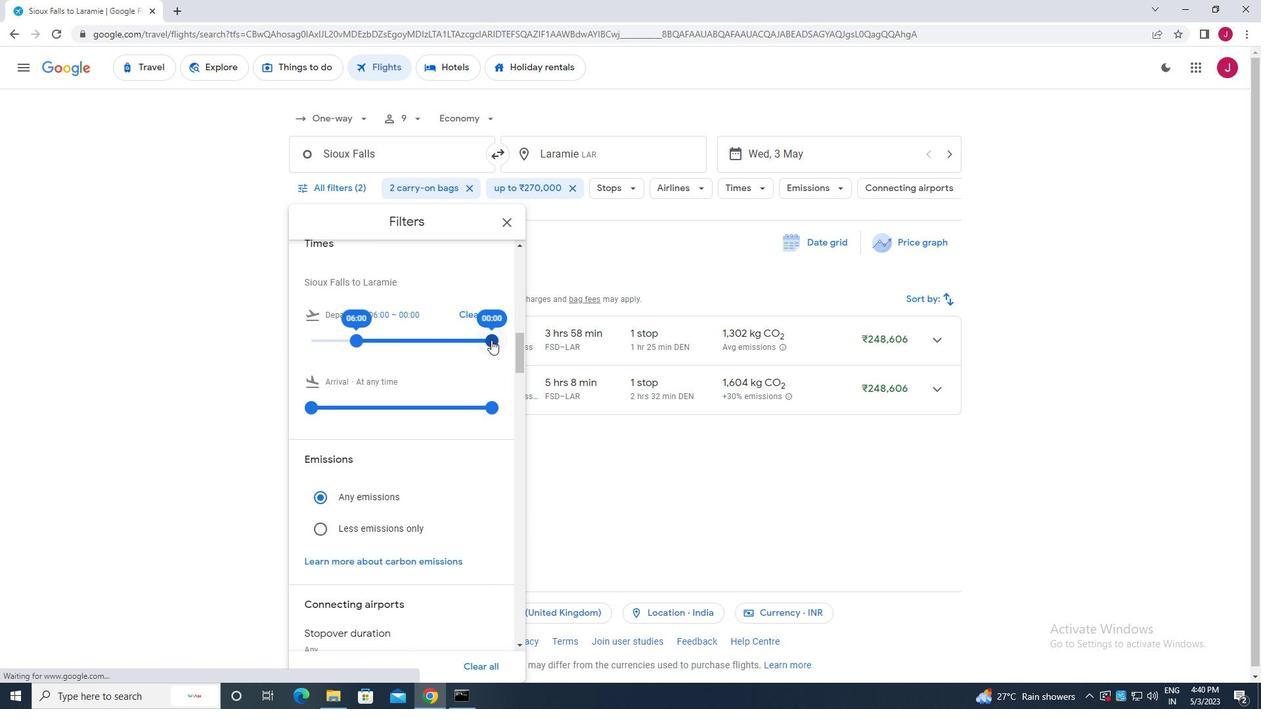 
Action: Mouse moved to (511, 222)
Screenshot: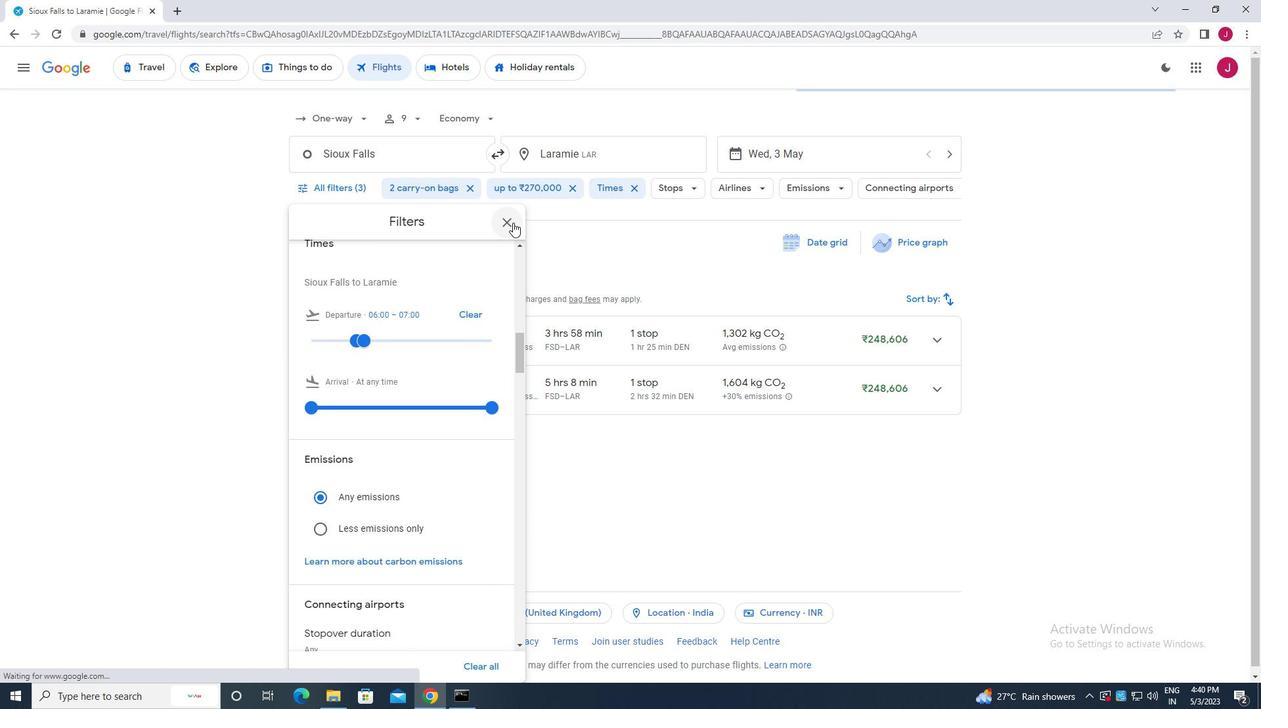 
Action: Mouse pressed left at (511, 222)
Screenshot: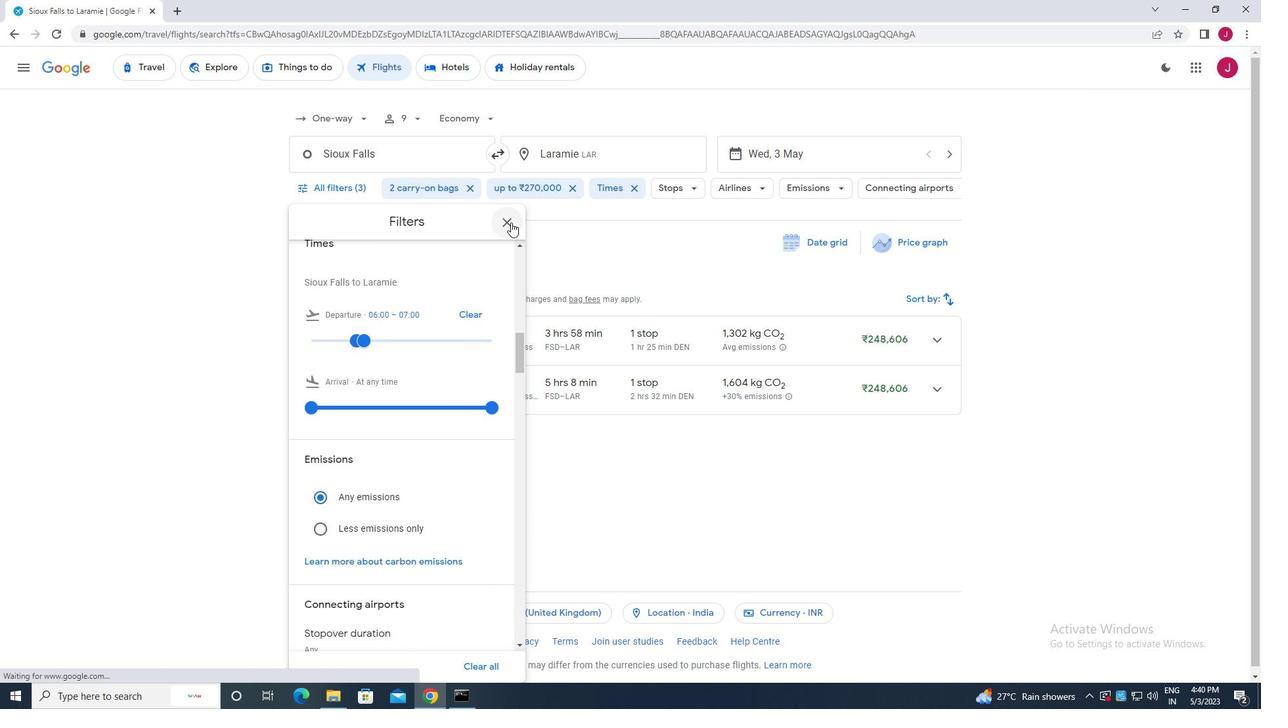 
Action: Mouse moved to (504, 222)
Screenshot: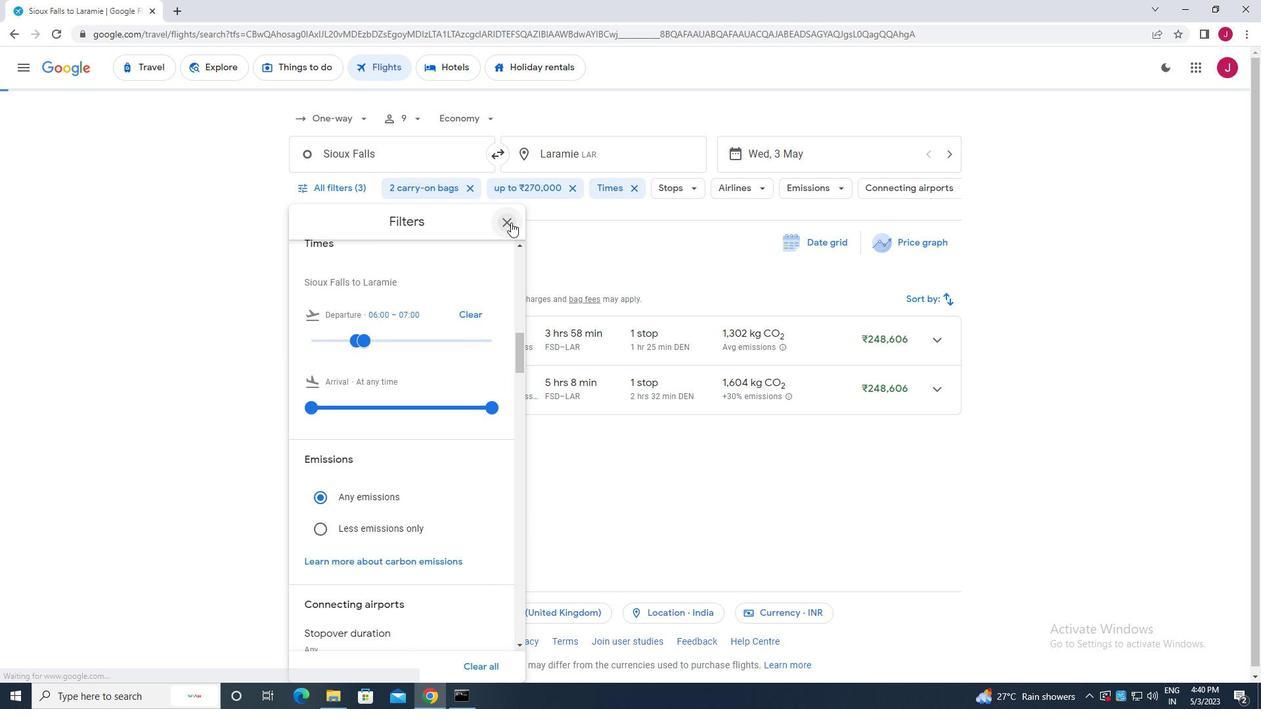 
